 Task: Look for space in Veles, Macedonia from 12th July, 2023 to 16th July, 2023 for 8 adults in price range Rs.10000 to Rs.16000. Place can be private room with 8 bedrooms having 8 beds and 8 bathrooms. Property type can be house, flat, guest house. Amenities needed are: wifi, TV, free parkinig on premises, gym, breakfast. Booking option can be shelf check-in. Required host language is English.
Action: Mouse pressed left at (537, 134)
Screenshot: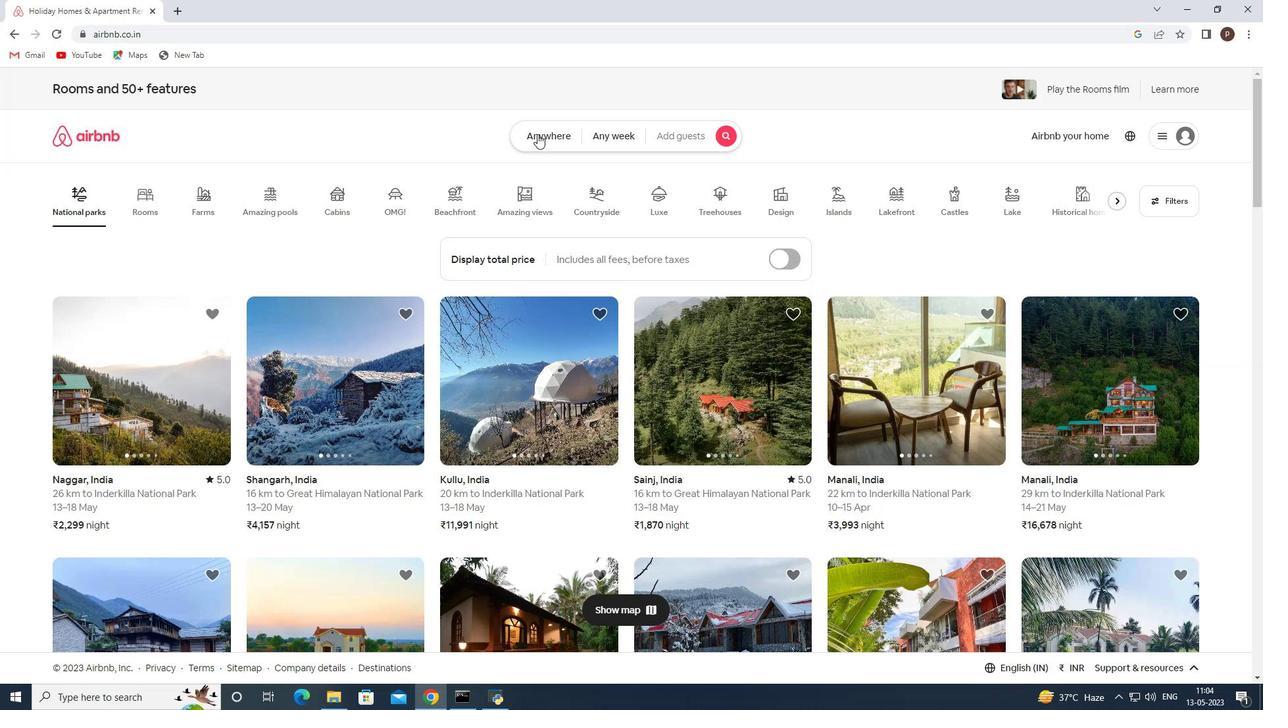 
Action: Mouse moved to (411, 189)
Screenshot: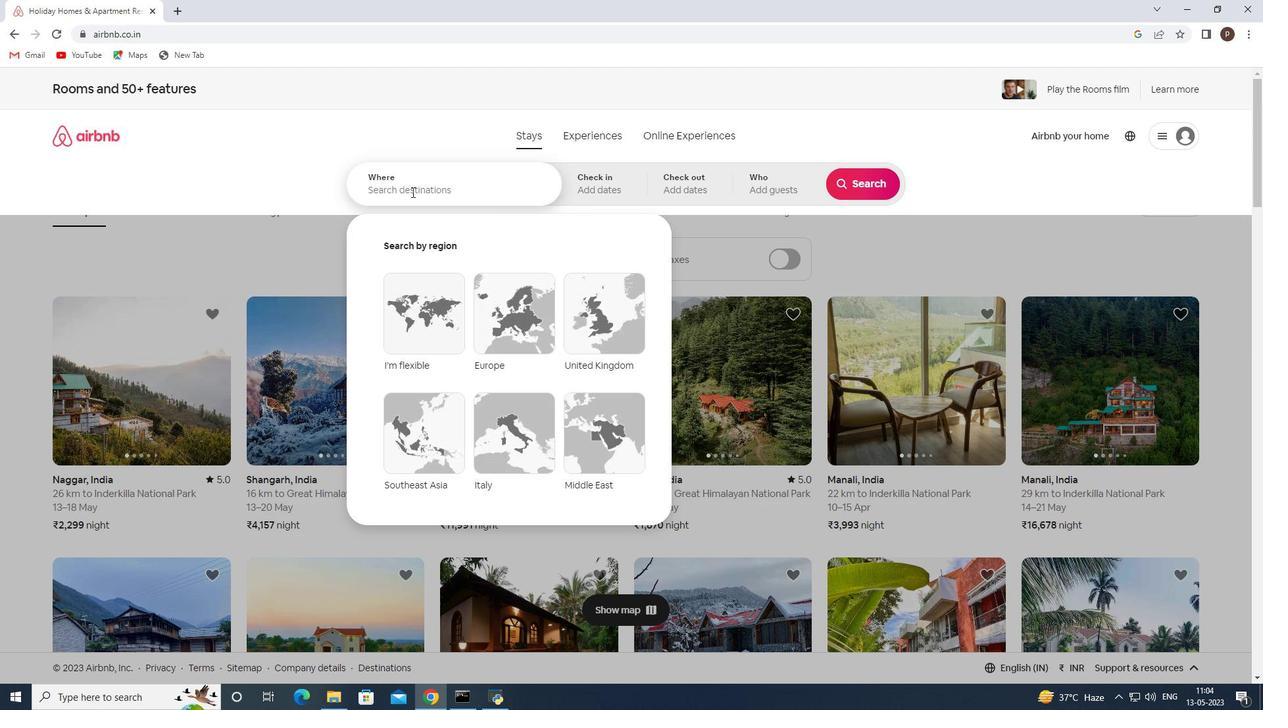 
Action: Mouse pressed left at (411, 189)
Screenshot: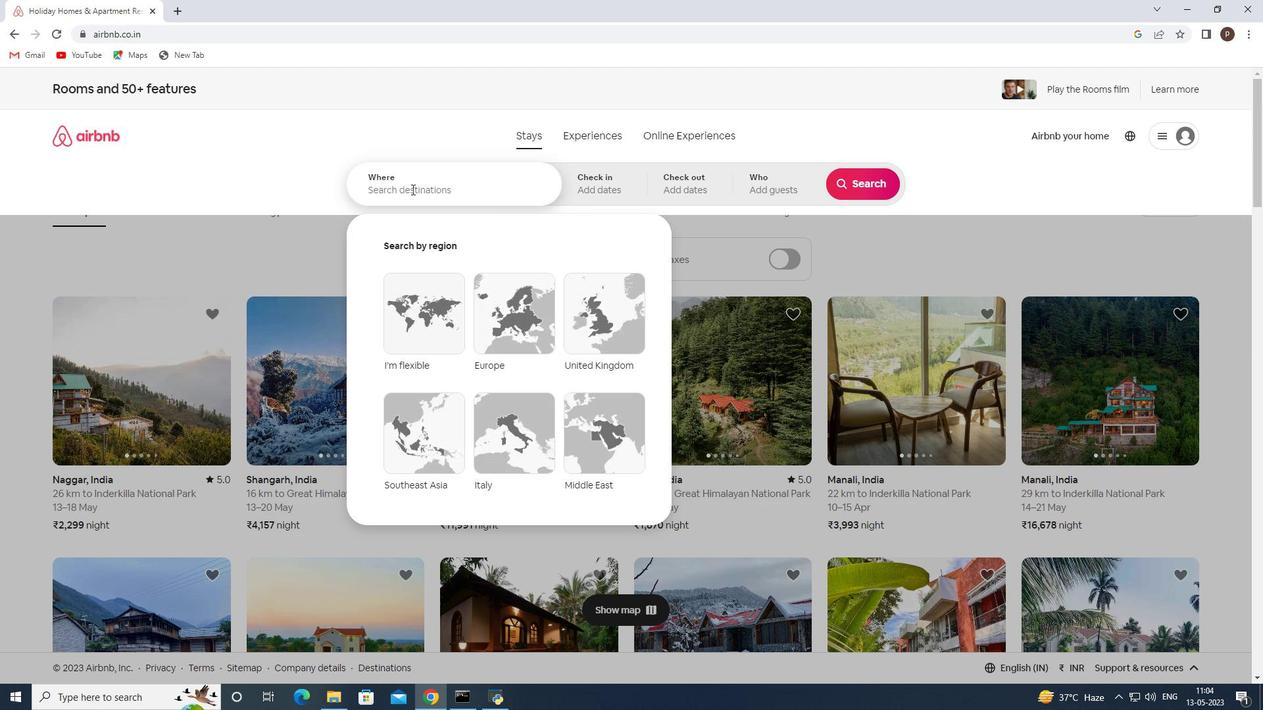
Action: Key pressed <Key.caps_lock>V<Key.caps_lock>eles
Screenshot: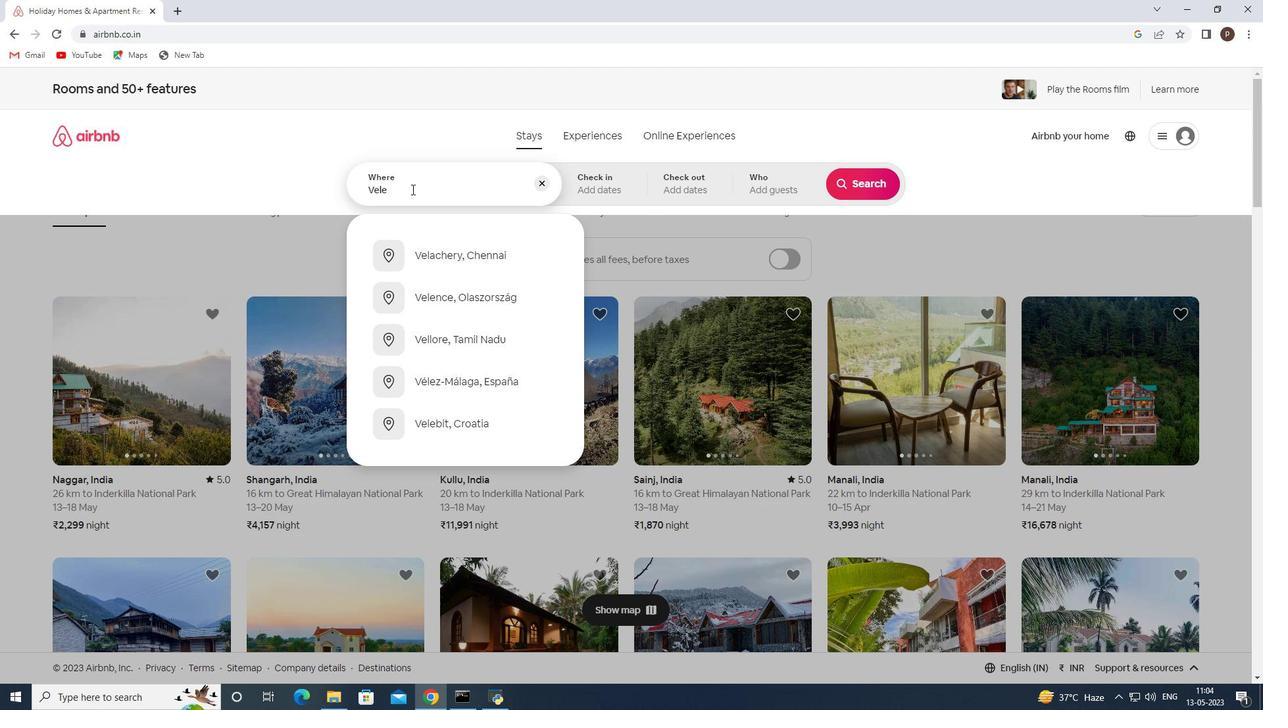 
Action: Mouse moved to (478, 257)
Screenshot: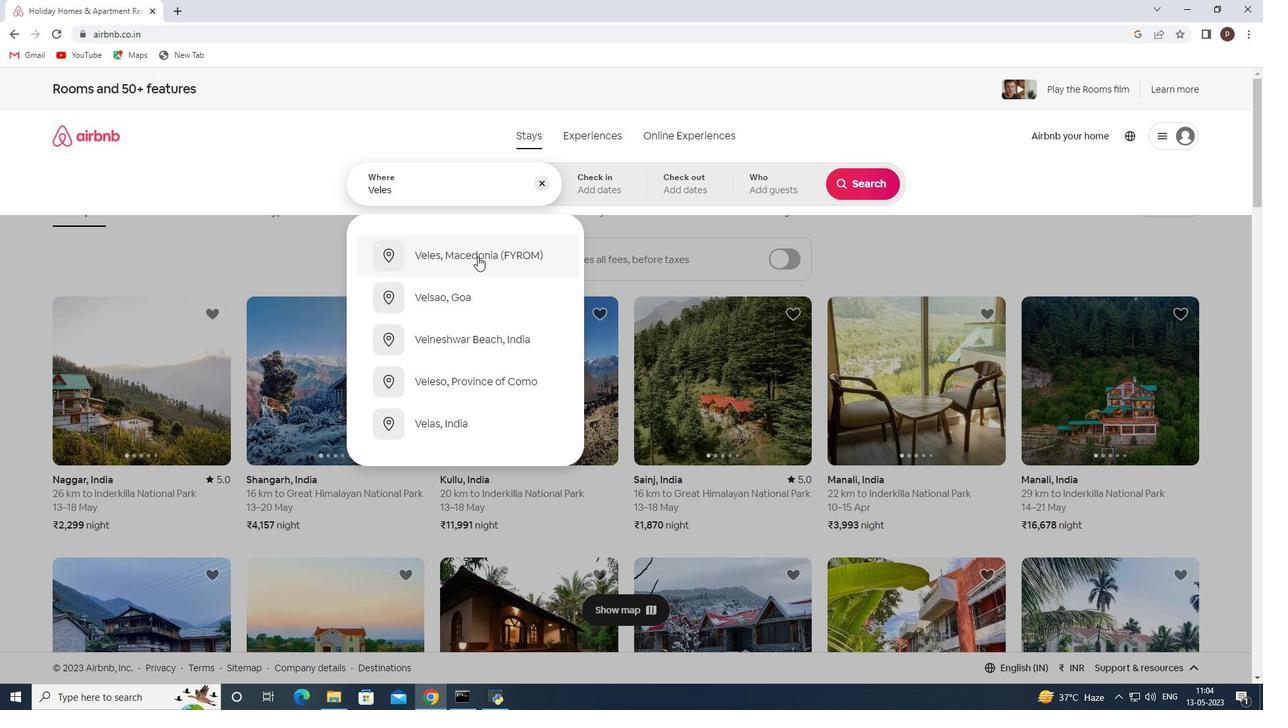 
Action: Mouse pressed left at (478, 257)
Screenshot: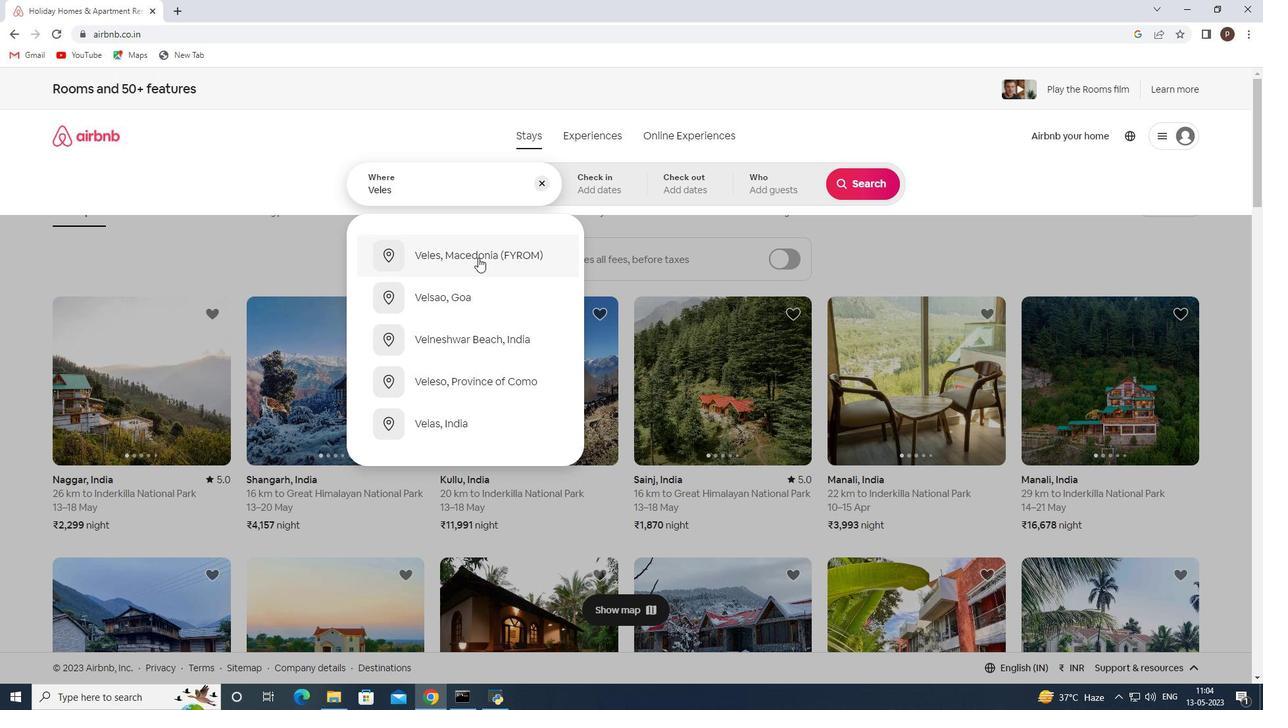
Action: Mouse moved to (863, 288)
Screenshot: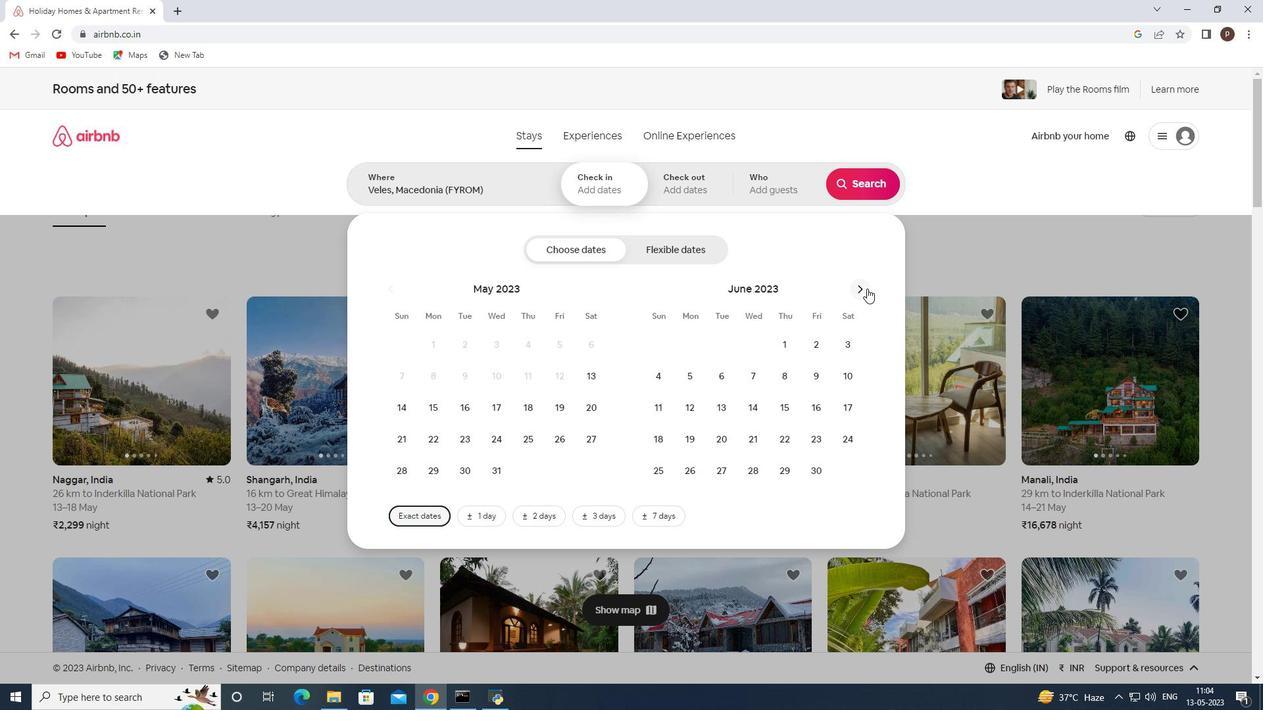 
Action: Mouse pressed left at (863, 288)
Screenshot: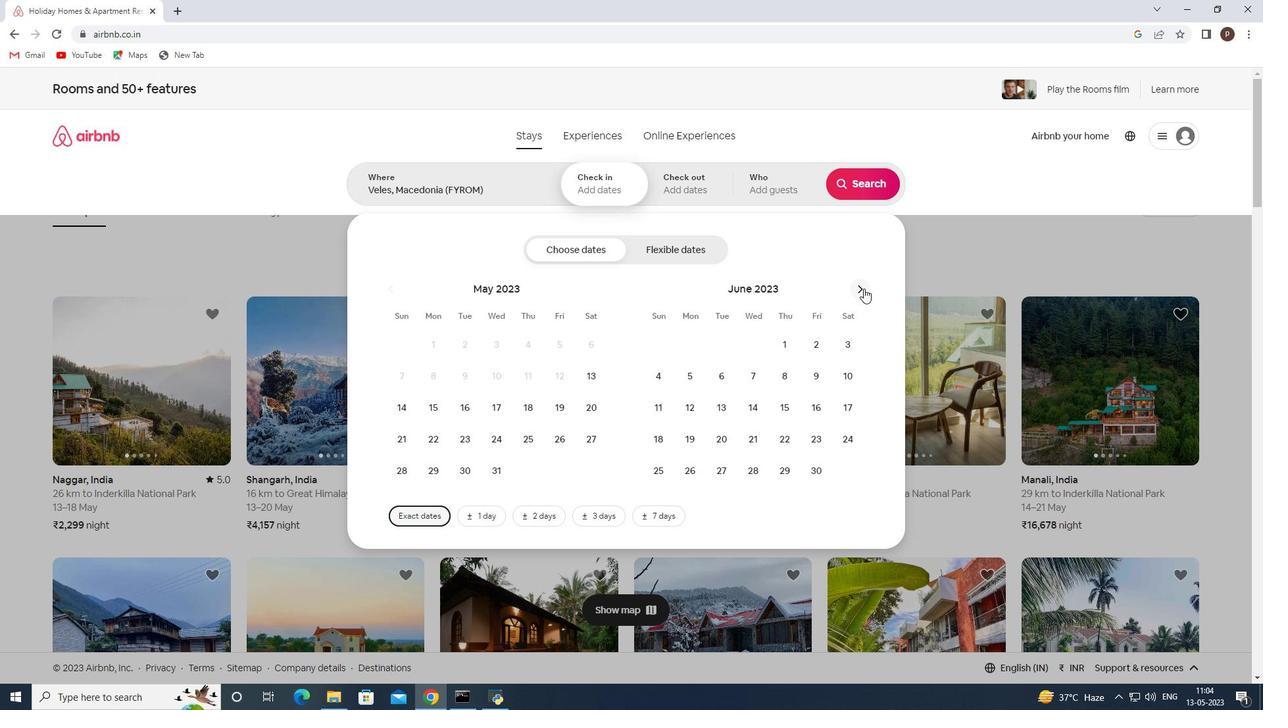 
Action: Mouse moved to (751, 407)
Screenshot: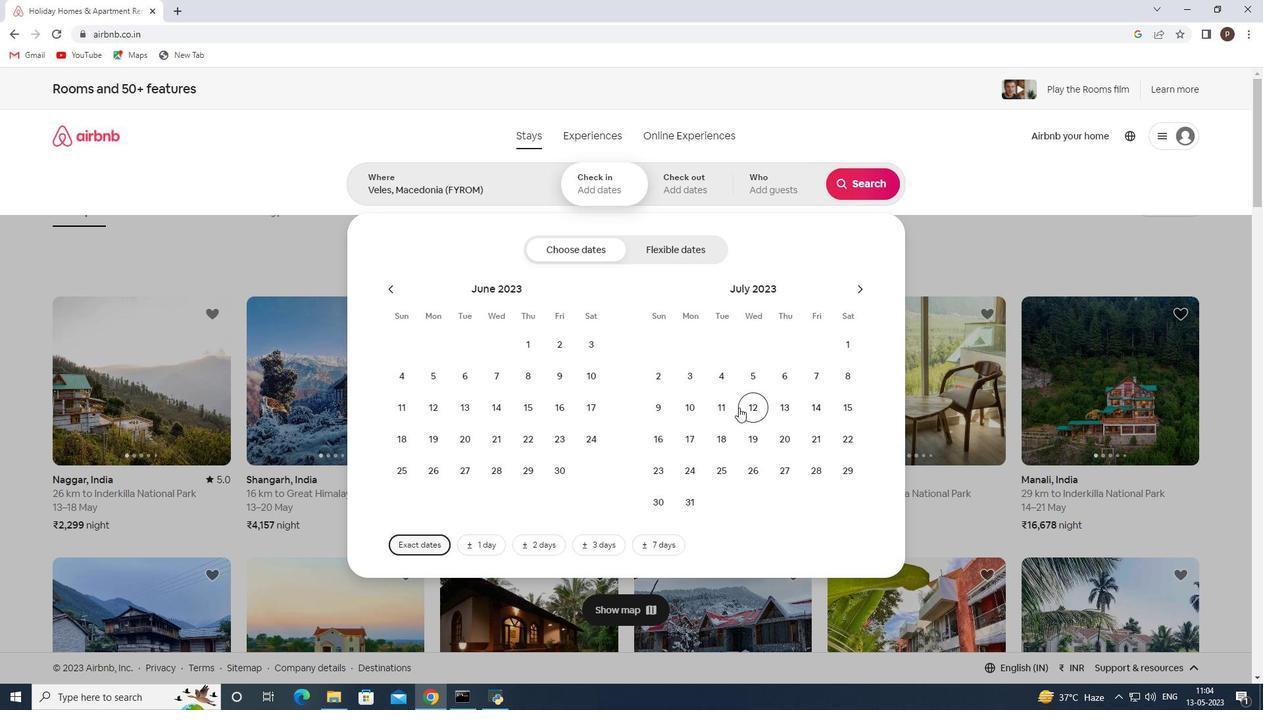 
Action: Mouse pressed left at (751, 407)
Screenshot: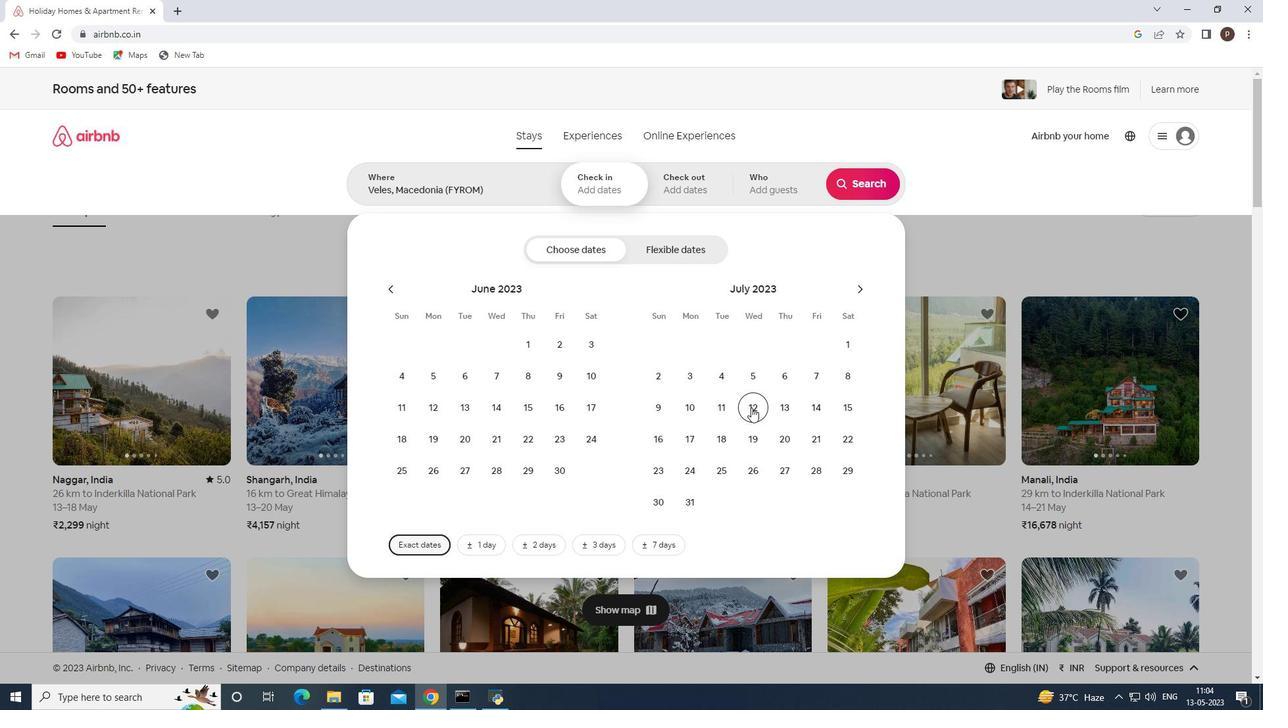 
Action: Mouse moved to (648, 442)
Screenshot: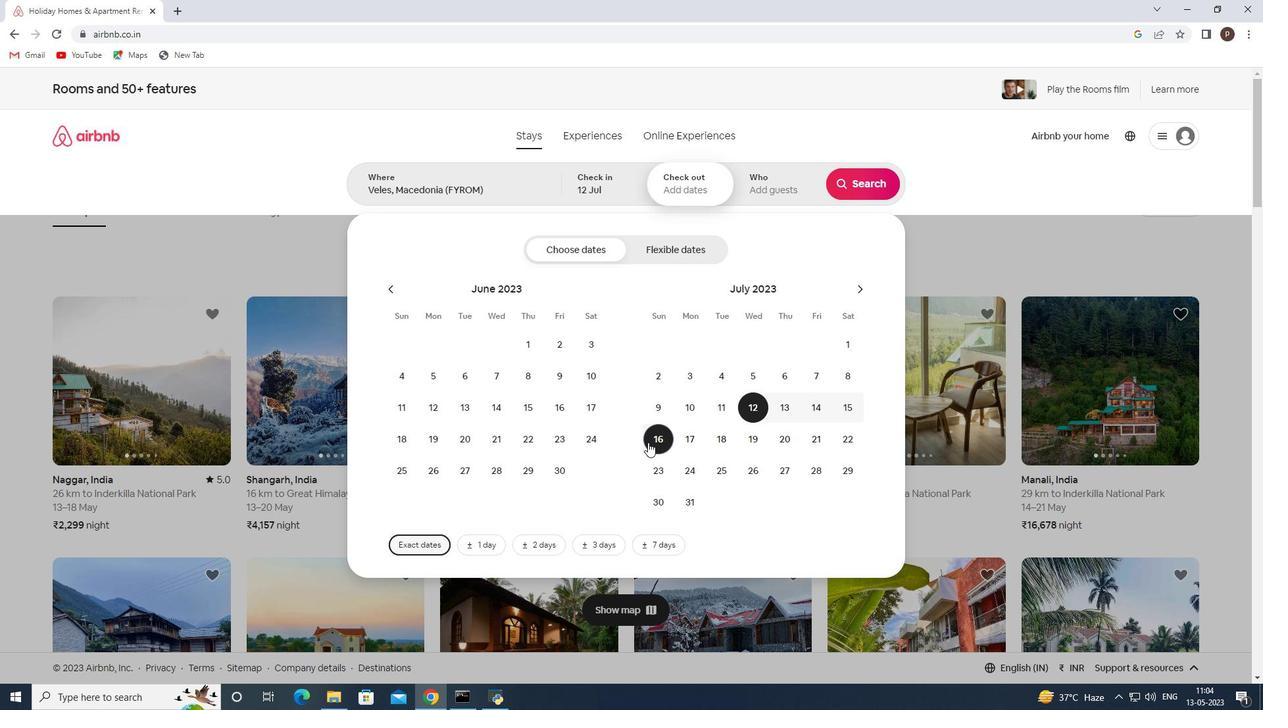 
Action: Mouse pressed left at (648, 442)
Screenshot: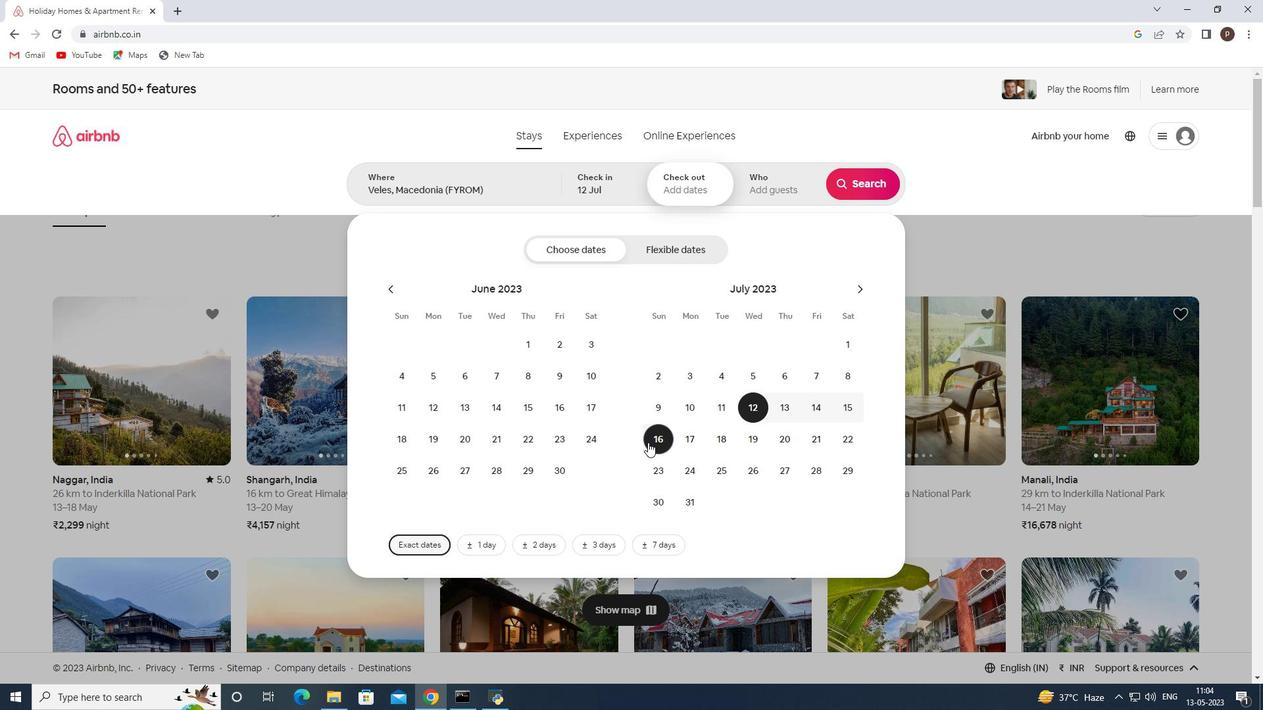 
Action: Mouse moved to (772, 188)
Screenshot: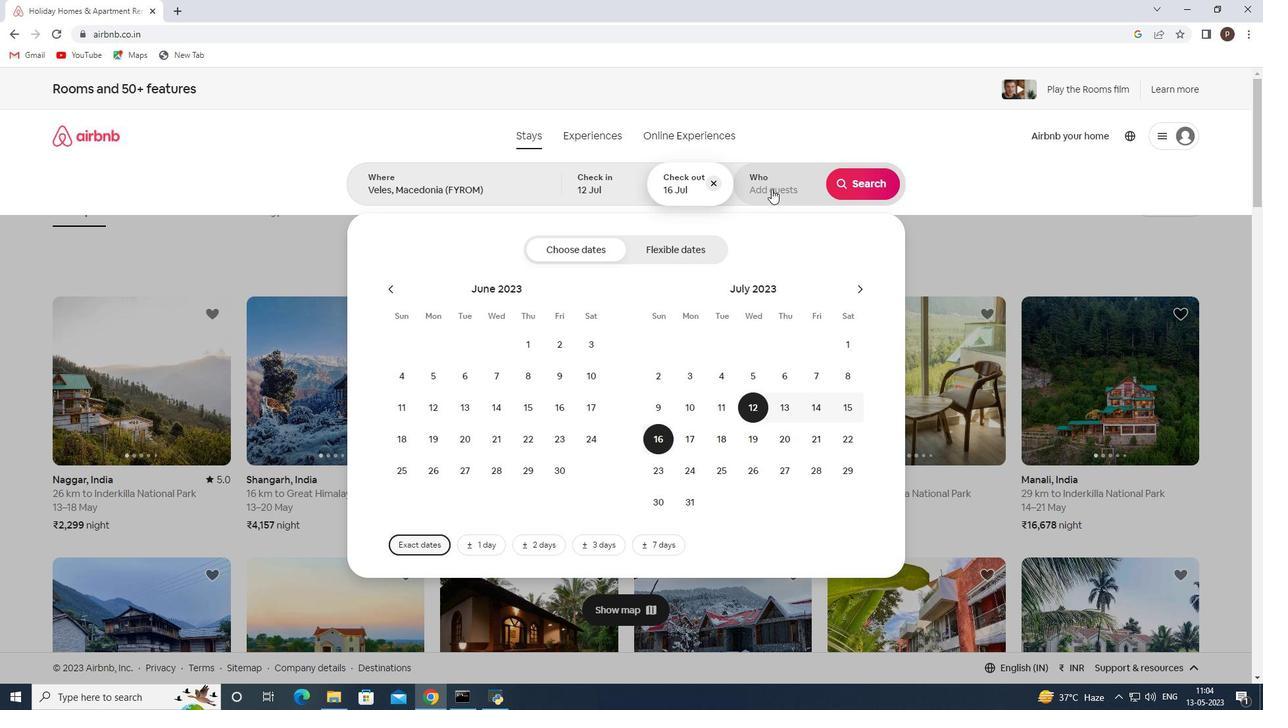 
Action: Mouse pressed left at (772, 188)
Screenshot: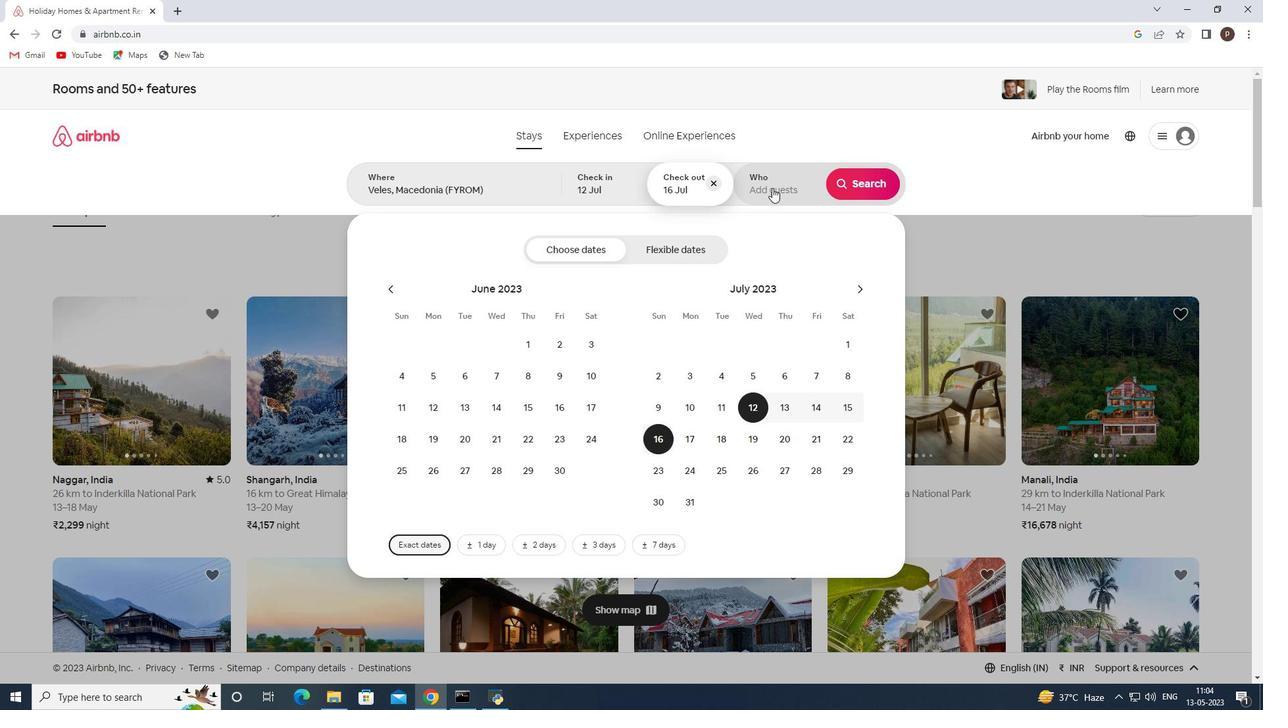 
Action: Mouse moved to (868, 259)
Screenshot: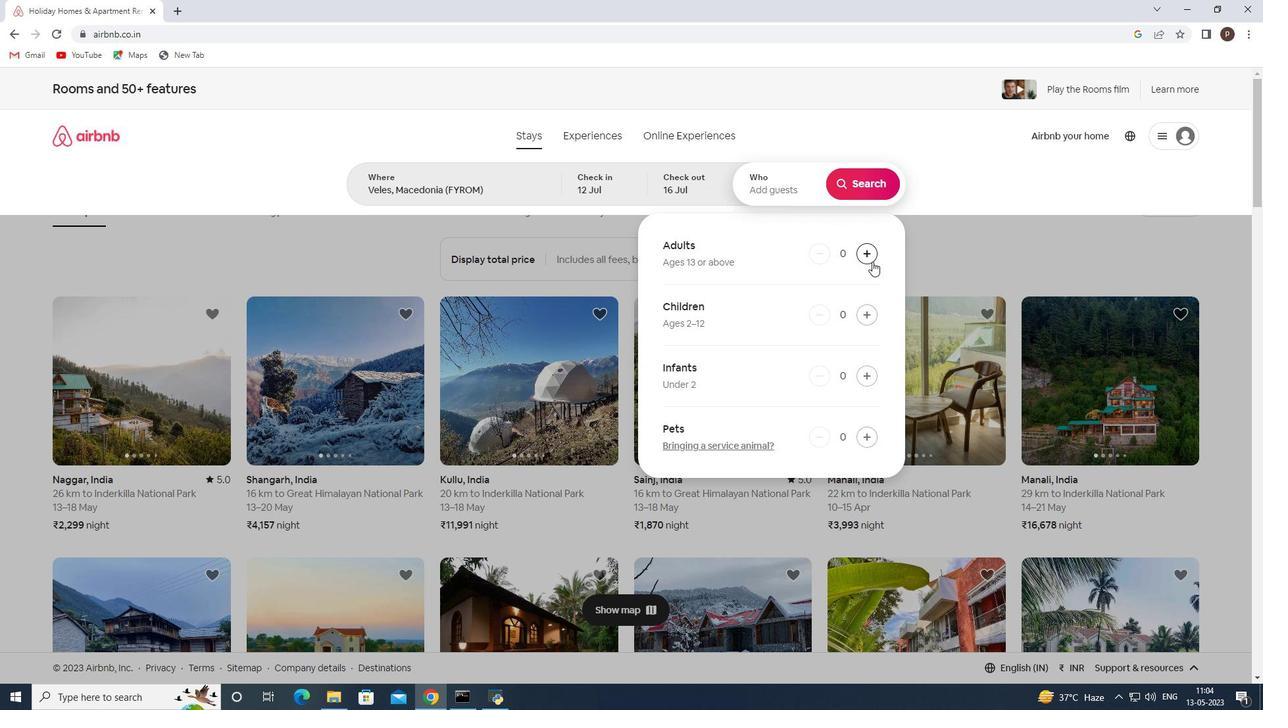 
Action: Mouse pressed left at (868, 259)
Screenshot: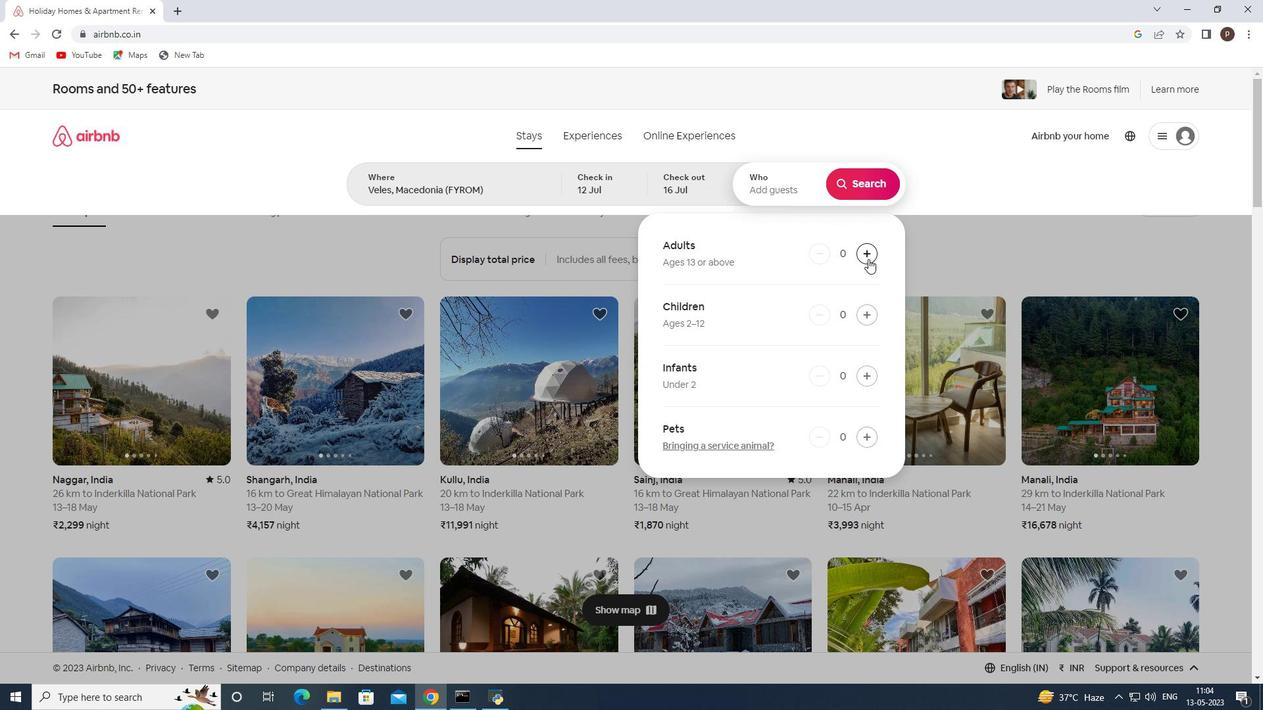 
Action: Mouse pressed left at (868, 259)
Screenshot: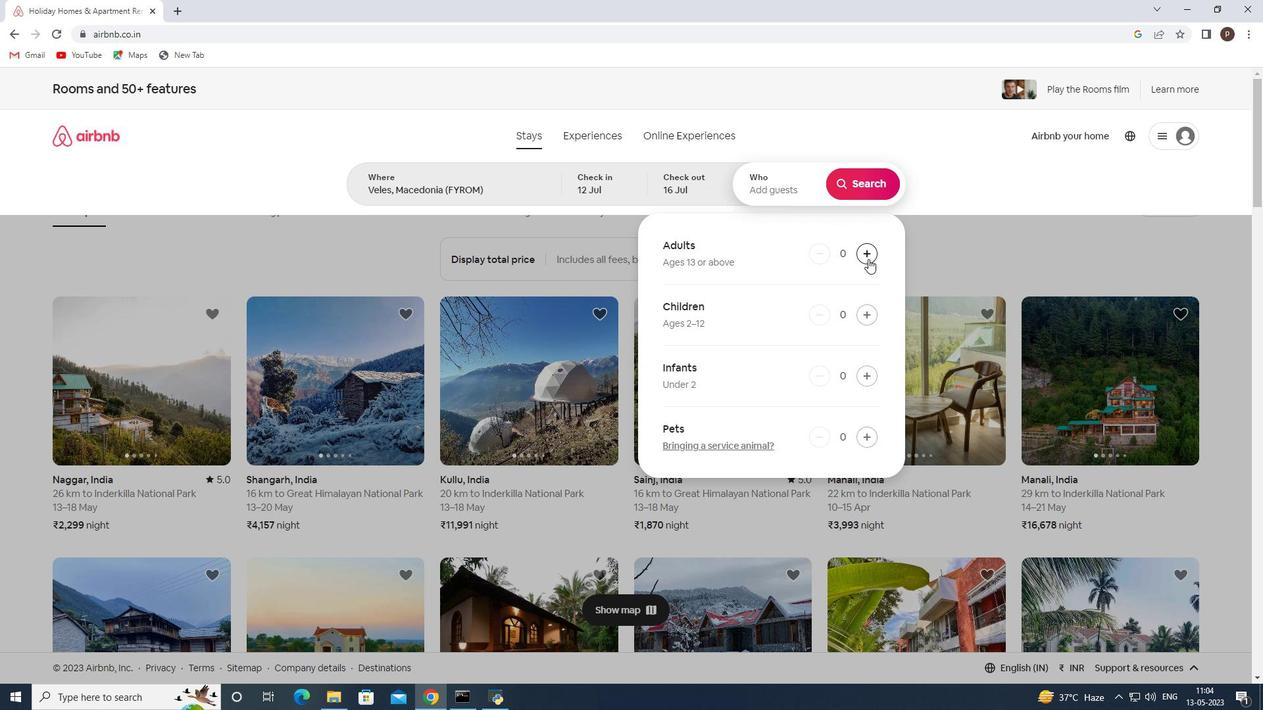 
Action: Mouse pressed left at (868, 259)
Screenshot: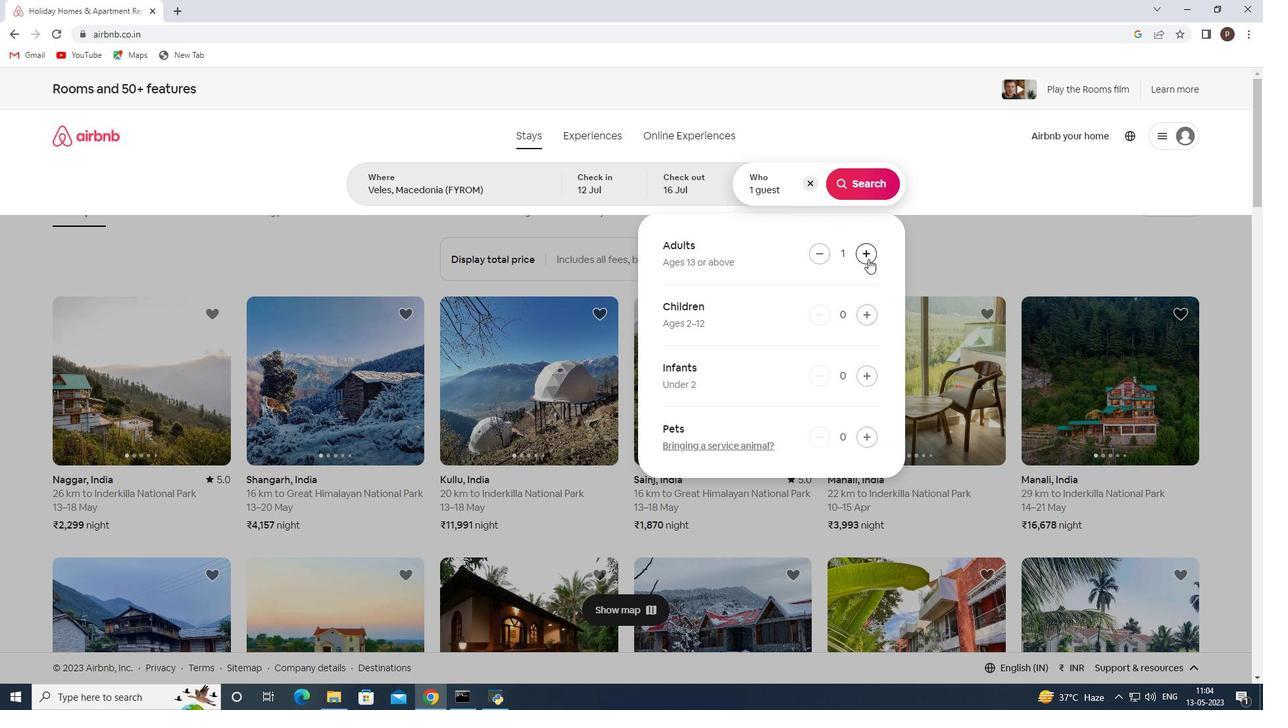 
Action: Mouse pressed left at (868, 259)
Screenshot: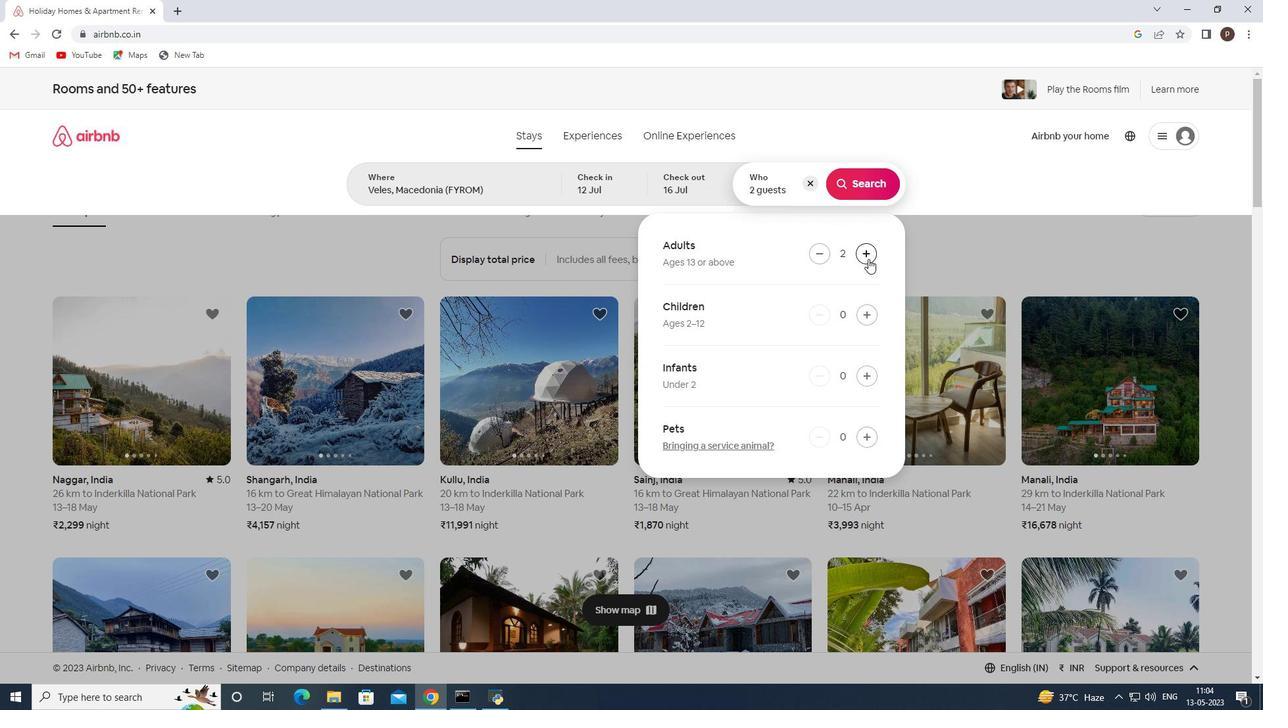 
Action: Mouse pressed left at (868, 259)
Screenshot: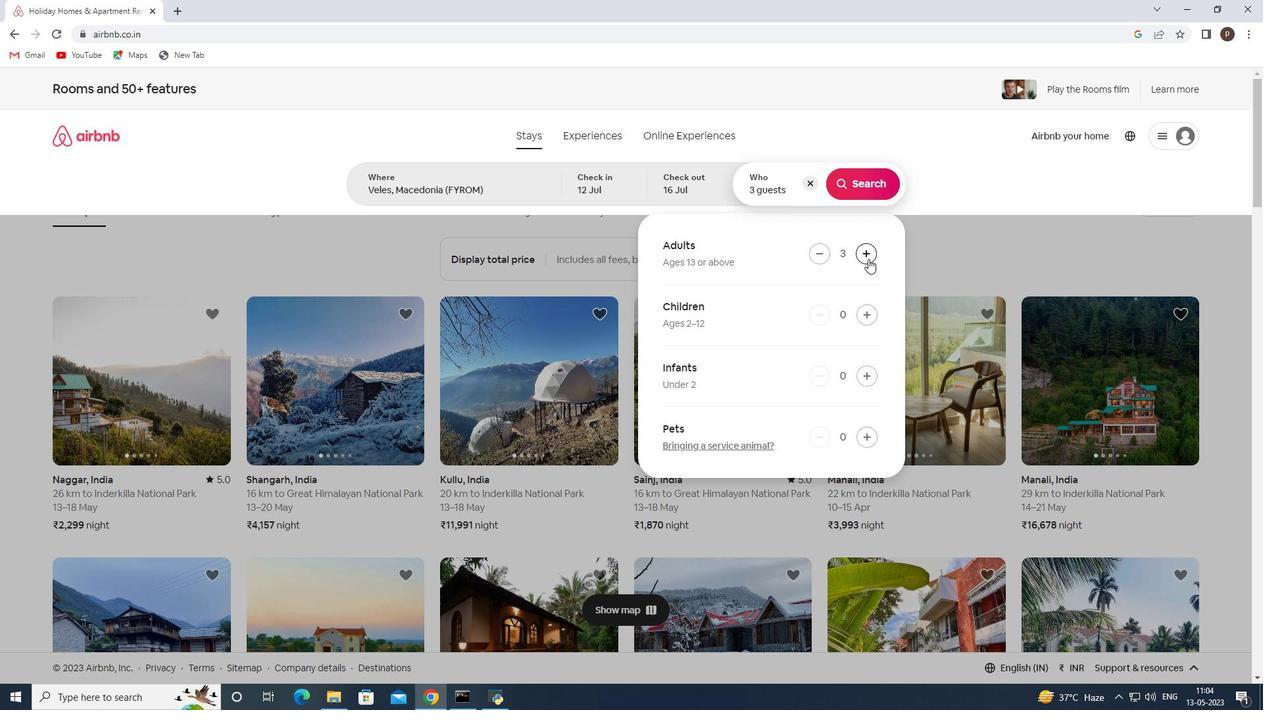 
Action: Mouse pressed left at (868, 259)
Screenshot: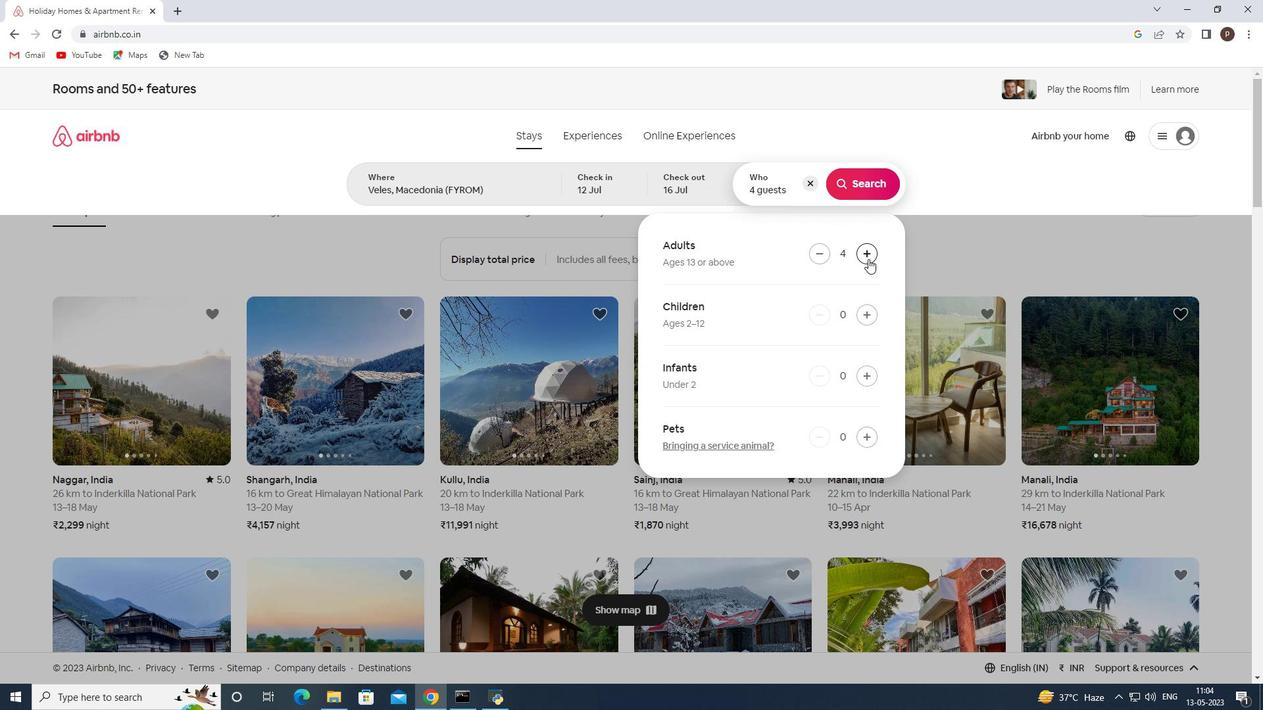 
Action: Mouse pressed left at (868, 259)
Screenshot: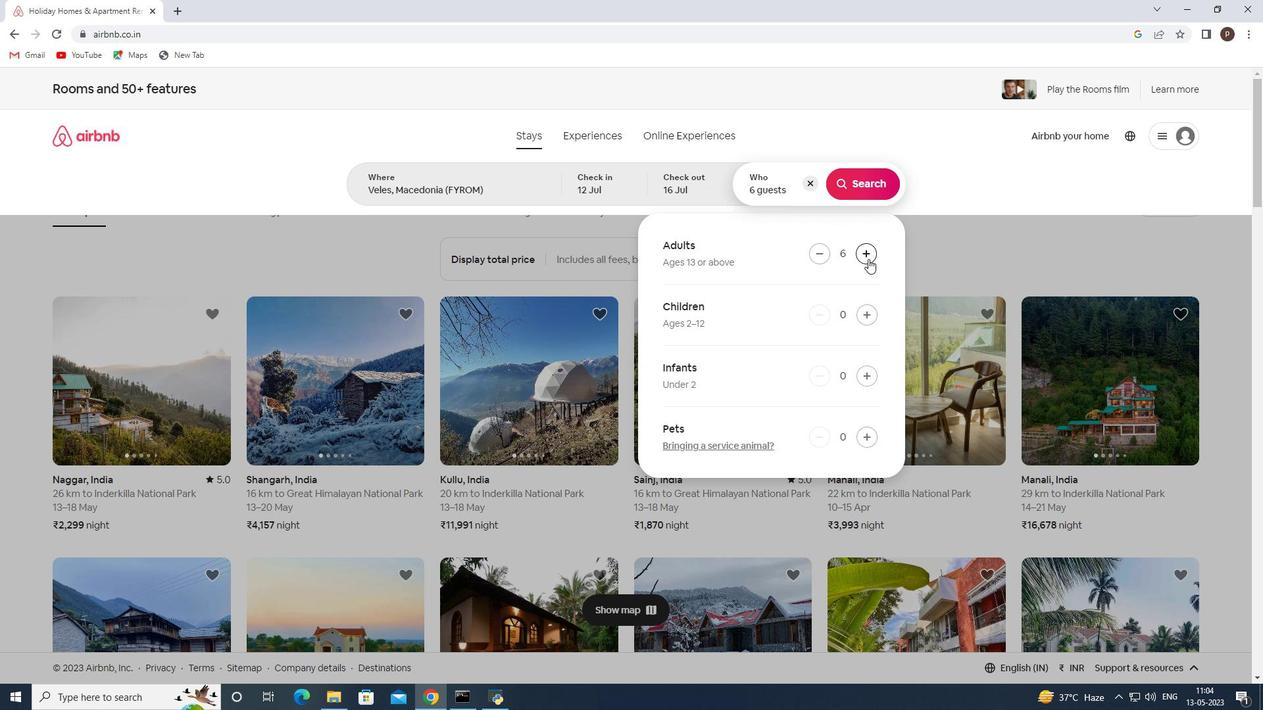 
Action: Mouse pressed left at (868, 259)
Screenshot: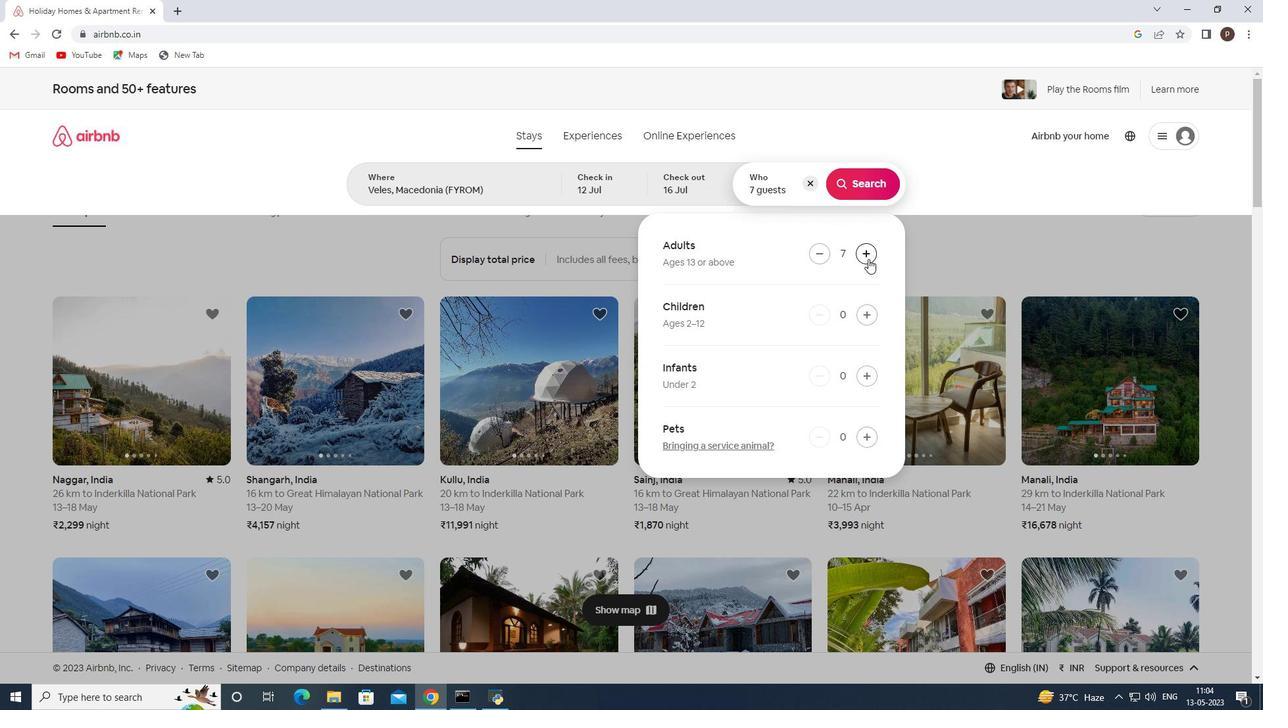 
Action: Mouse moved to (865, 183)
Screenshot: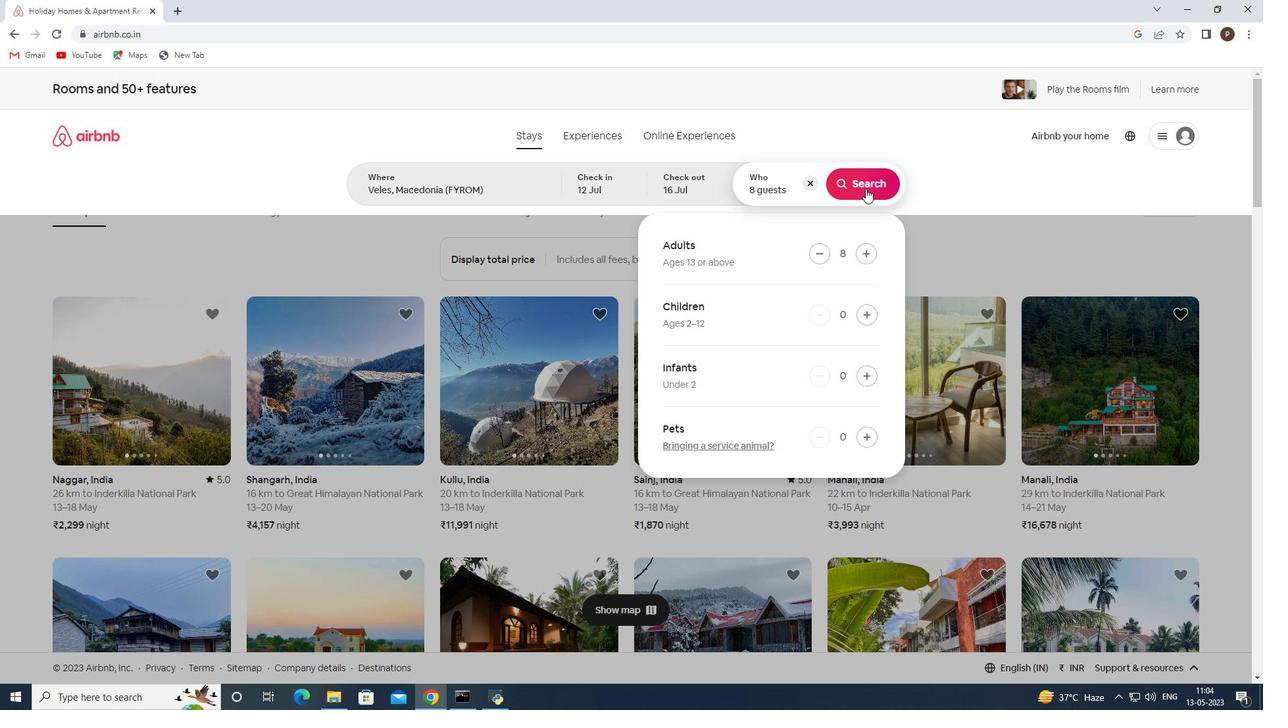 
Action: Mouse pressed left at (865, 183)
Screenshot: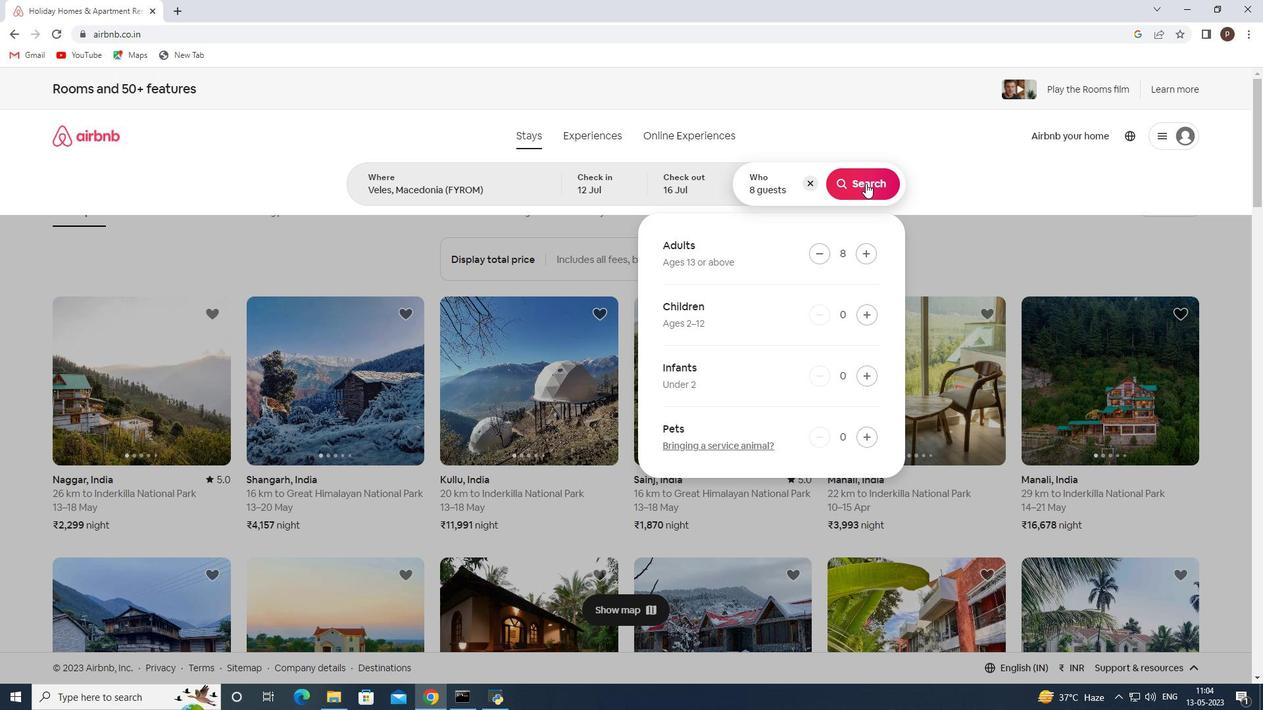 
Action: Mouse moved to (1196, 143)
Screenshot: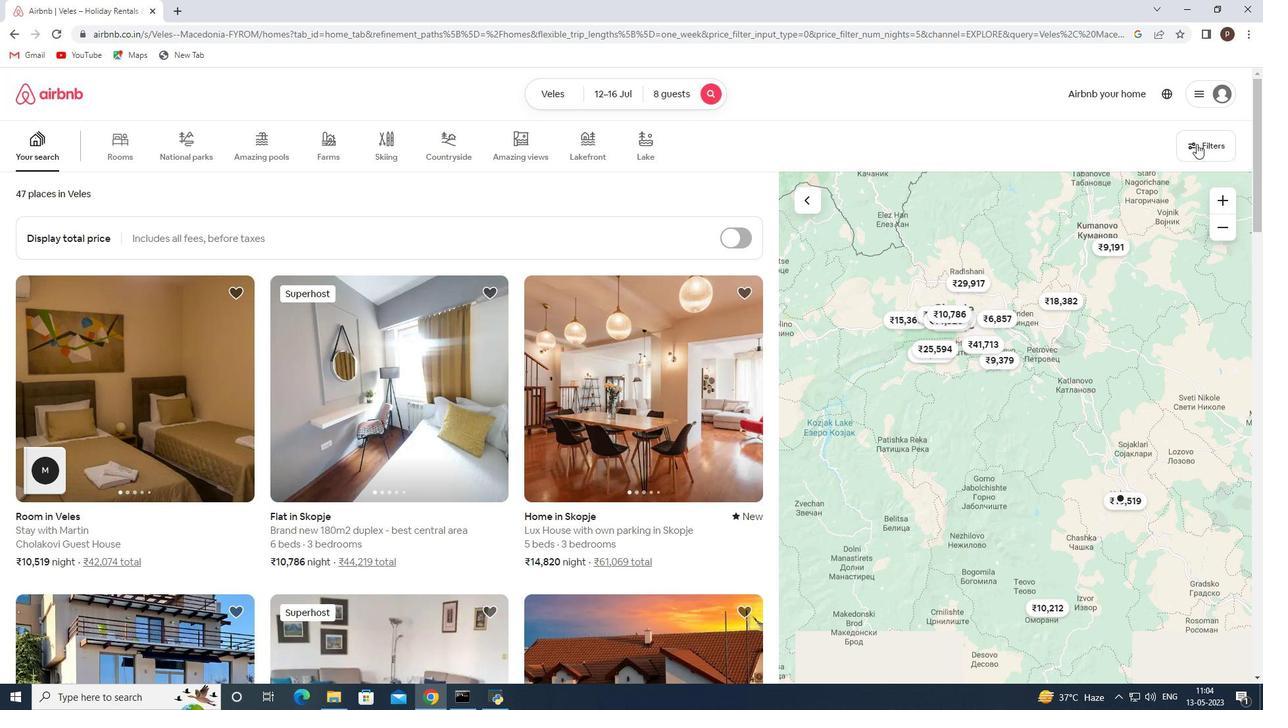 
Action: Mouse pressed left at (1196, 143)
Screenshot: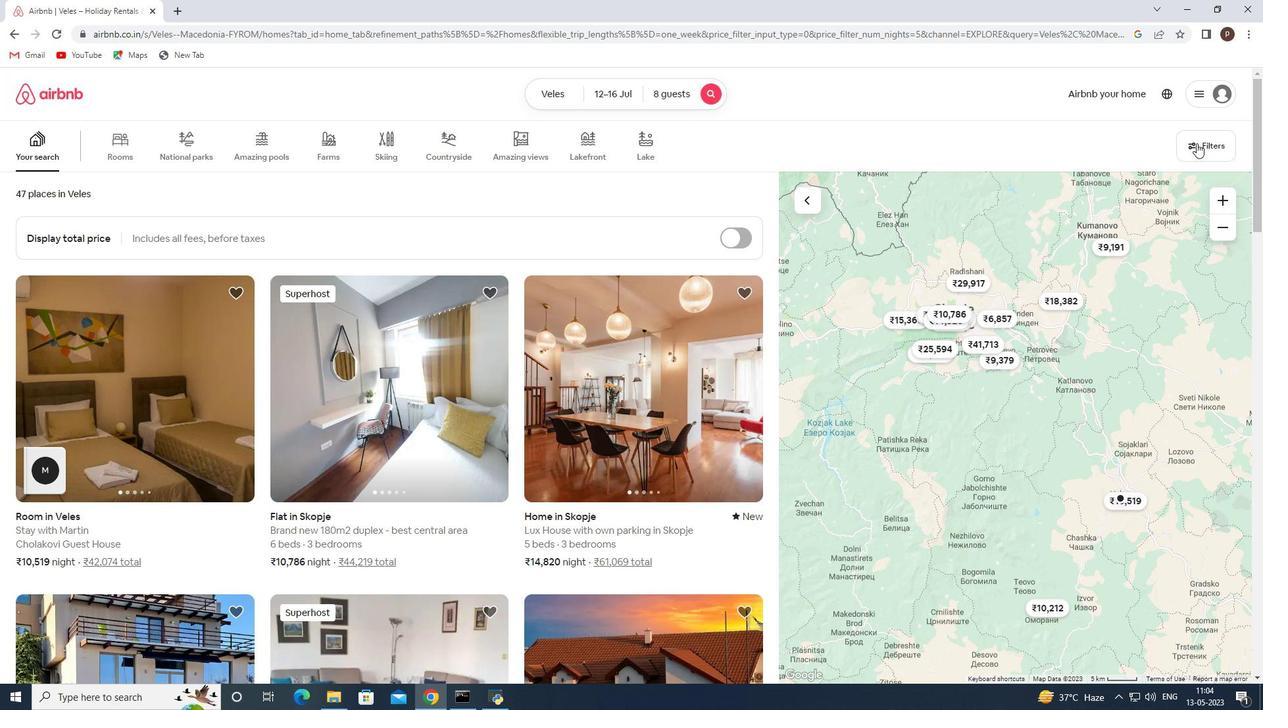 
Action: Mouse moved to (436, 477)
Screenshot: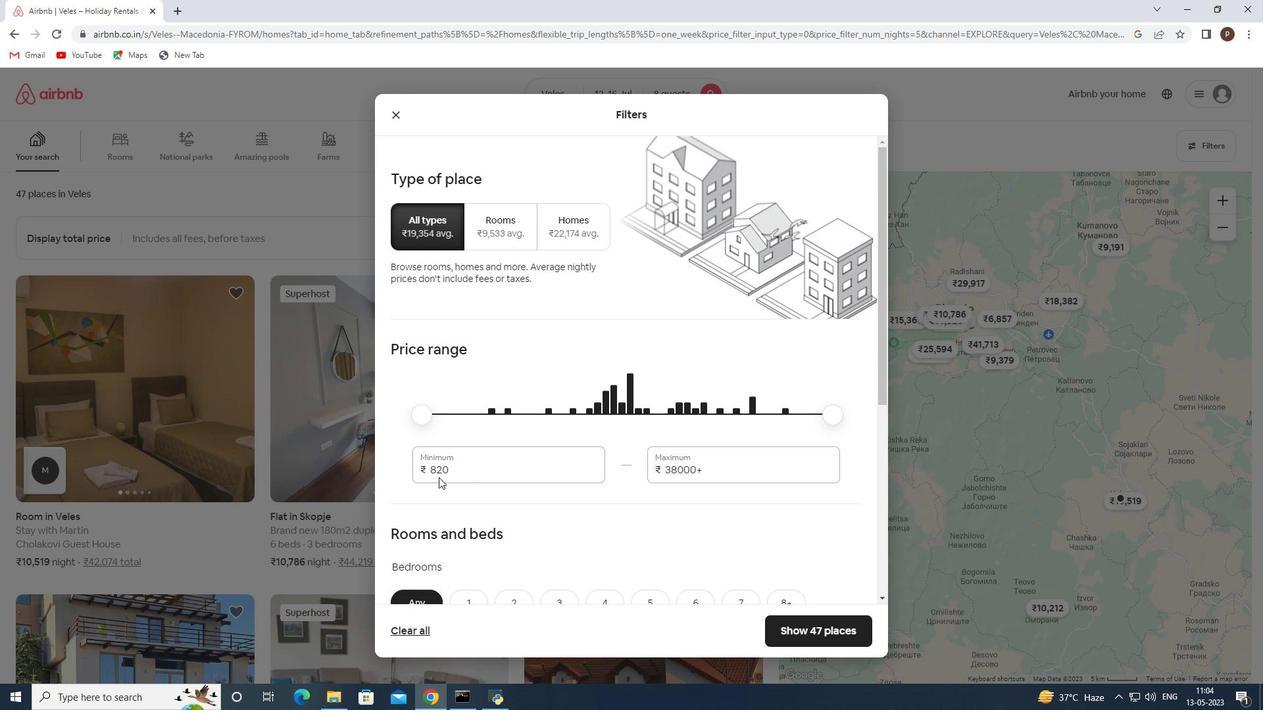 
Action: Mouse pressed left at (436, 477)
Screenshot: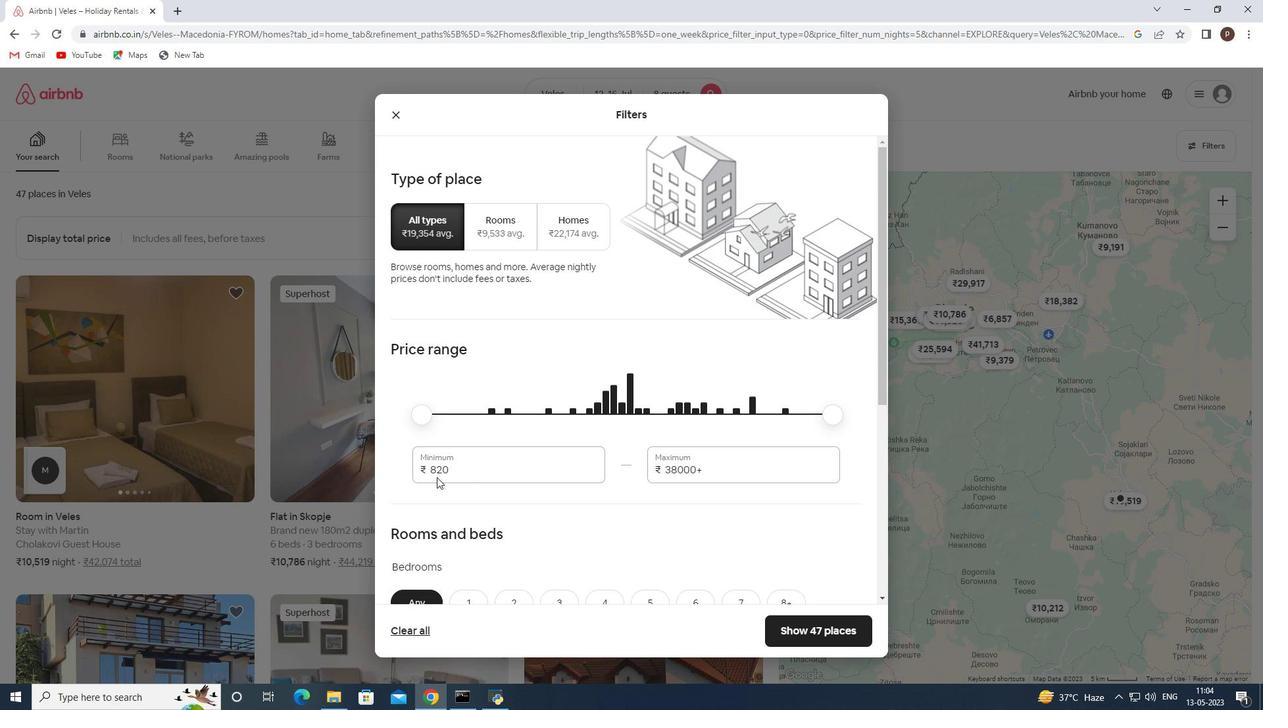 
Action: Mouse pressed left at (436, 477)
Screenshot: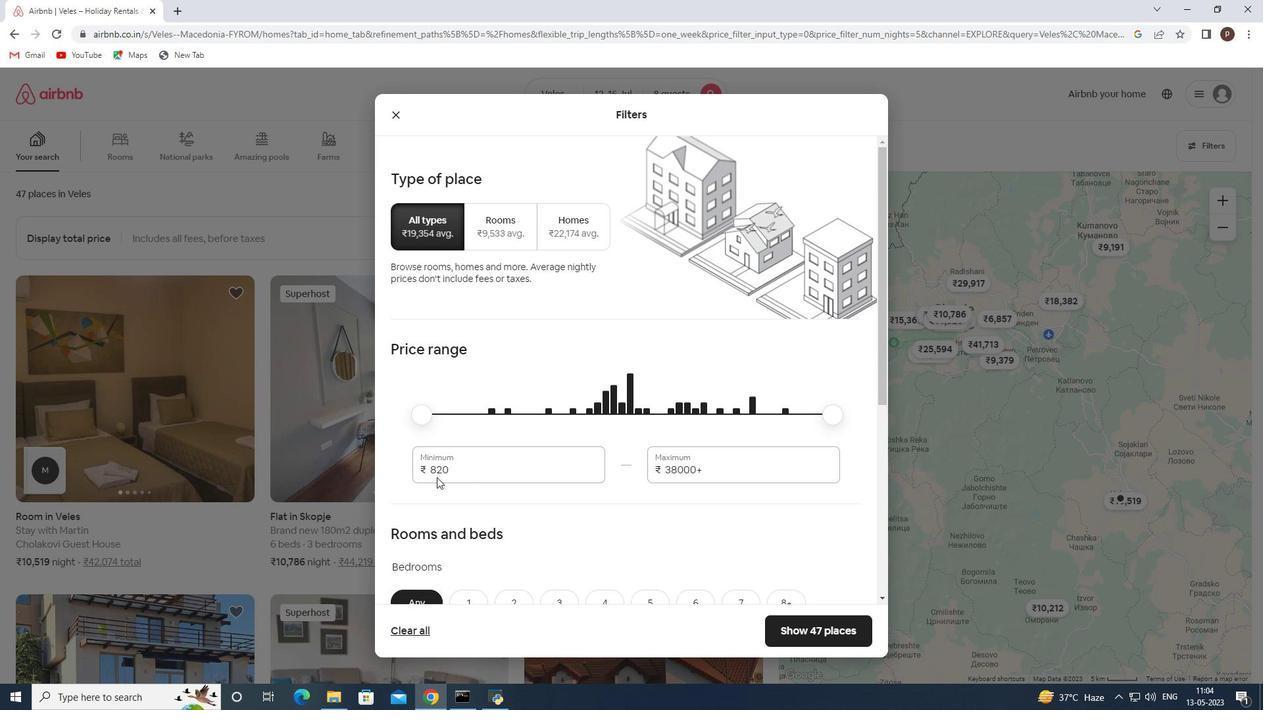 
Action: Mouse moved to (438, 467)
Screenshot: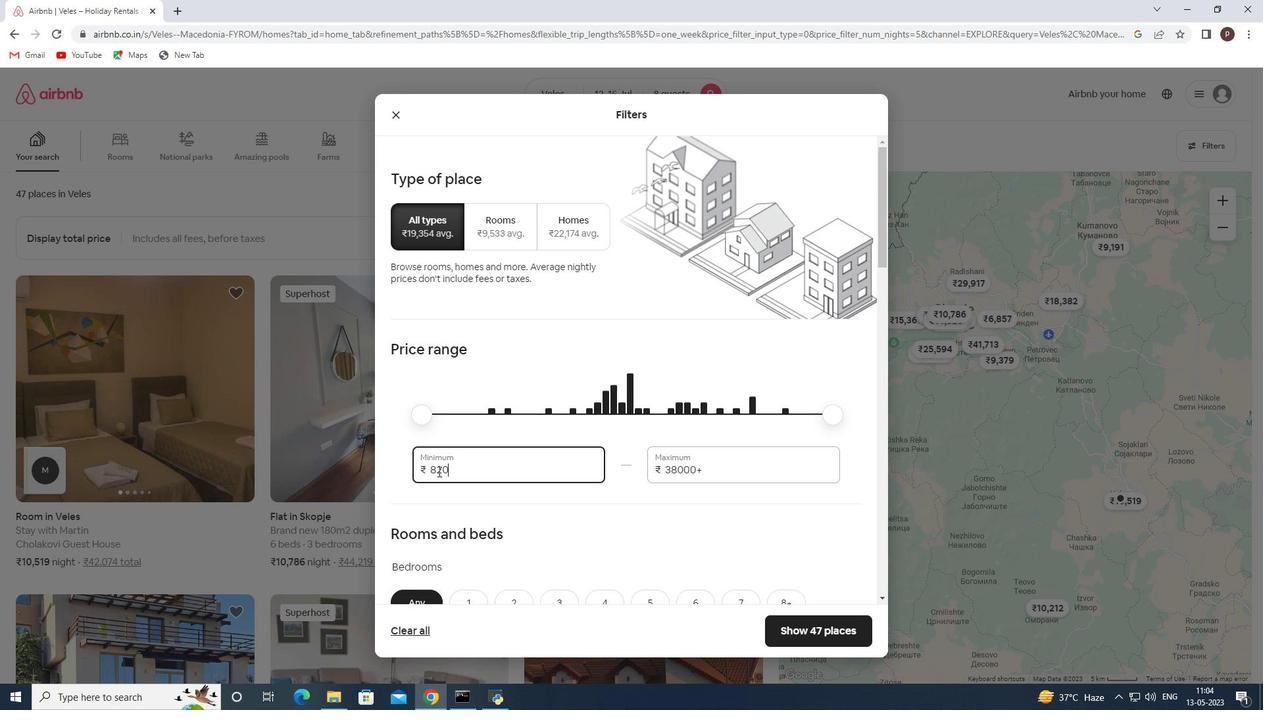 
Action: Mouse pressed left at (438, 467)
Screenshot: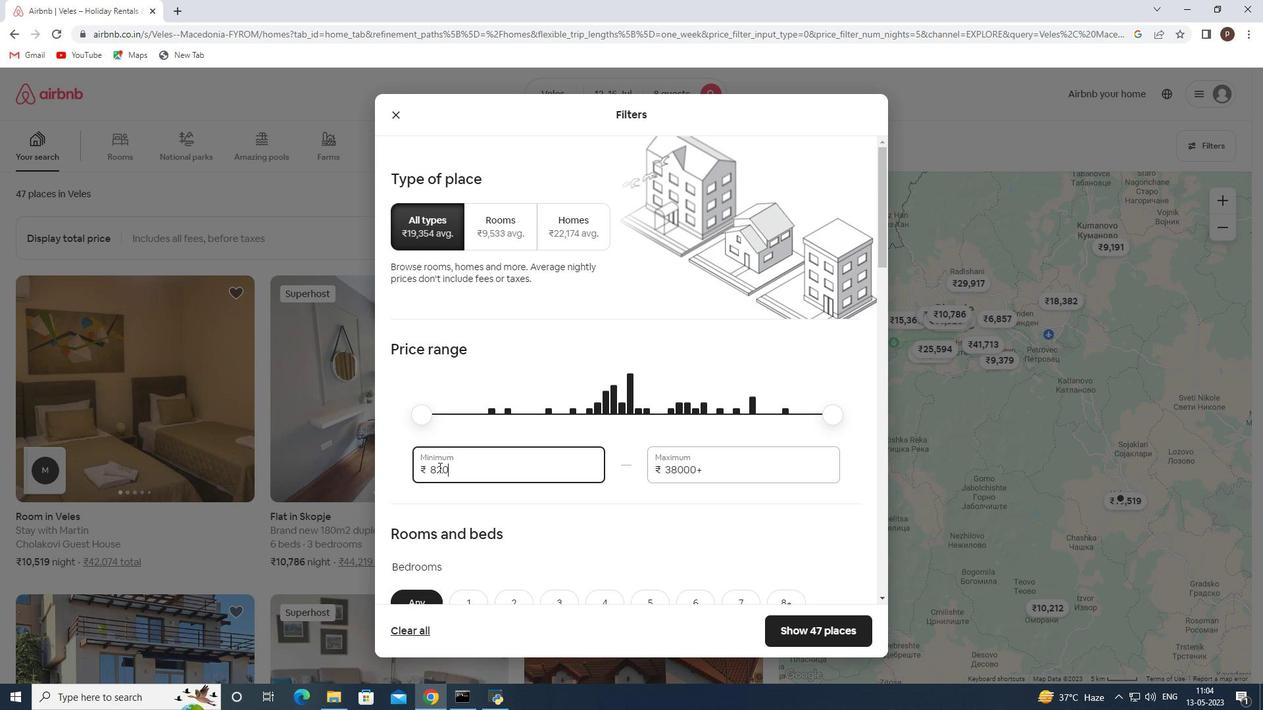 
Action: Mouse pressed left at (438, 467)
Screenshot: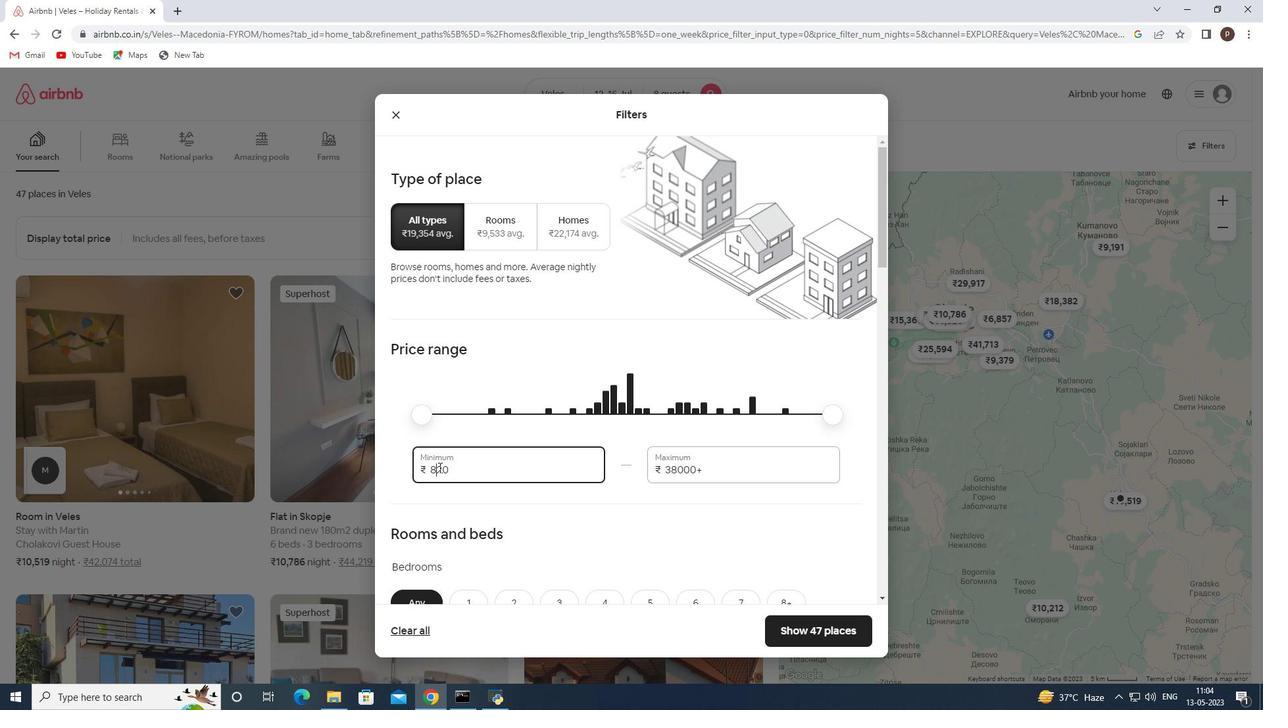 
Action: Key pressed 10000<Key.tab>16000
Screenshot: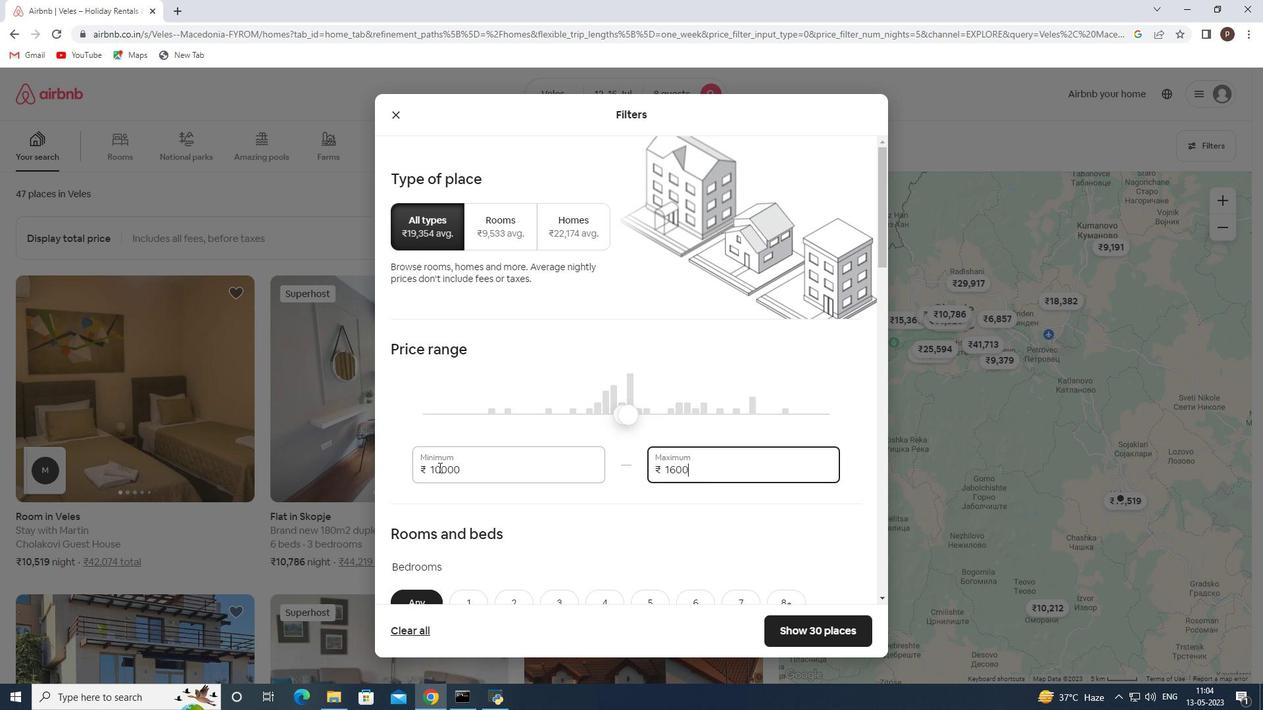 
Action: Mouse moved to (441, 480)
Screenshot: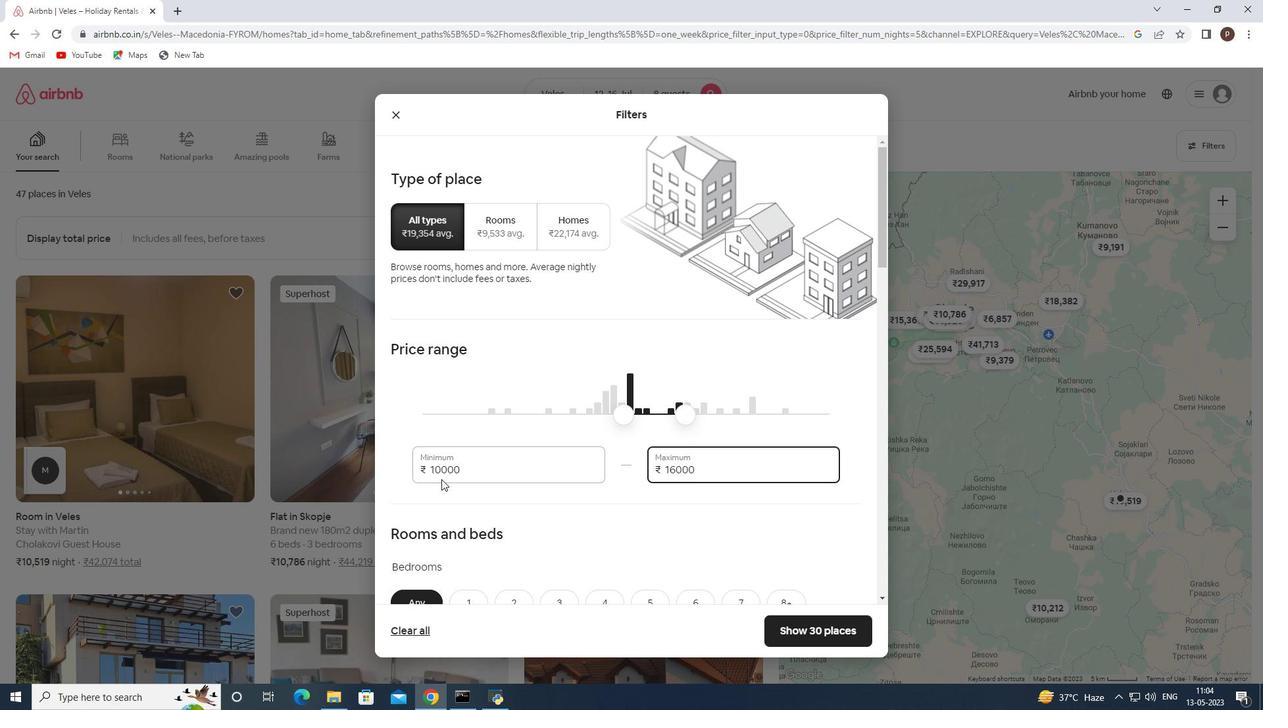 
Action: Mouse scrolled (441, 479) with delta (0, 0)
Screenshot: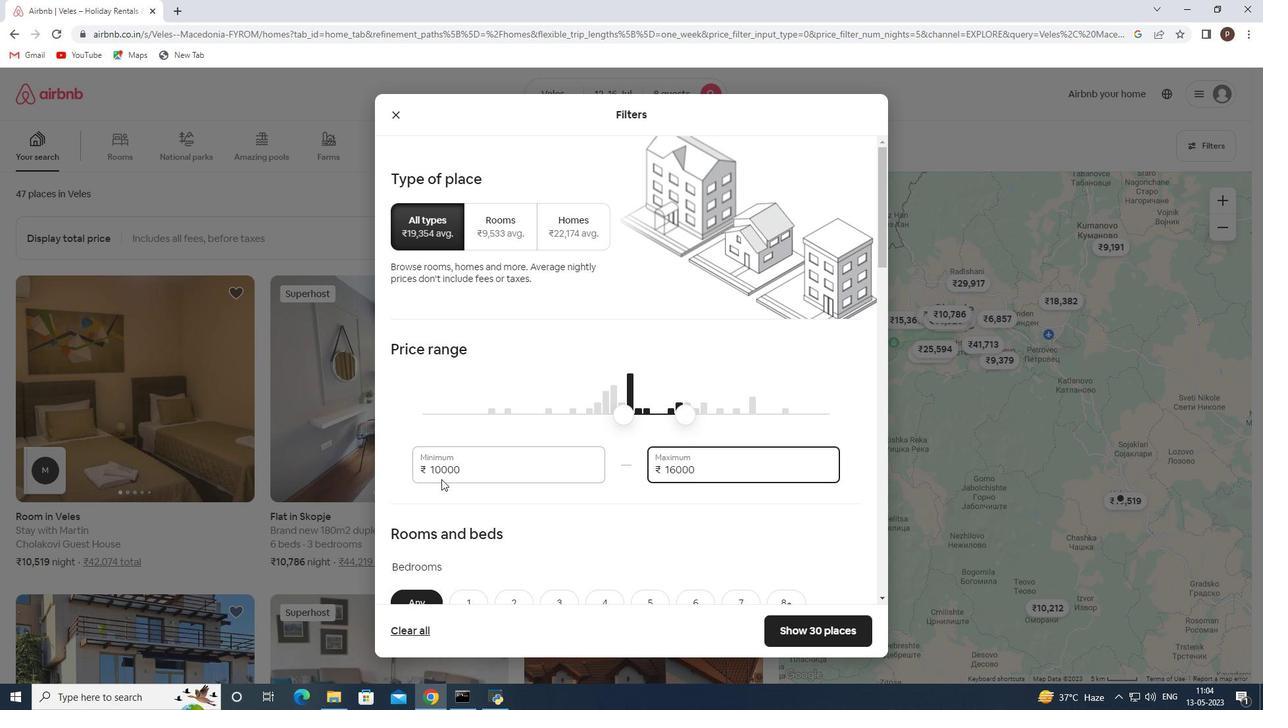 
Action: Mouse scrolled (441, 479) with delta (0, 0)
Screenshot: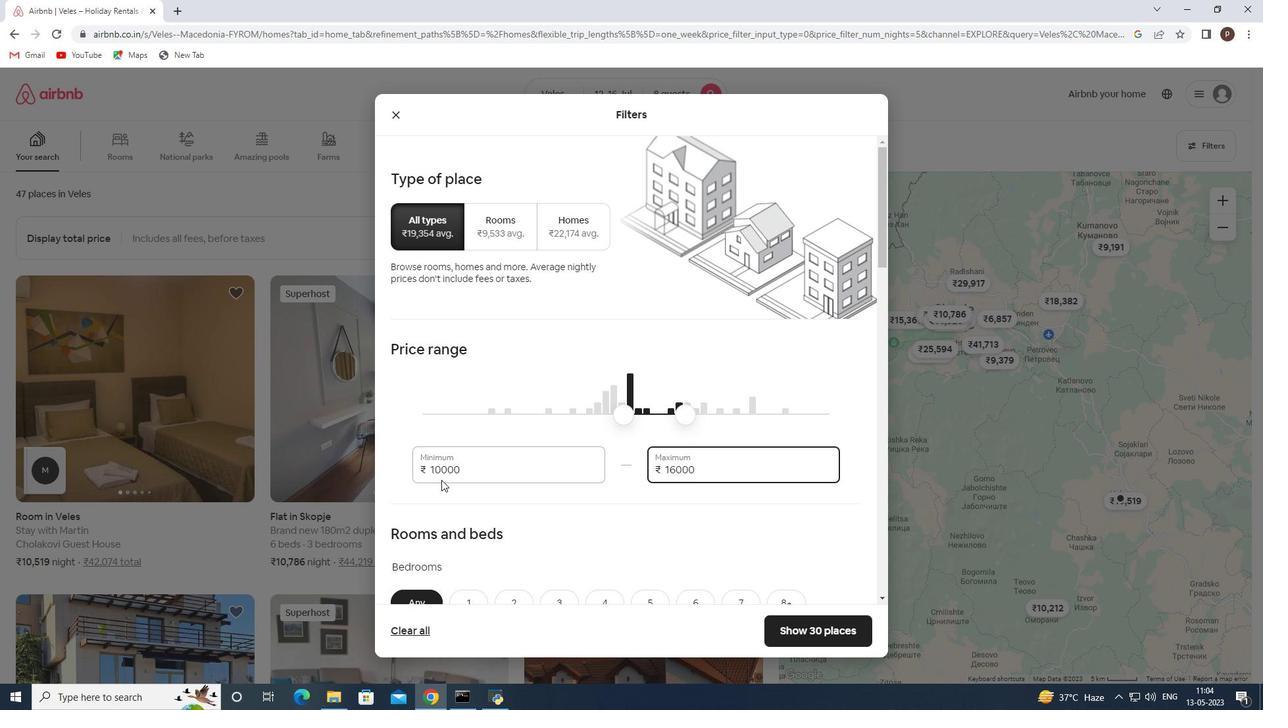 
Action: Mouse moved to (447, 477)
Screenshot: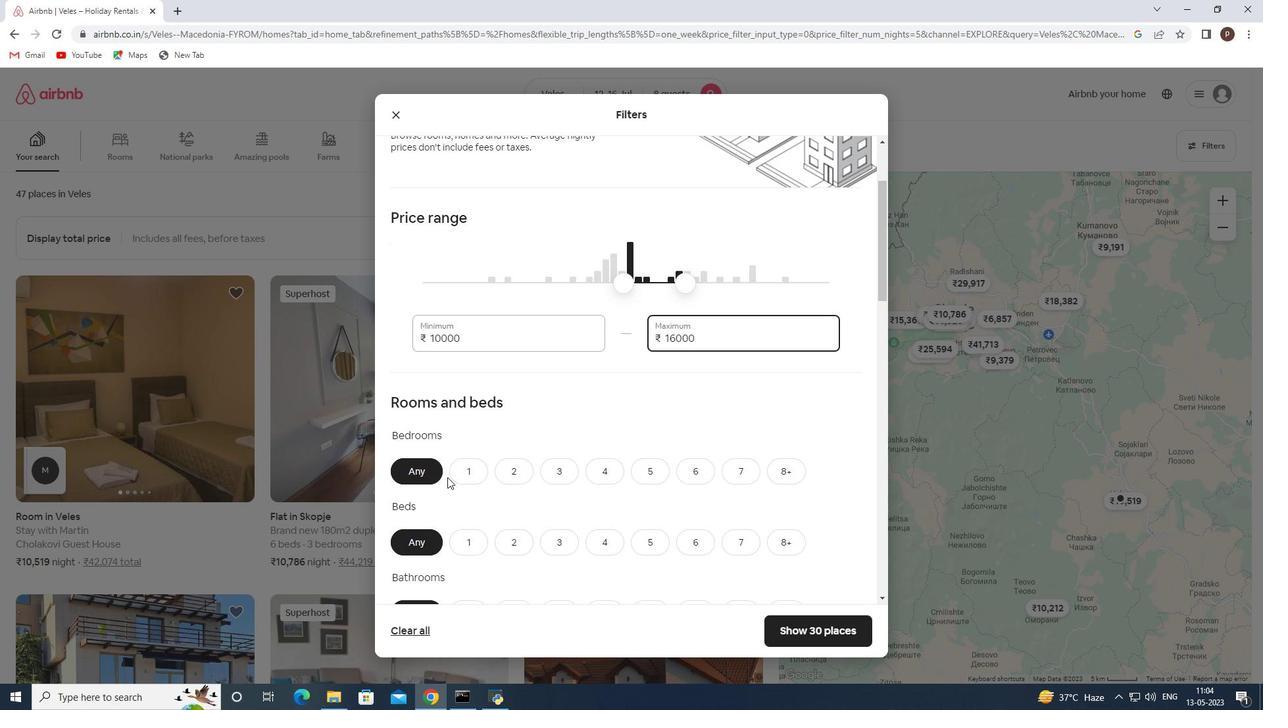 
Action: Mouse scrolled (447, 476) with delta (0, 0)
Screenshot: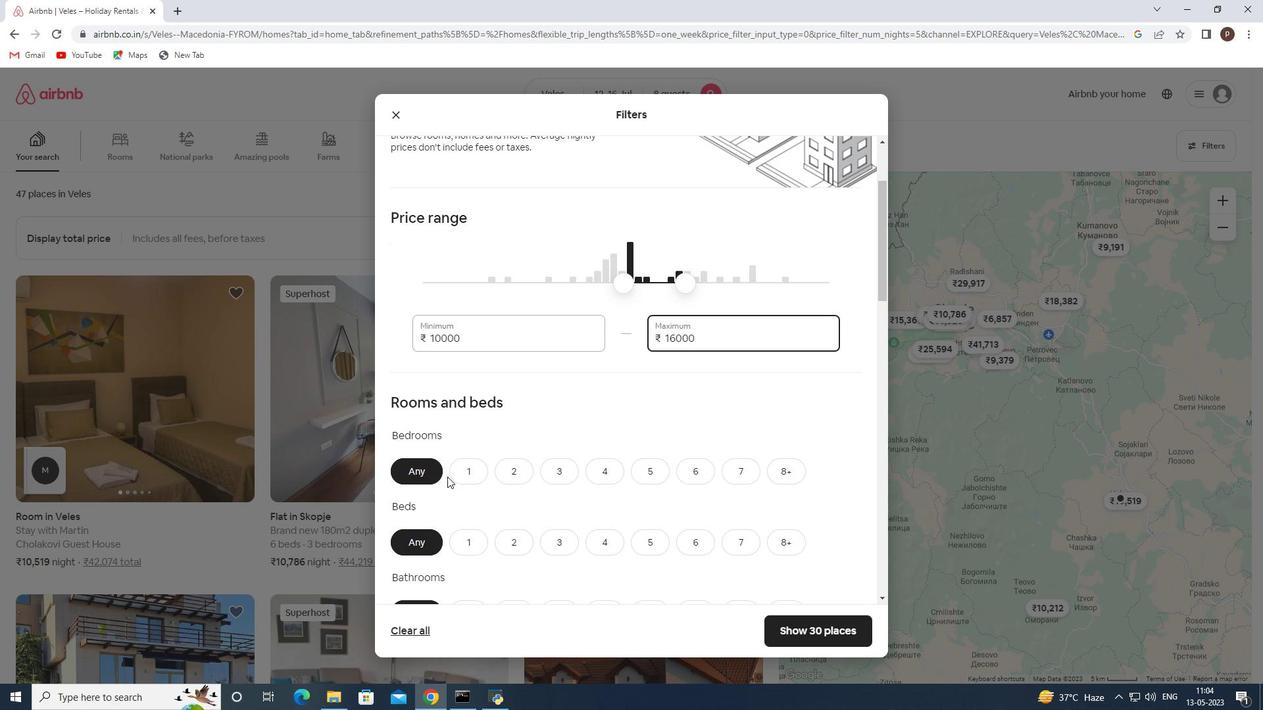 
Action: Mouse scrolled (447, 476) with delta (0, 0)
Screenshot: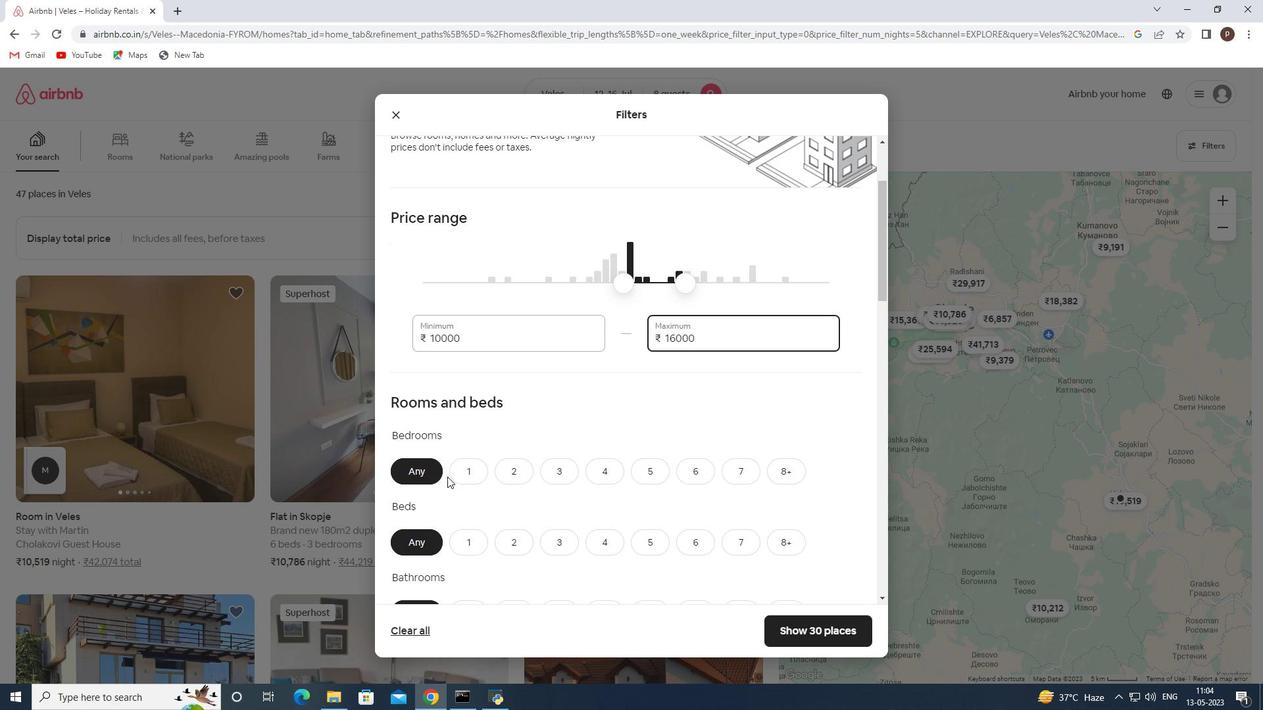 
Action: Mouse moved to (799, 345)
Screenshot: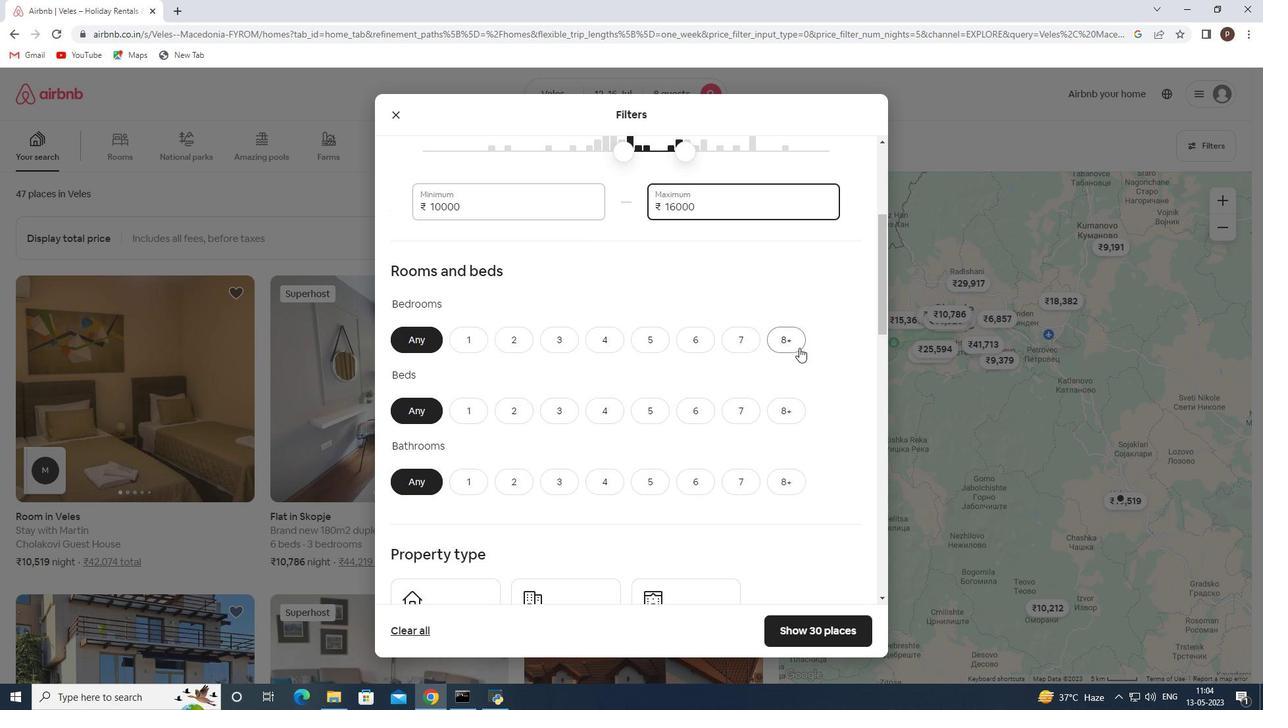 
Action: Mouse pressed left at (799, 345)
Screenshot: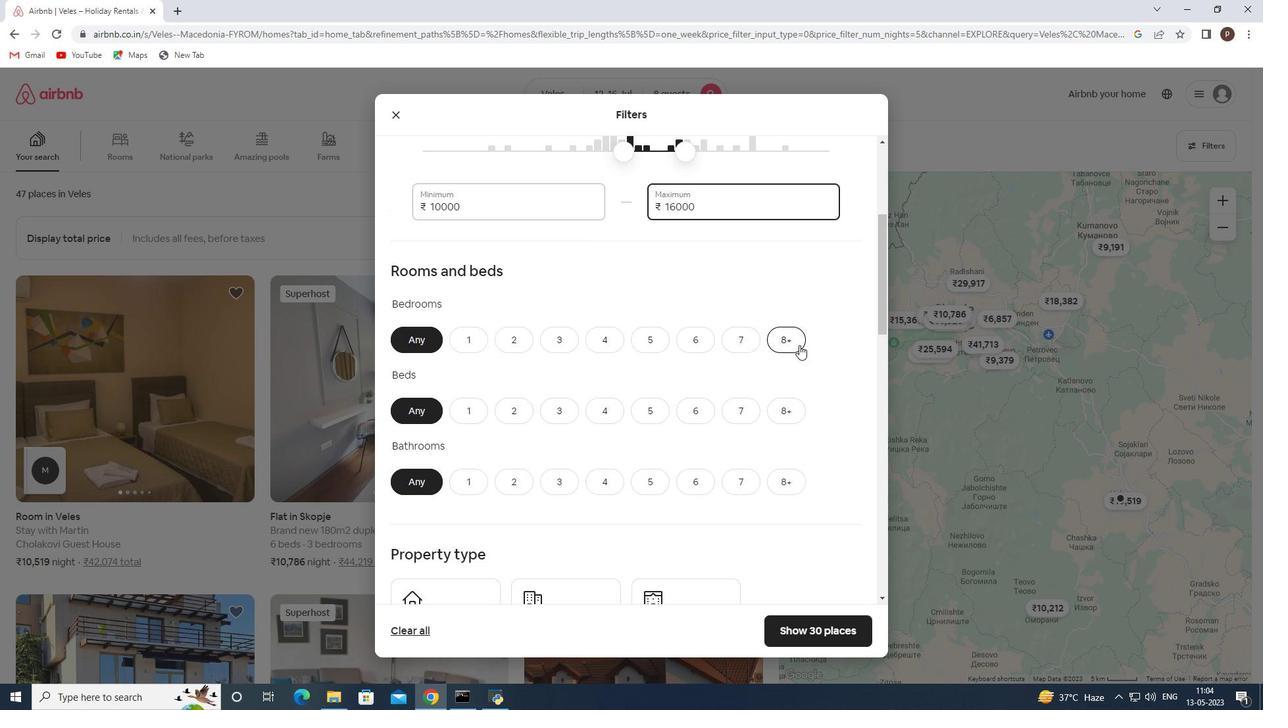 
Action: Mouse moved to (782, 416)
Screenshot: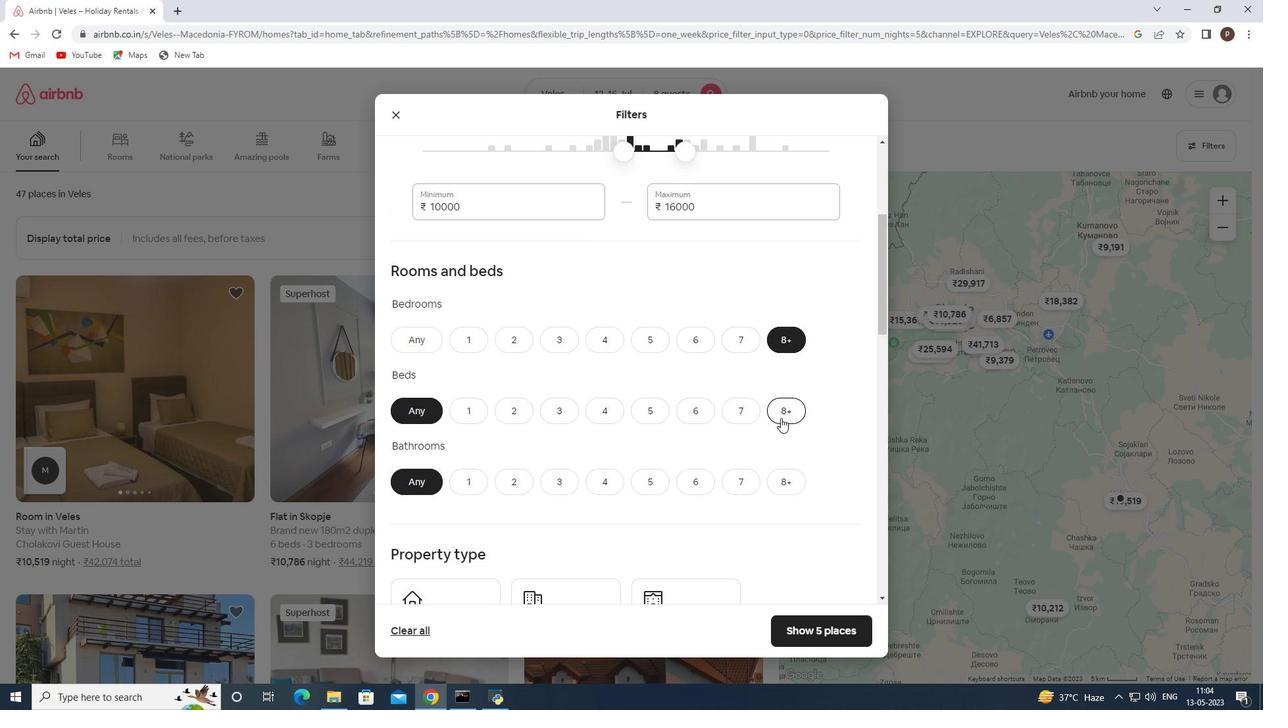 
Action: Mouse pressed left at (782, 416)
Screenshot: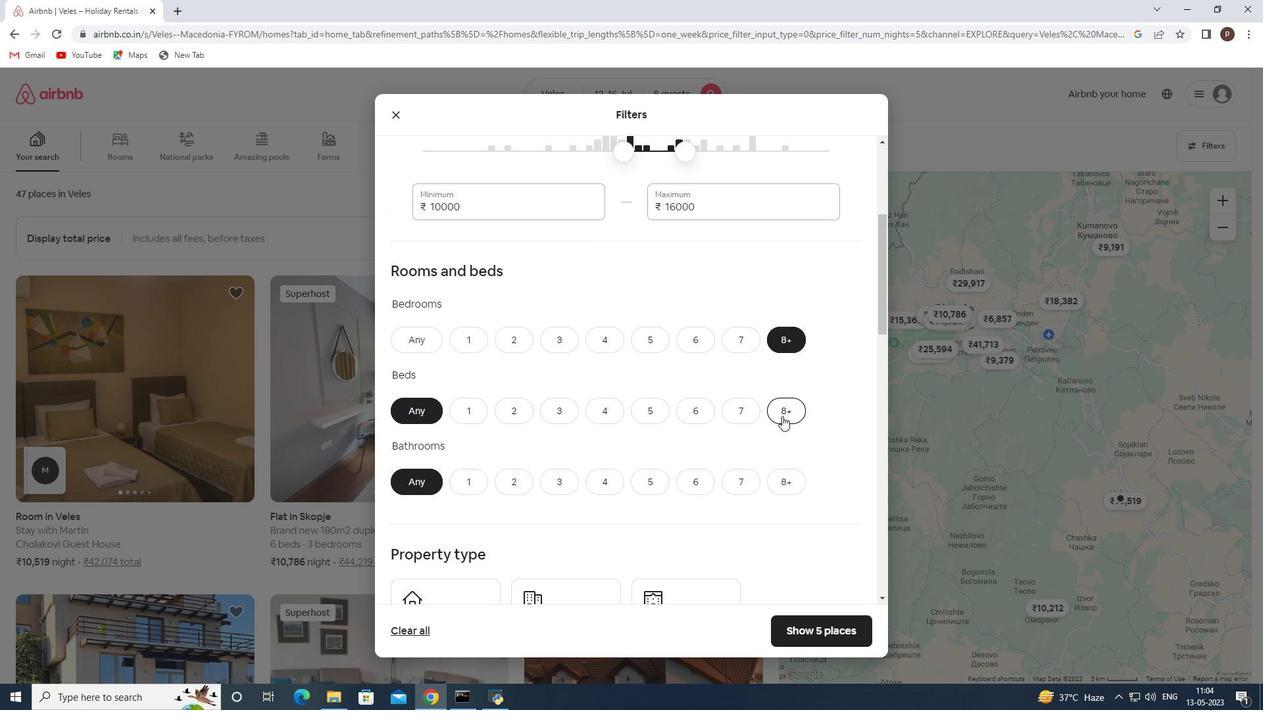 
Action: Mouse moved to (787, 476)
Screenshot: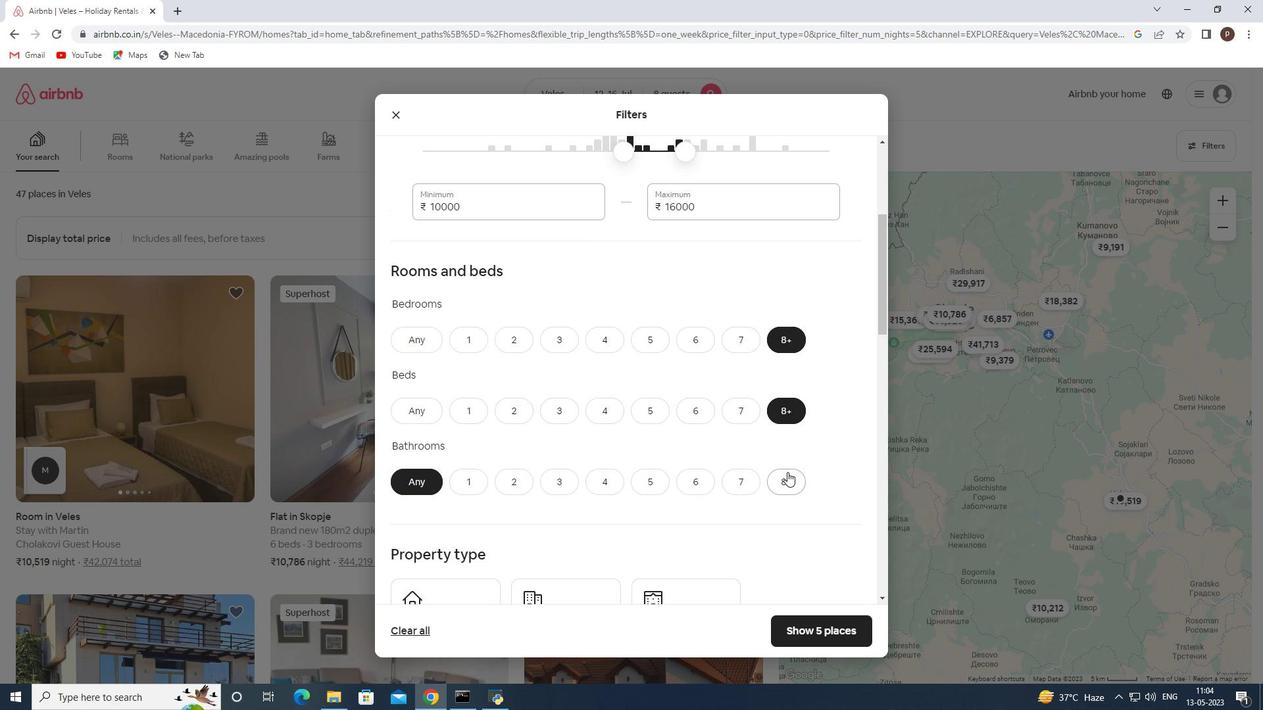 
Action: Mouse pressed left at (787, 476)
Screenshot: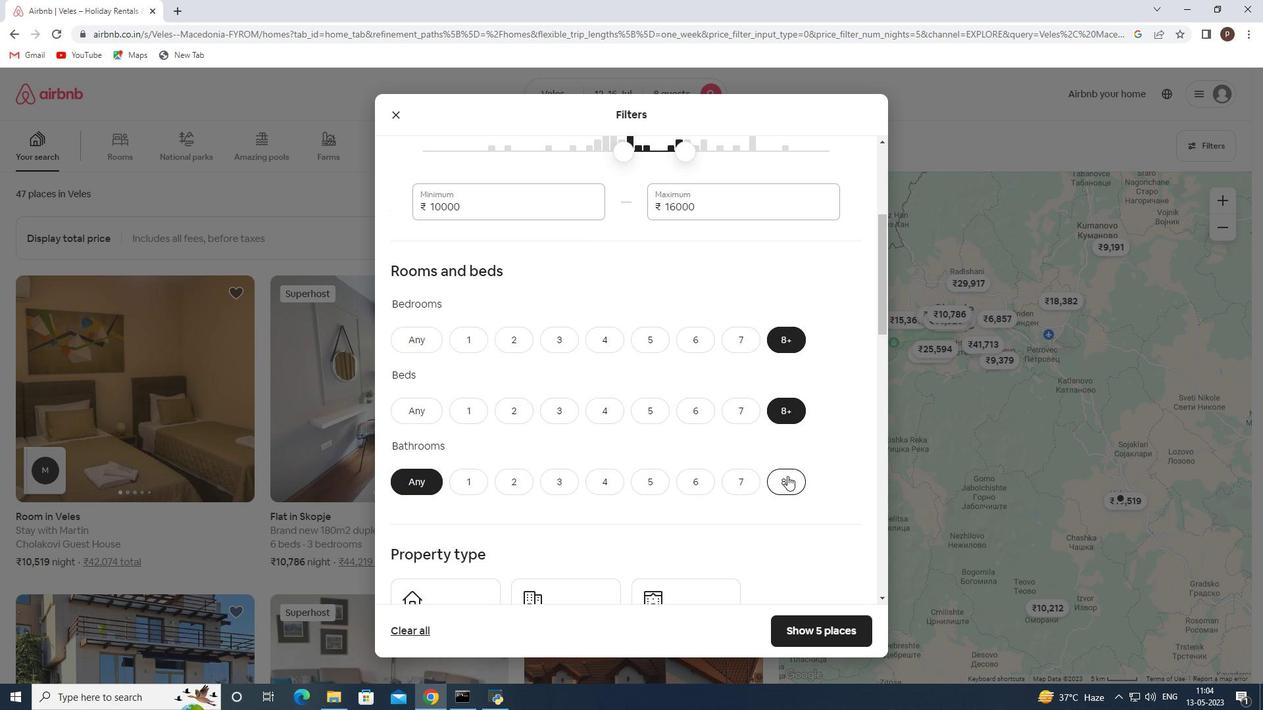 
Action: Mouse moved to (663, 448)
Screenshot: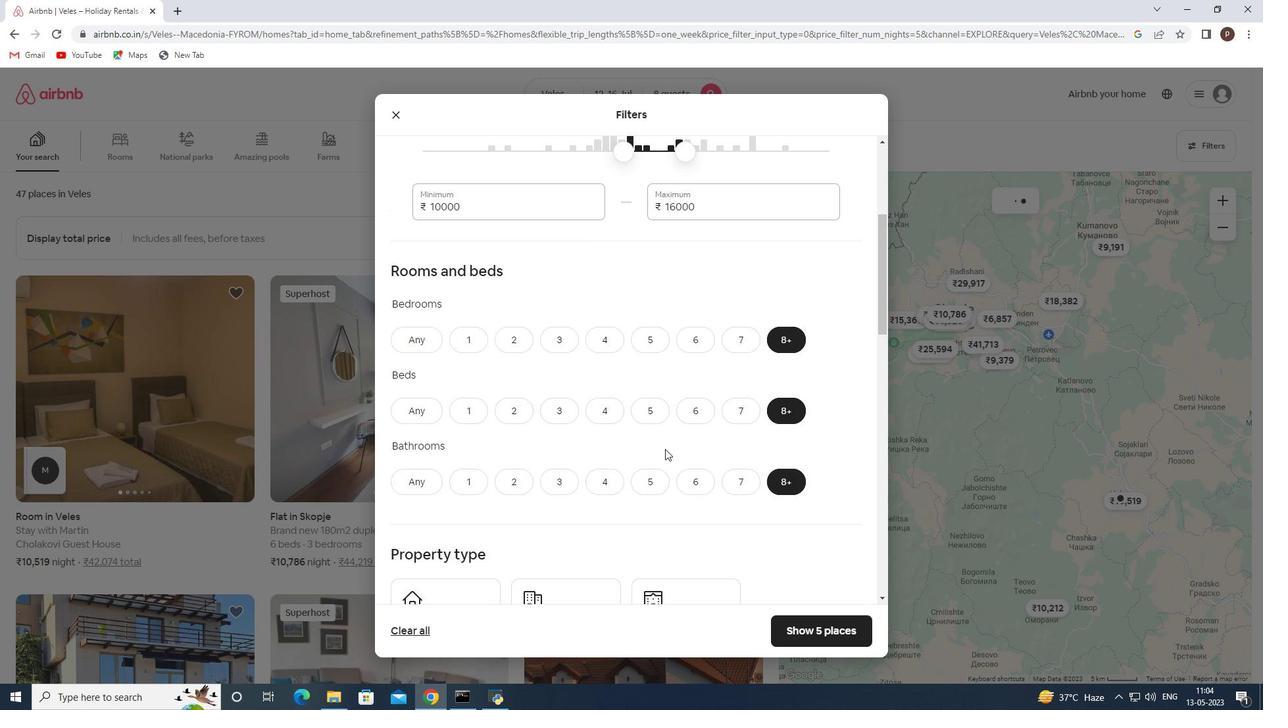 
Action: Mouse scrolled (663, 447) with delta (0, 0)
Screenshot: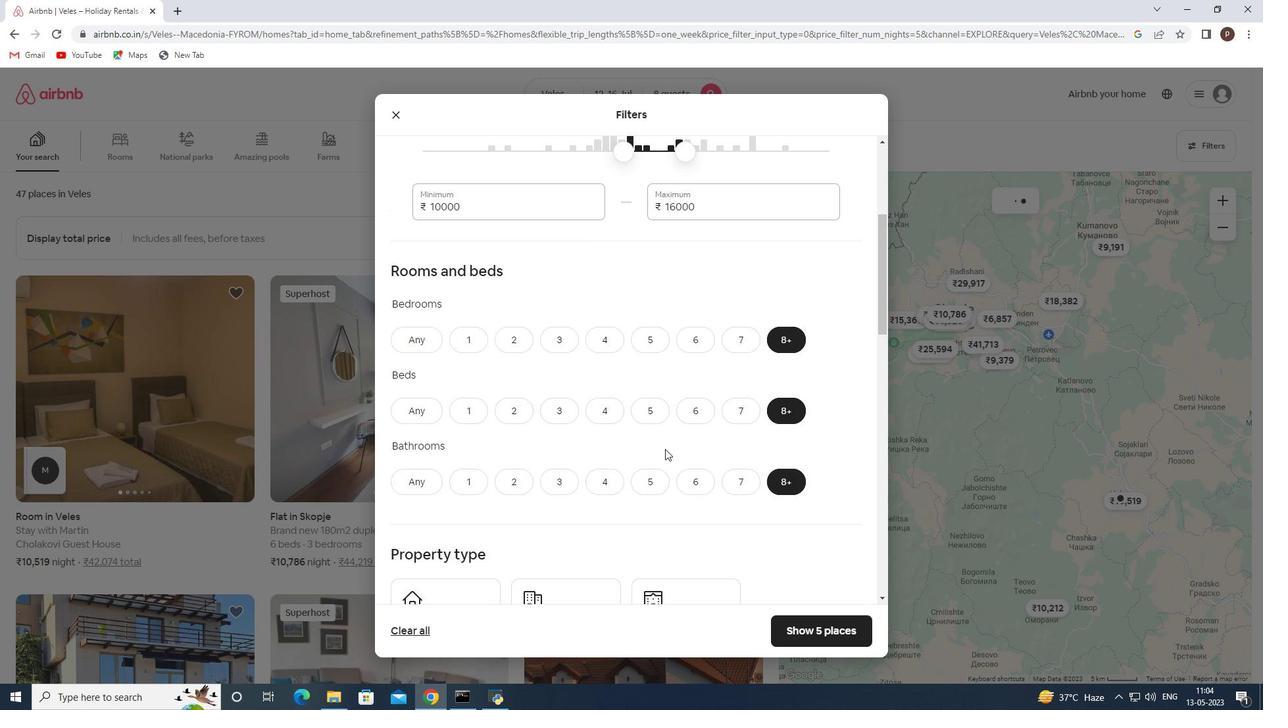 
Action: Mouse scrolled (663, 447) with delta (0, 0)
Screenshot: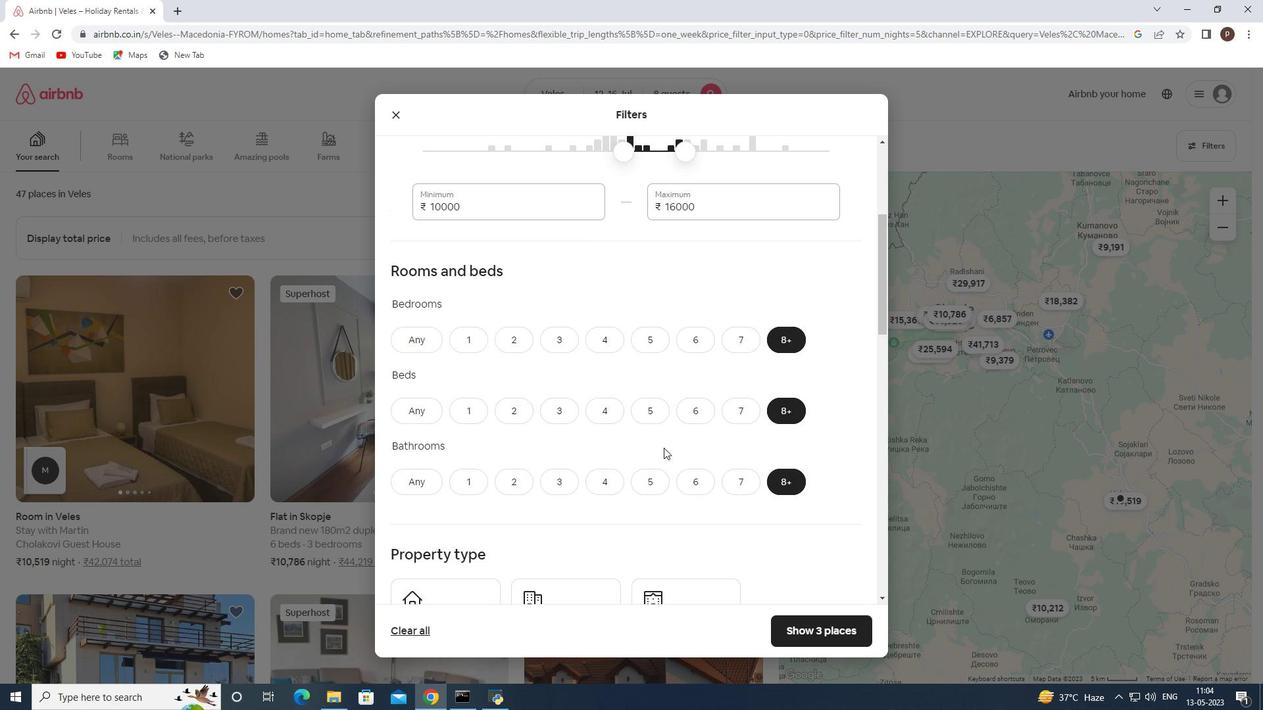 
Action: Mouse moved to (548, 388)
Screenshot: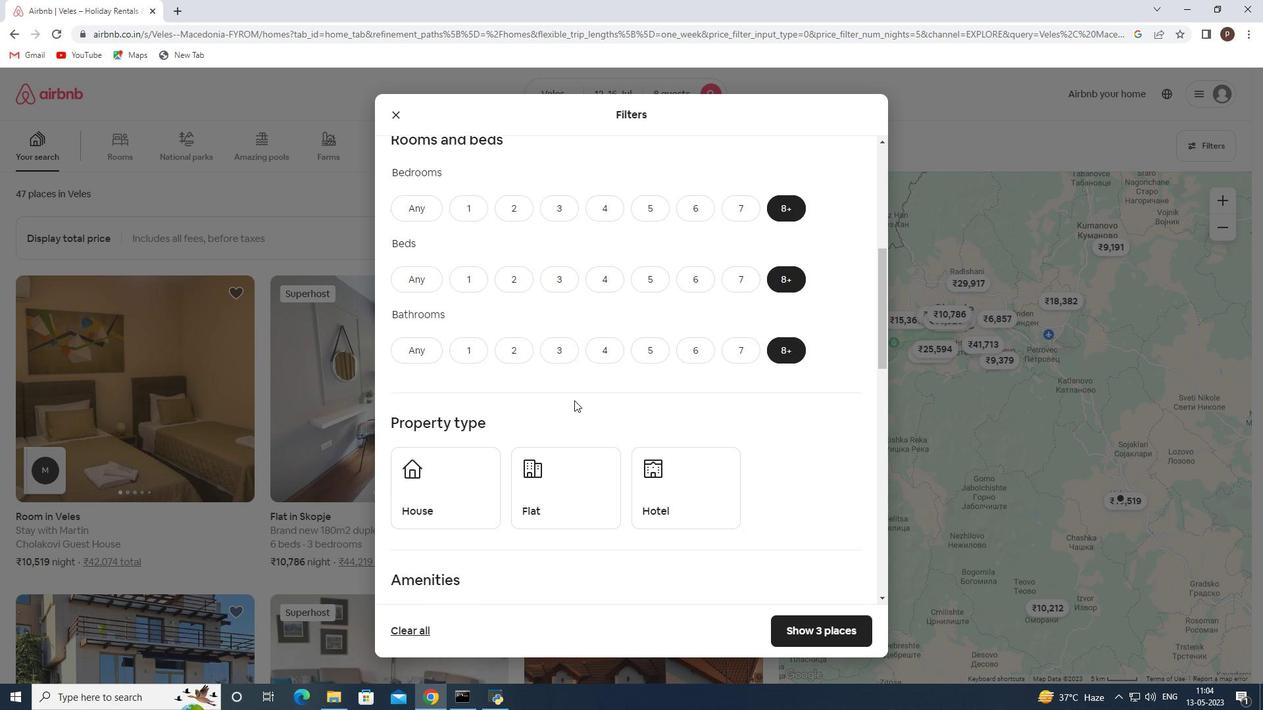 
Action: Mouse scrolled (548, 388) with delta (0, 0)
Screenshot: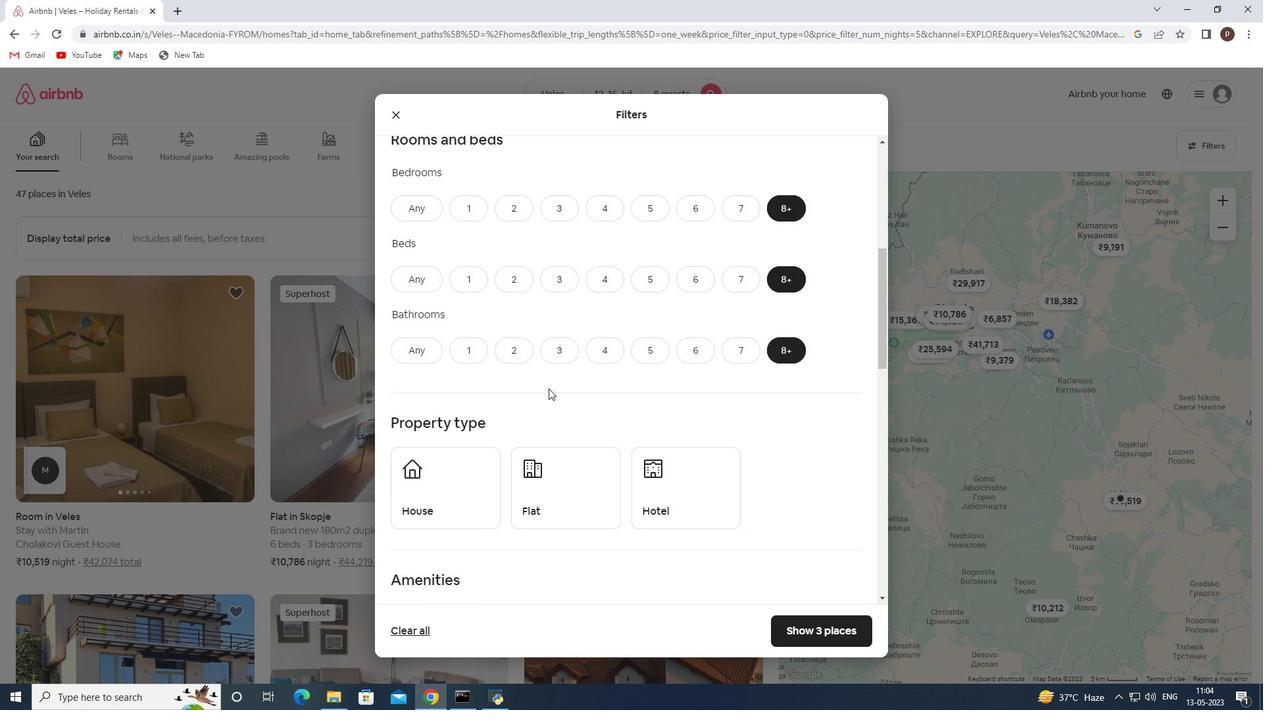 
Action: Mouse scrolled (548, 388) with delta (0, 0)
Screenshot: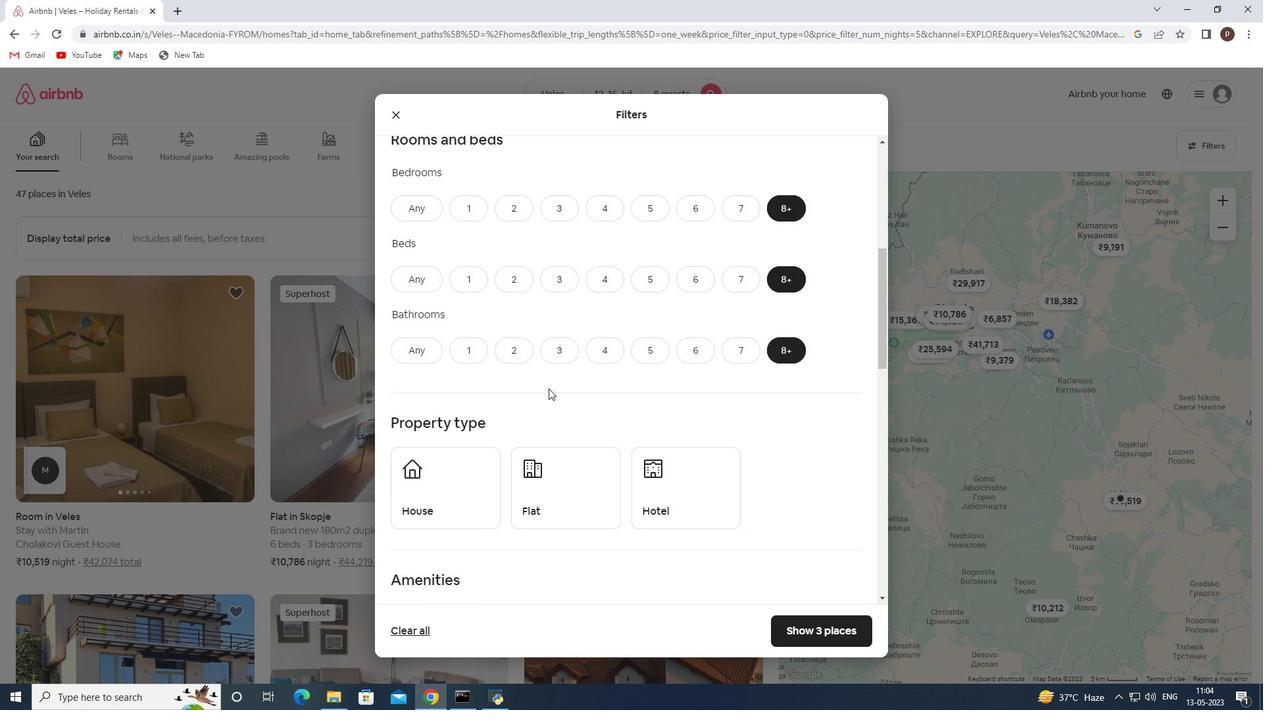 
Action: Mouse moved to (468, 366)
Screenshot: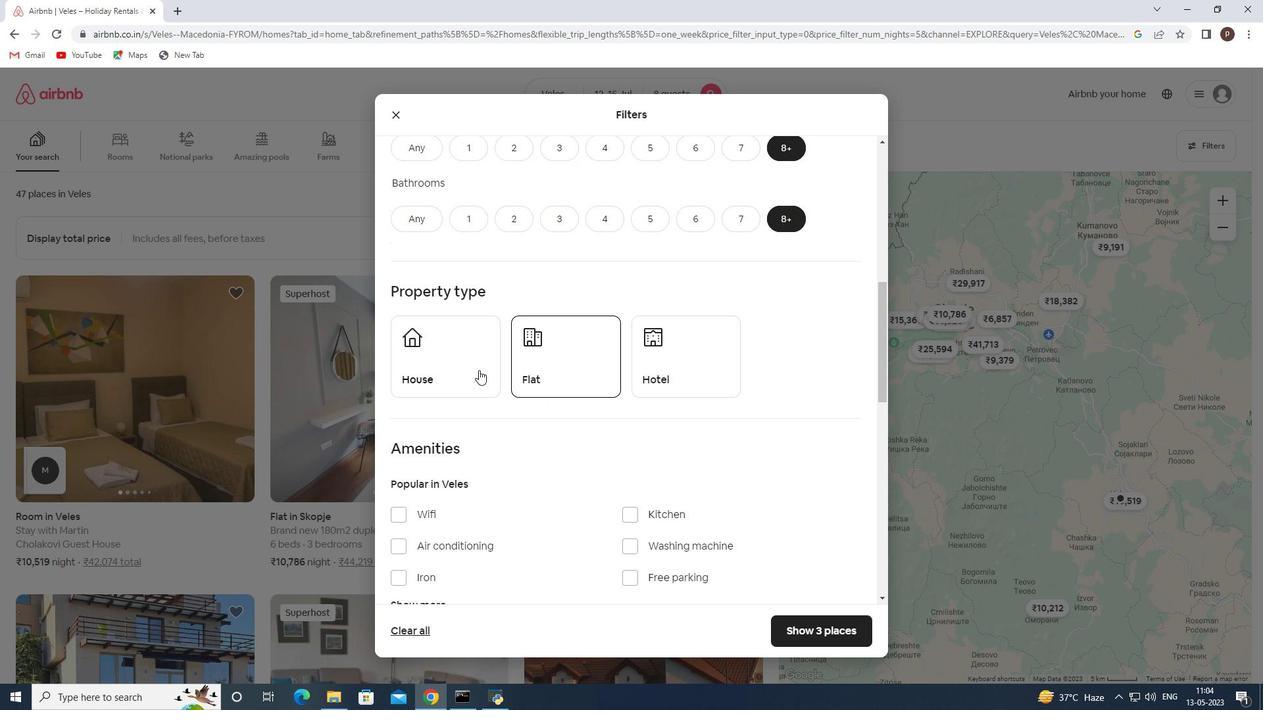 
Action: Mouse pressed left at (468, 366)
Screenshot: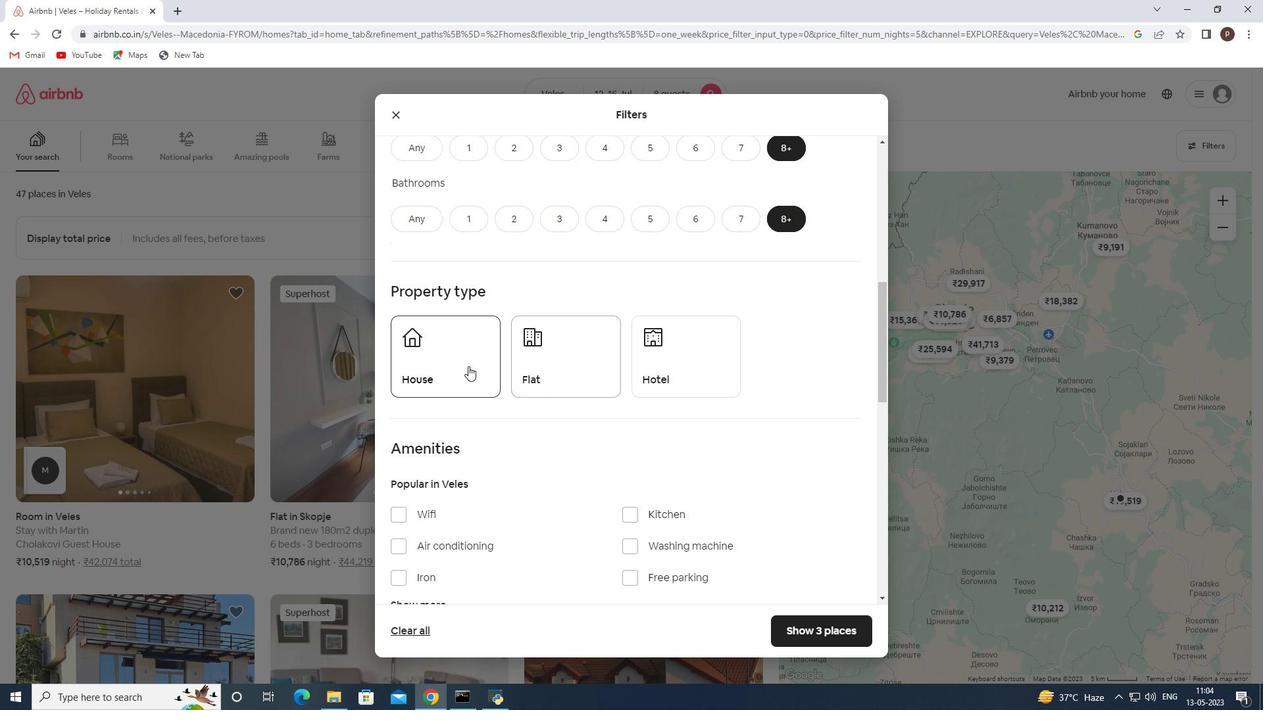 
Action: Mouse moved to (561, 367)
Screenshot: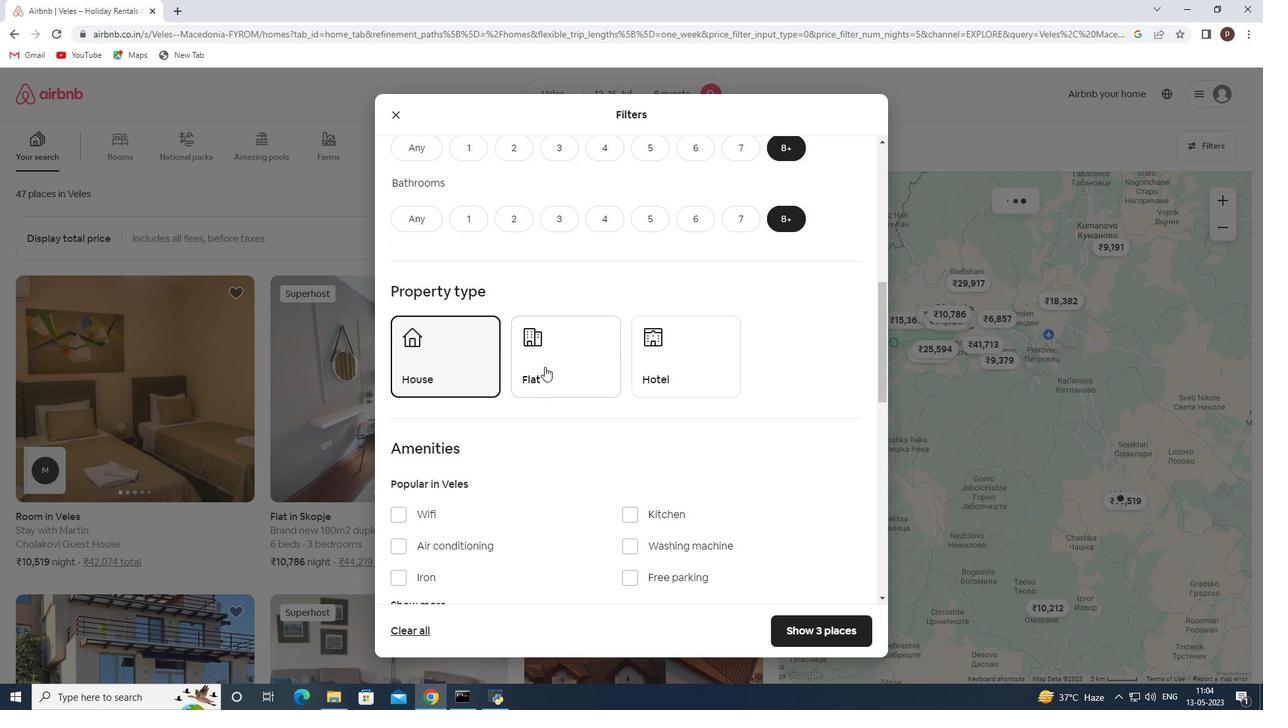 
Action: Mouse pressed left at (561, 367)
Screenshot: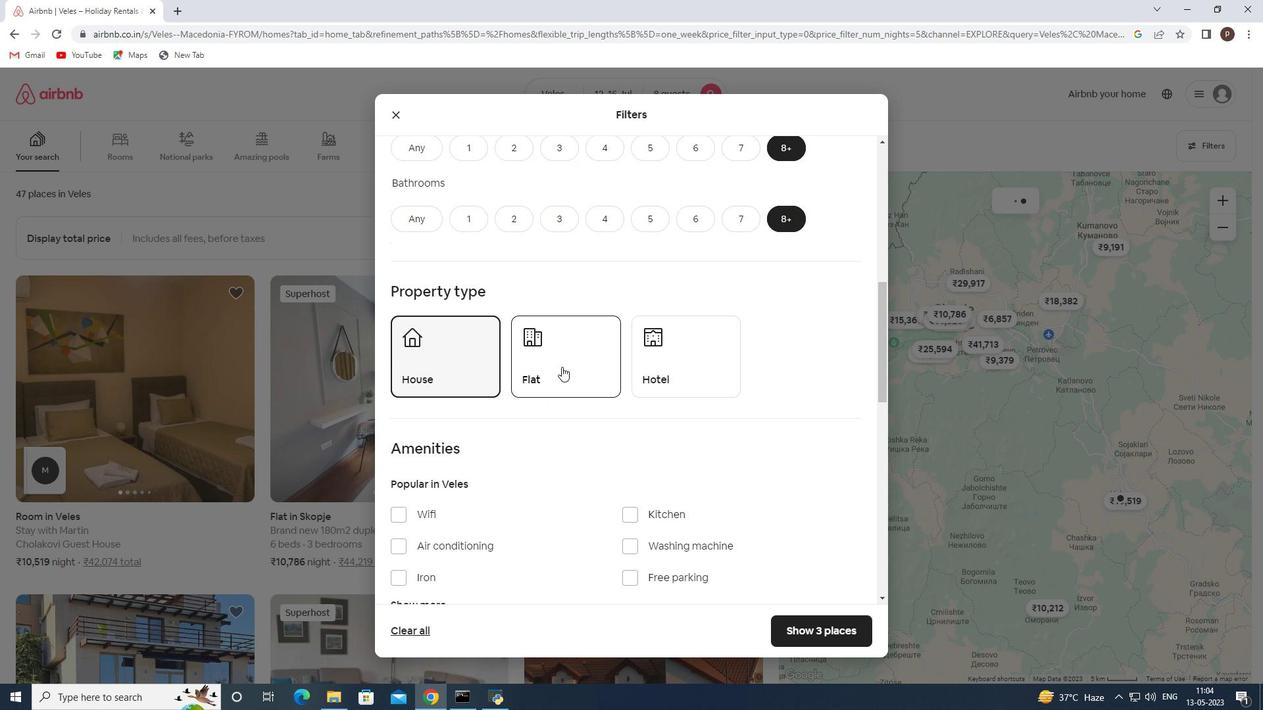 
Action: Mouse moved to (594, 371)
Screenshot: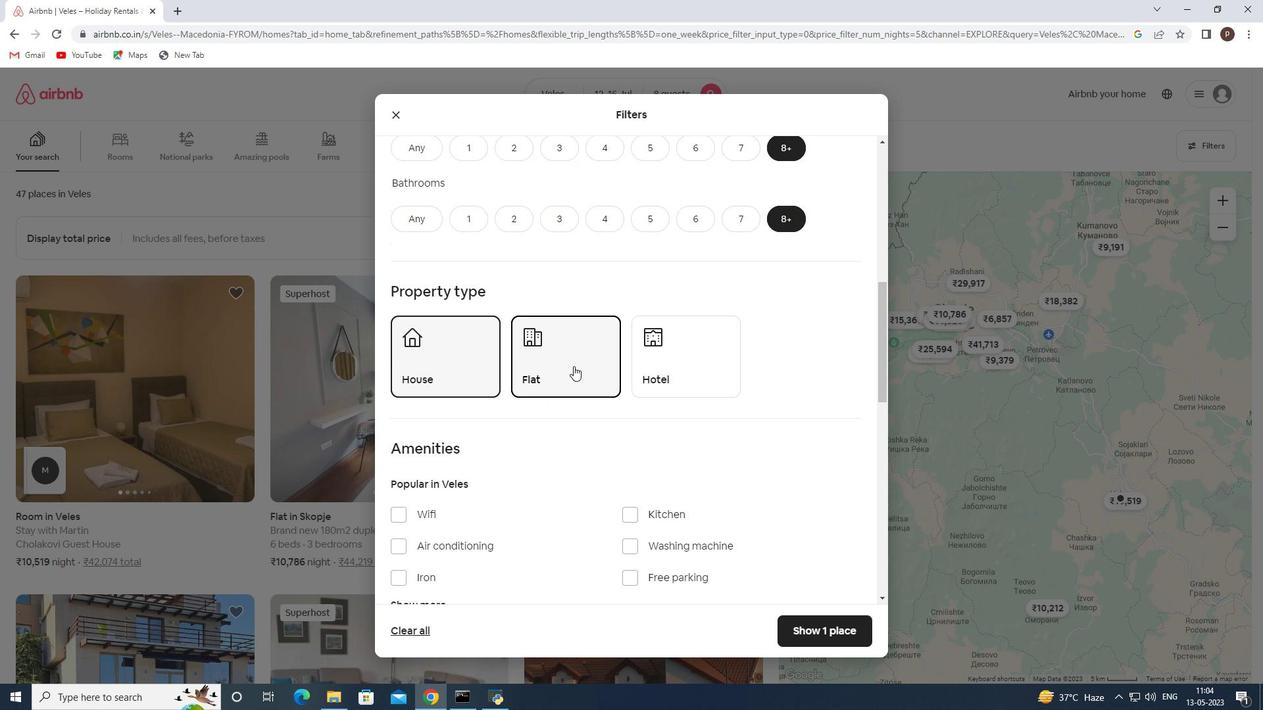 
Action: Mouse scrolled (594, 371) with delta (0, 0)
Screenshot: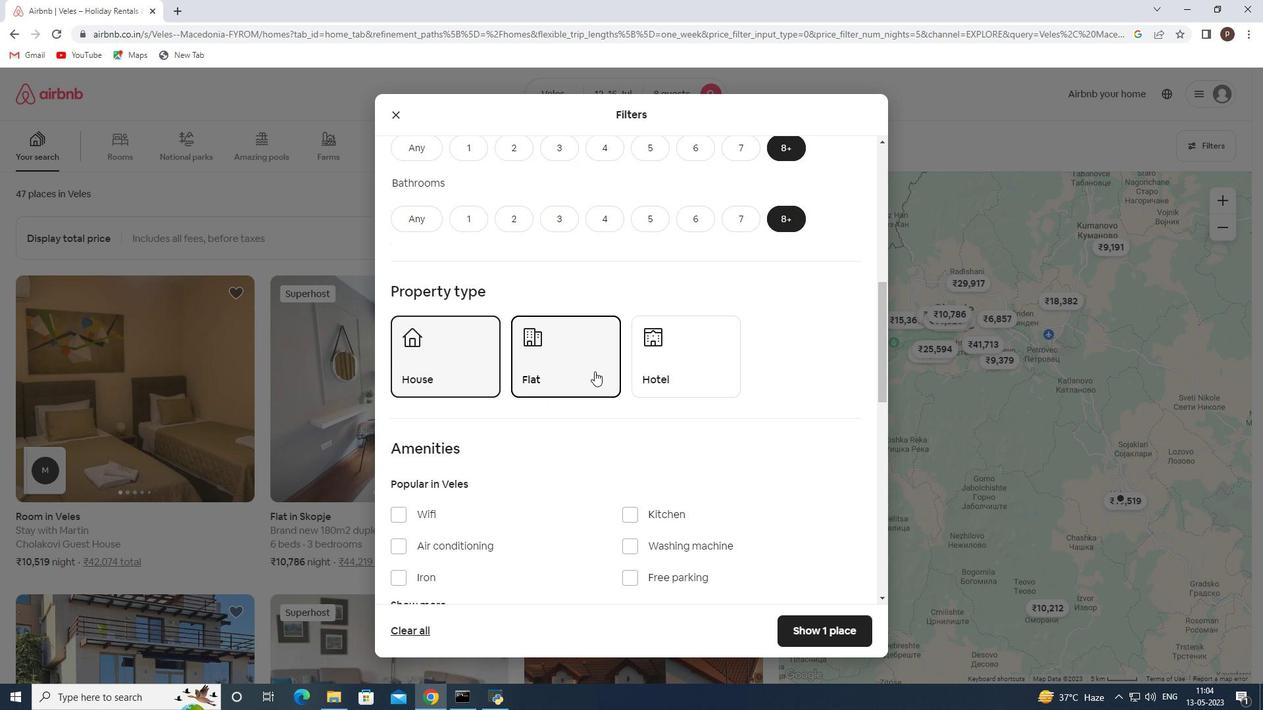 
Action: Mouse scrolled (594, 371) with delta (0, 0)
Screenshot: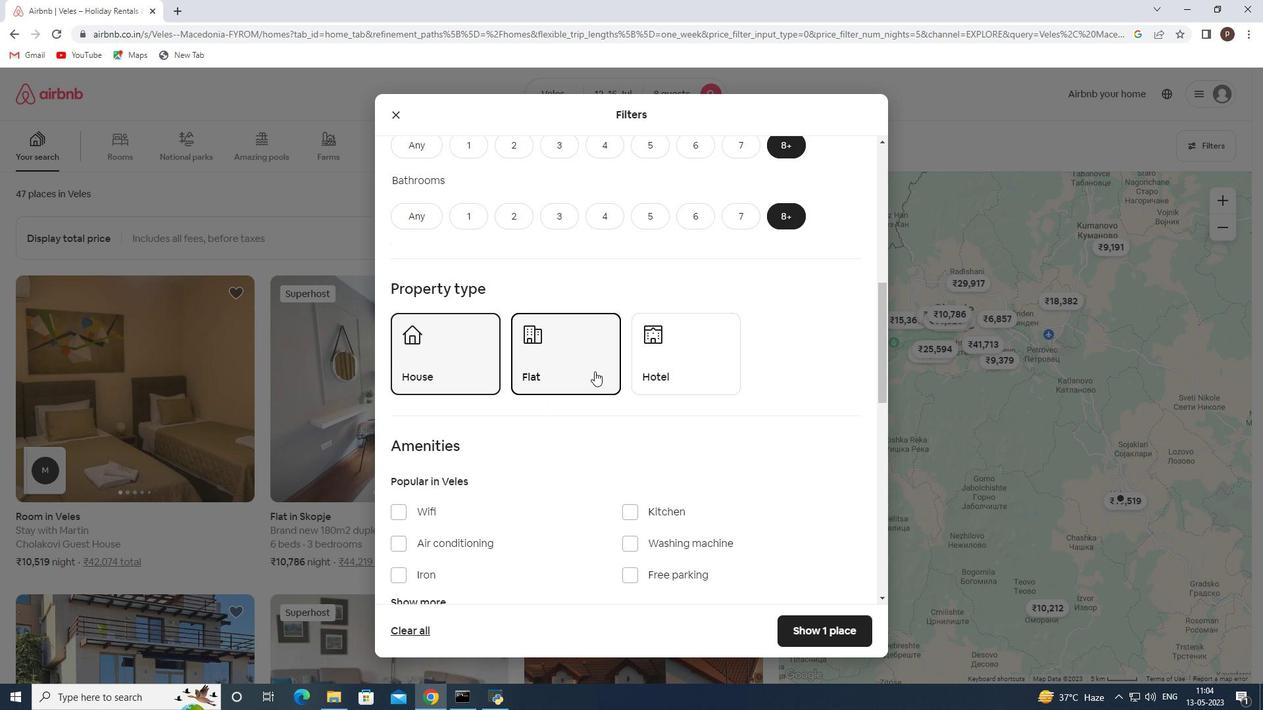 
Action: Mouse moved to (408, 383)
Screenshot: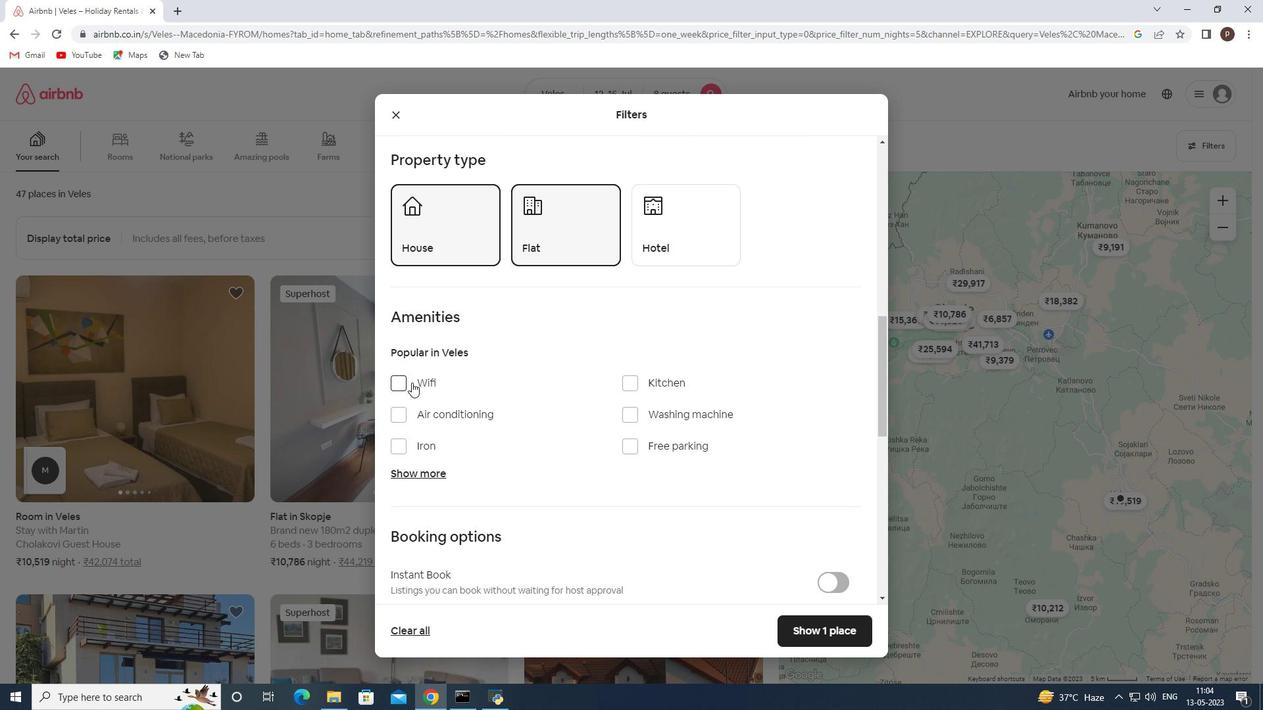 
Action: Mouse pressed left at (408, 383)
Screenshot: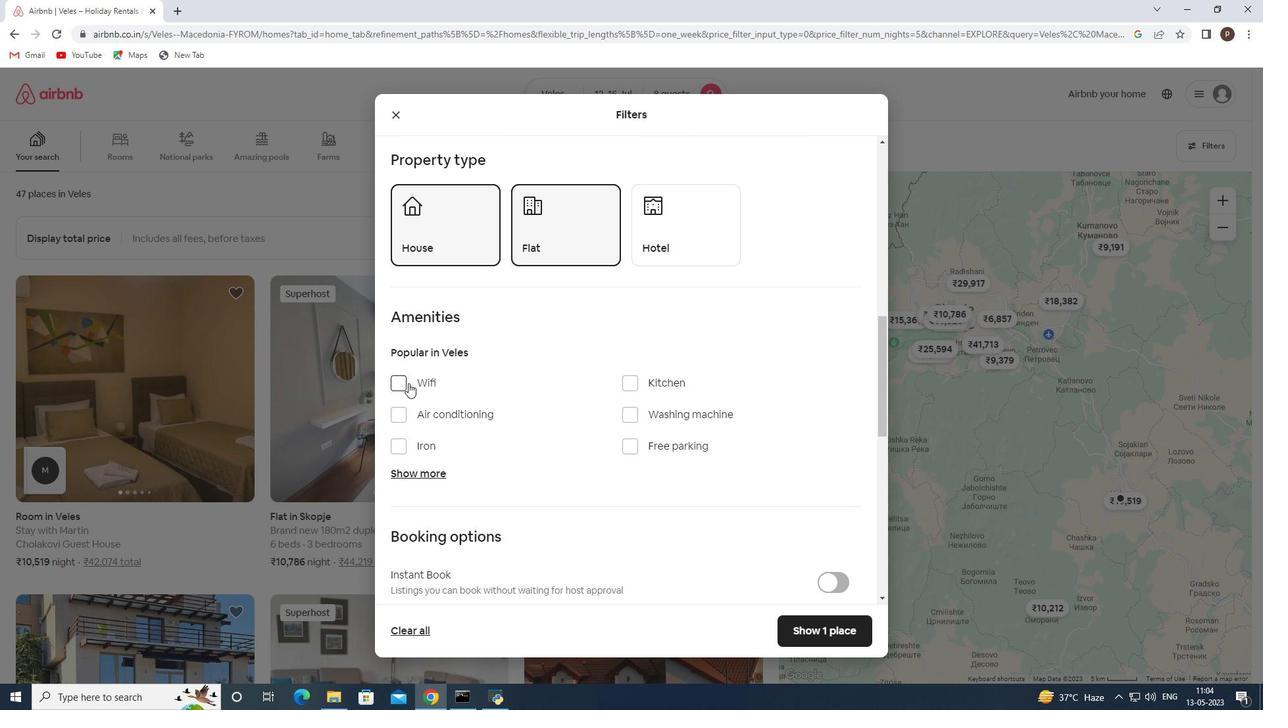 
Action: Mouse moved to (629, 450)
Screenshot: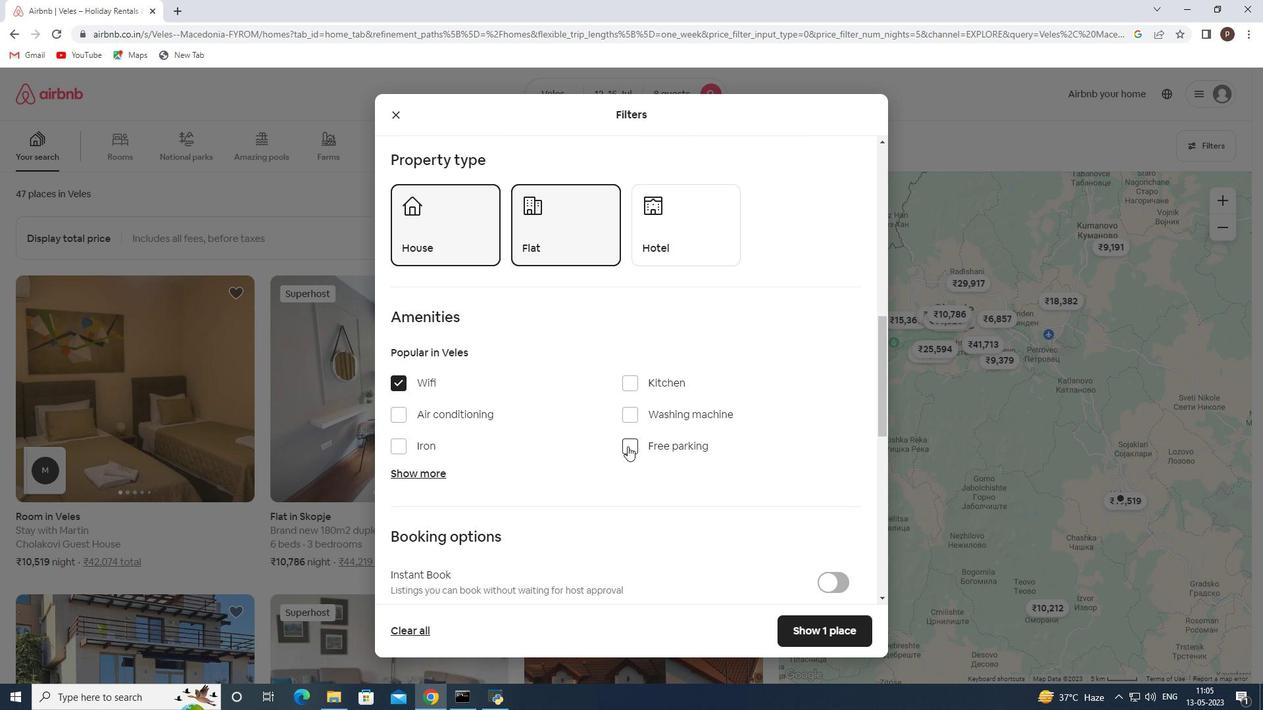 
Action: Mouse pressed left at (629, 450)
Screenshot: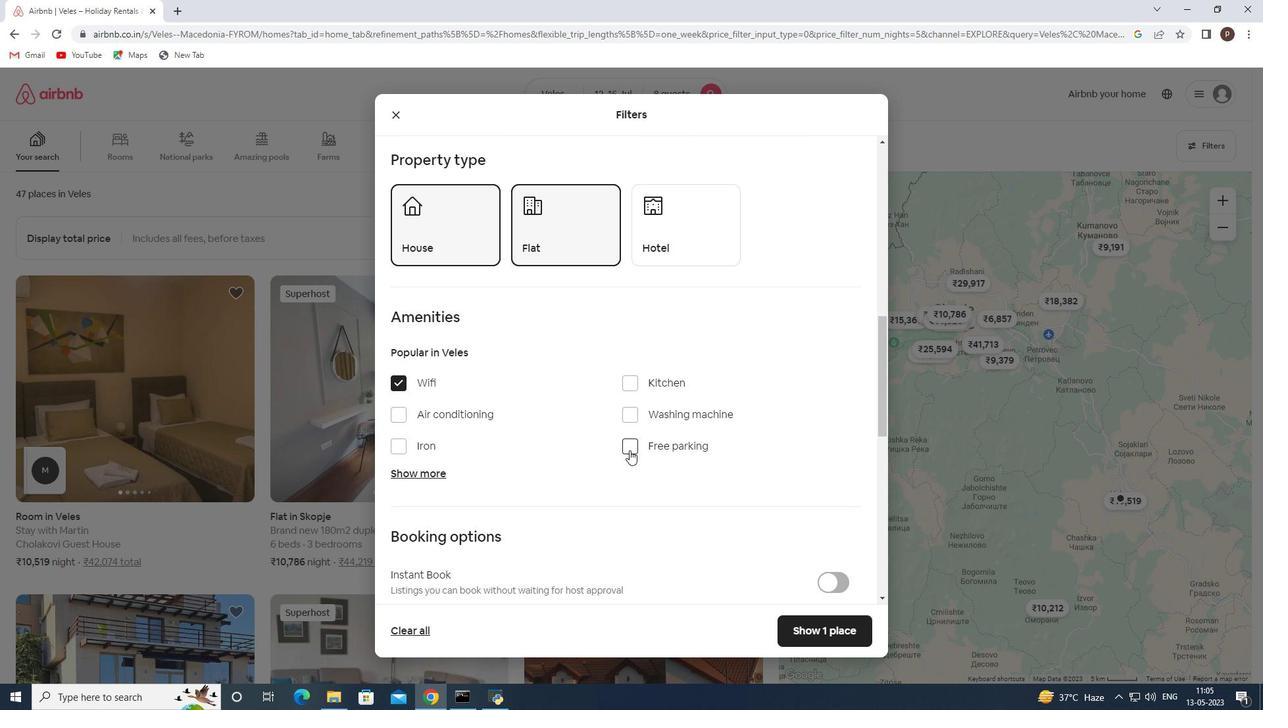 
Action: Mouse moved to (532, 434)
Screenshot: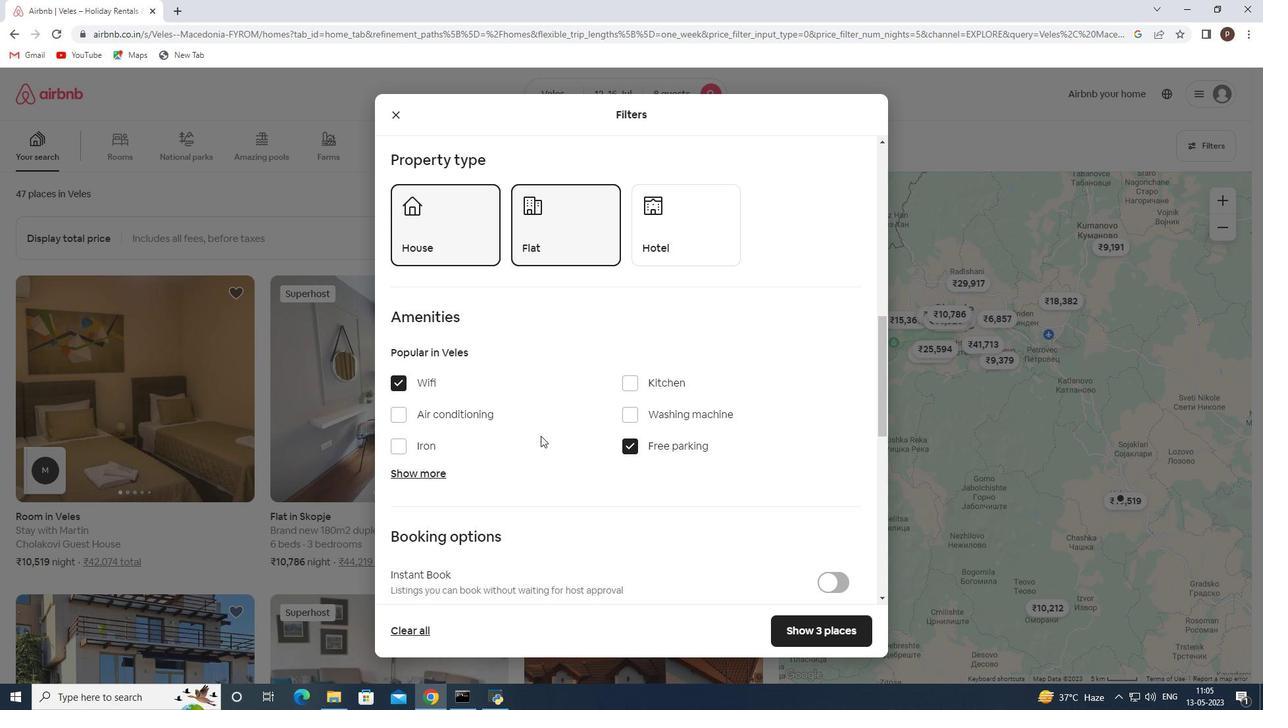 
Action: Mouse scrolled (532, 433) with delta (0, 0)
Screenshot: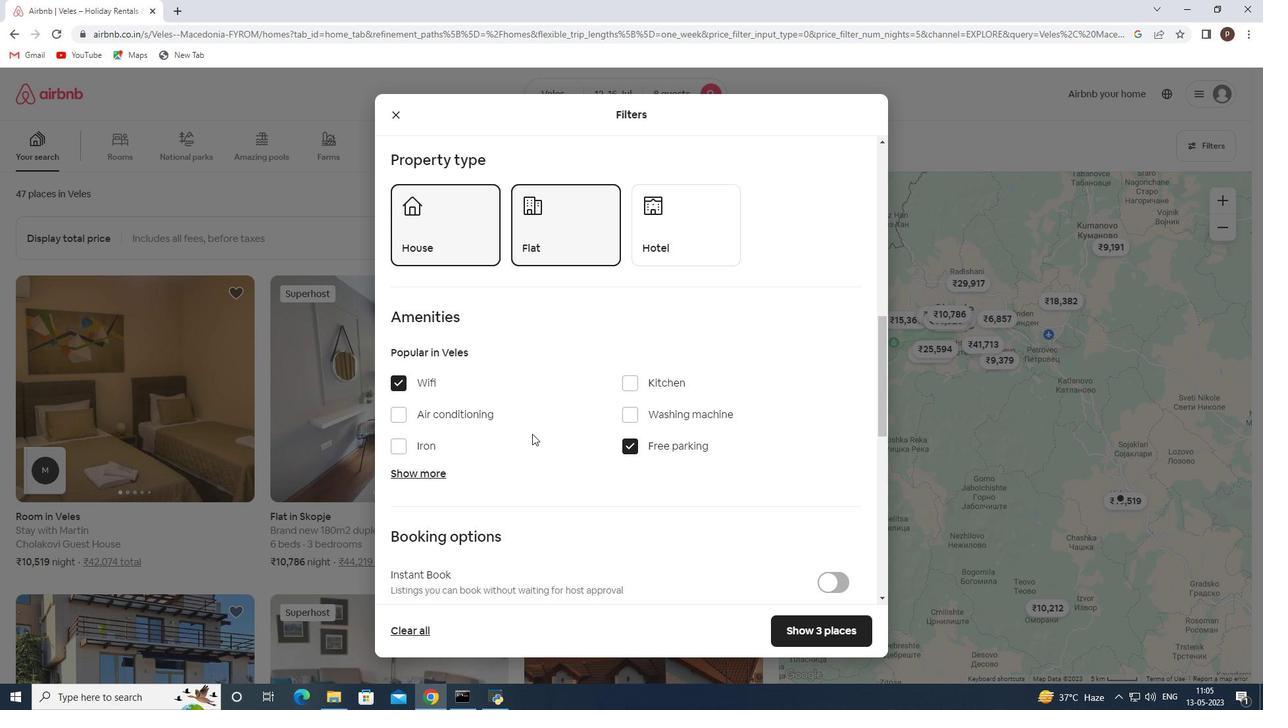 
Action: Mouse scrolled (532, 433) with delta (0, 0)
Screenshot: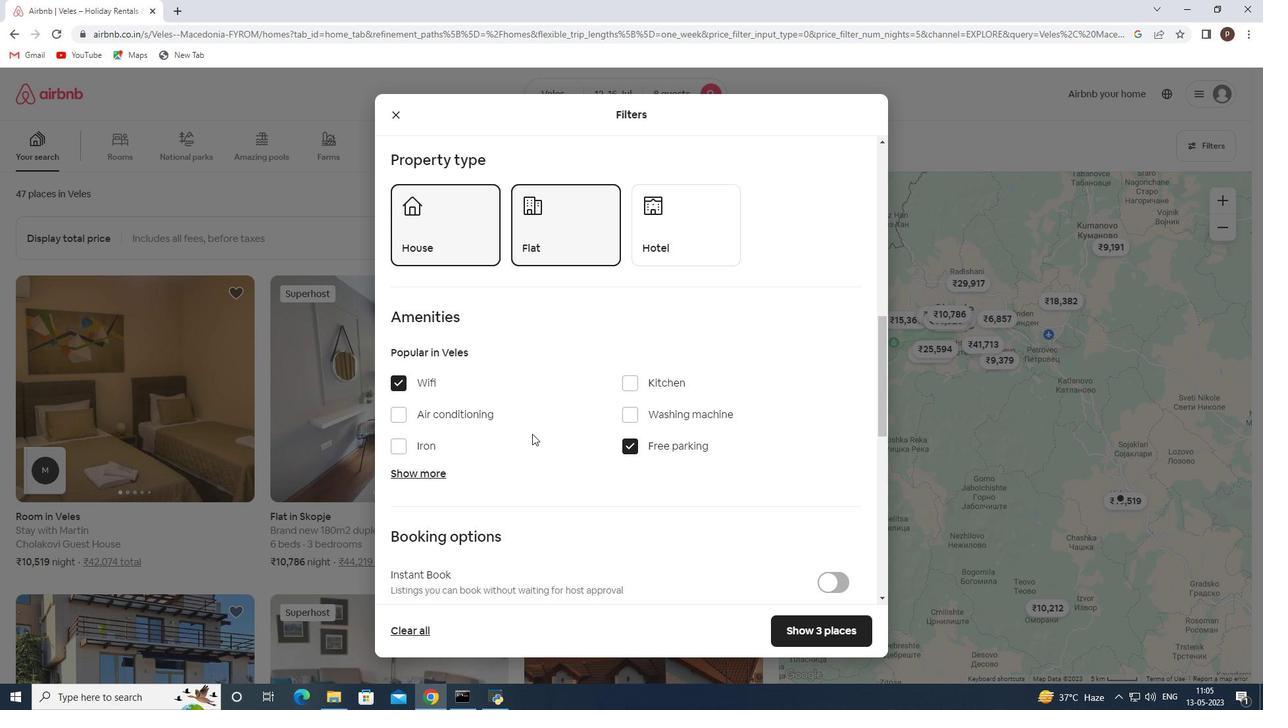 
Action: Mouse moved to (415, 336)
Screenshot: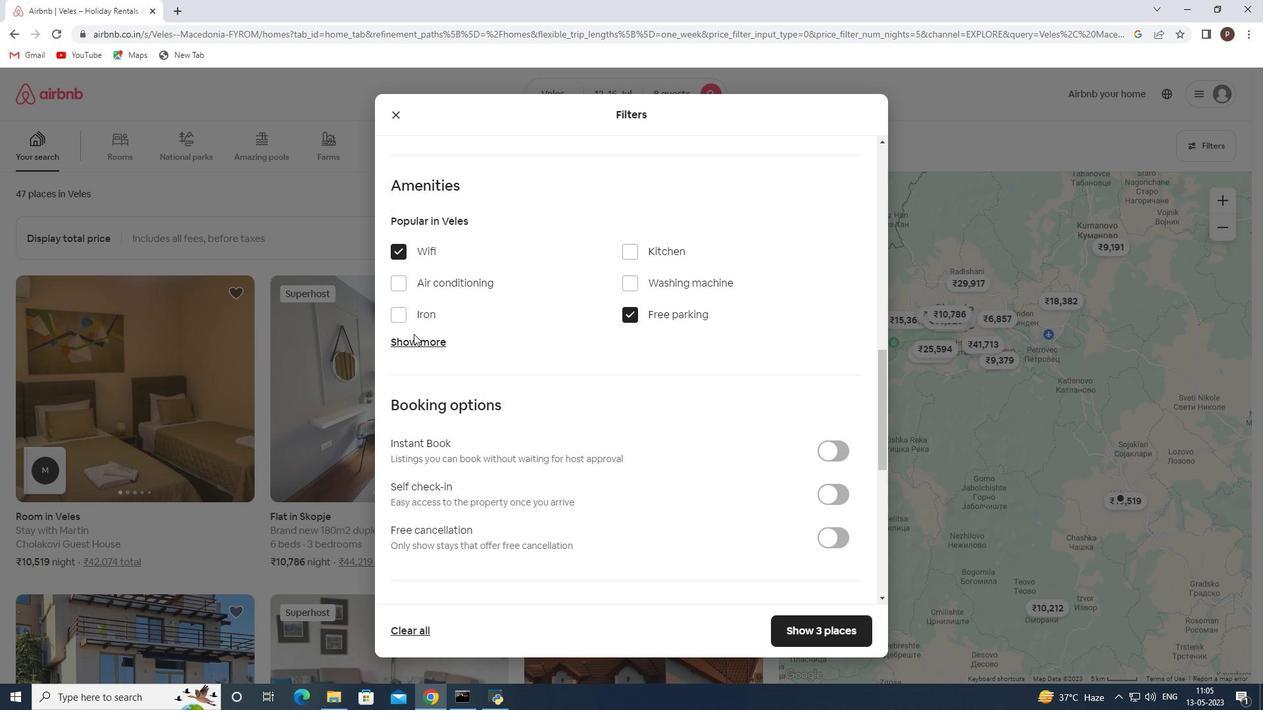 
Action: Mouse pressed left at (415, 336)
Screenshot: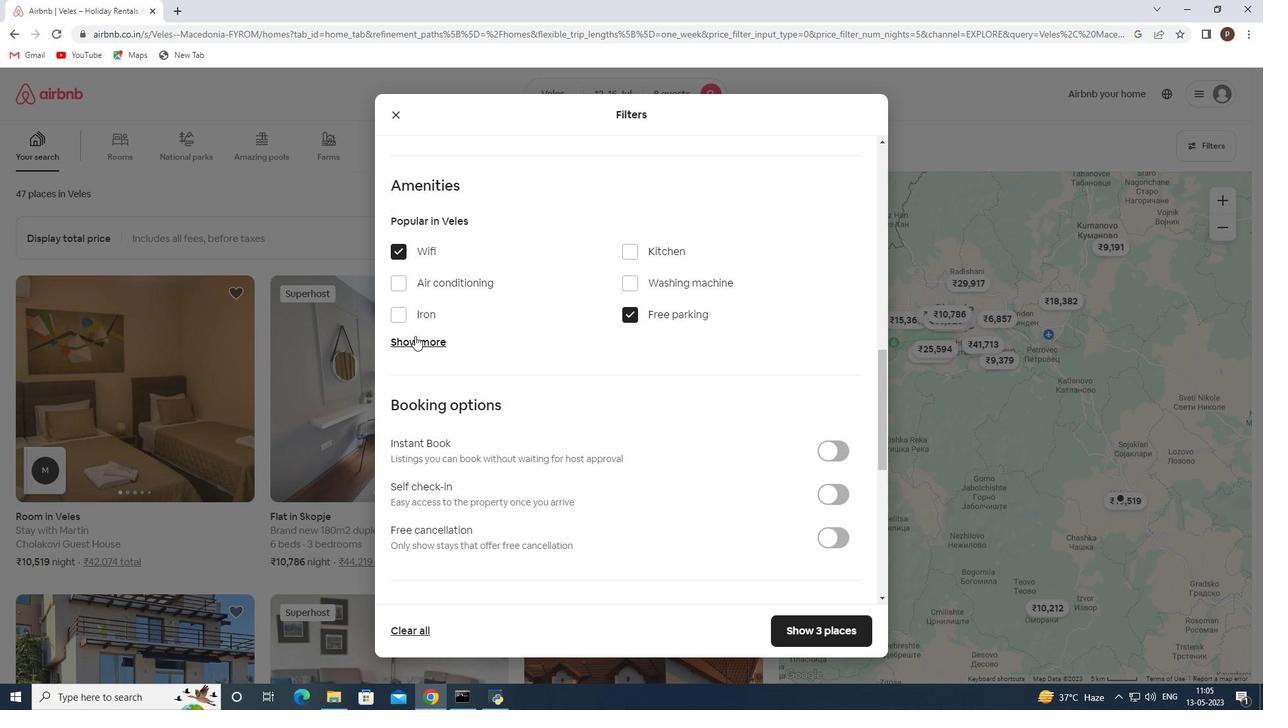 
Action: Mouse moved to (635, 417)
Screenshot: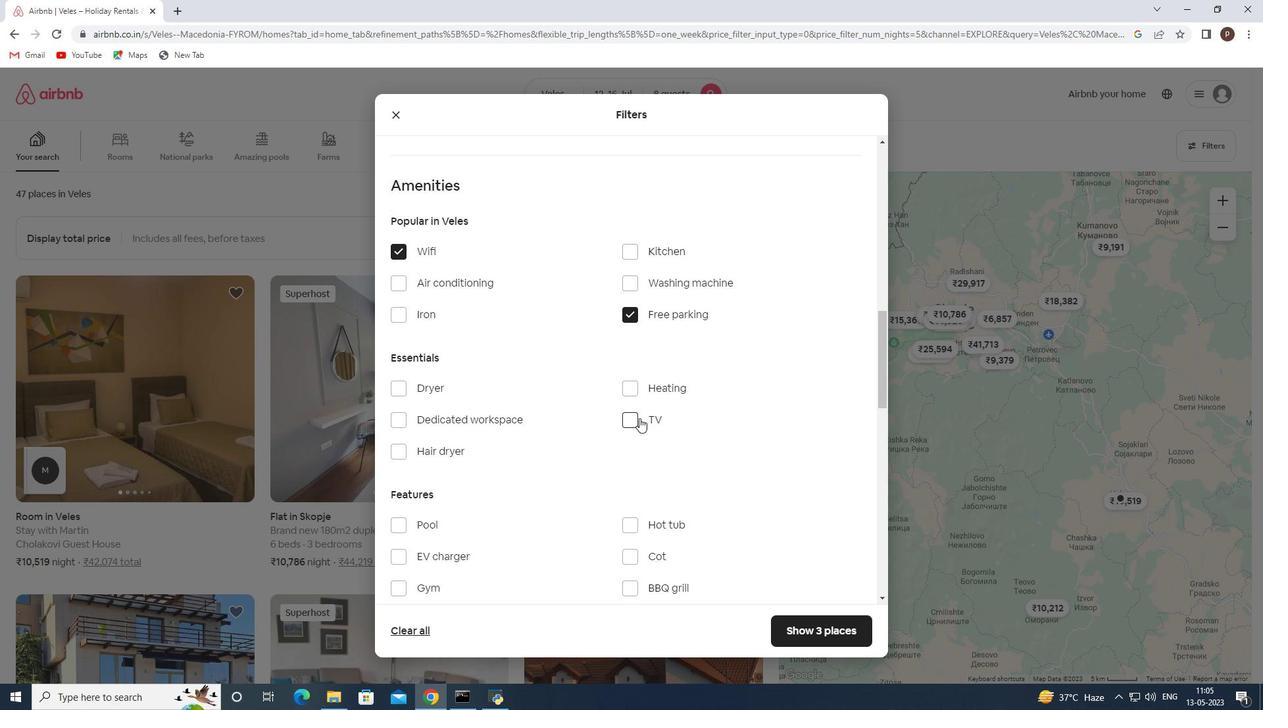 
Action: Mouse pressed left at (635, 417)
Screenshot: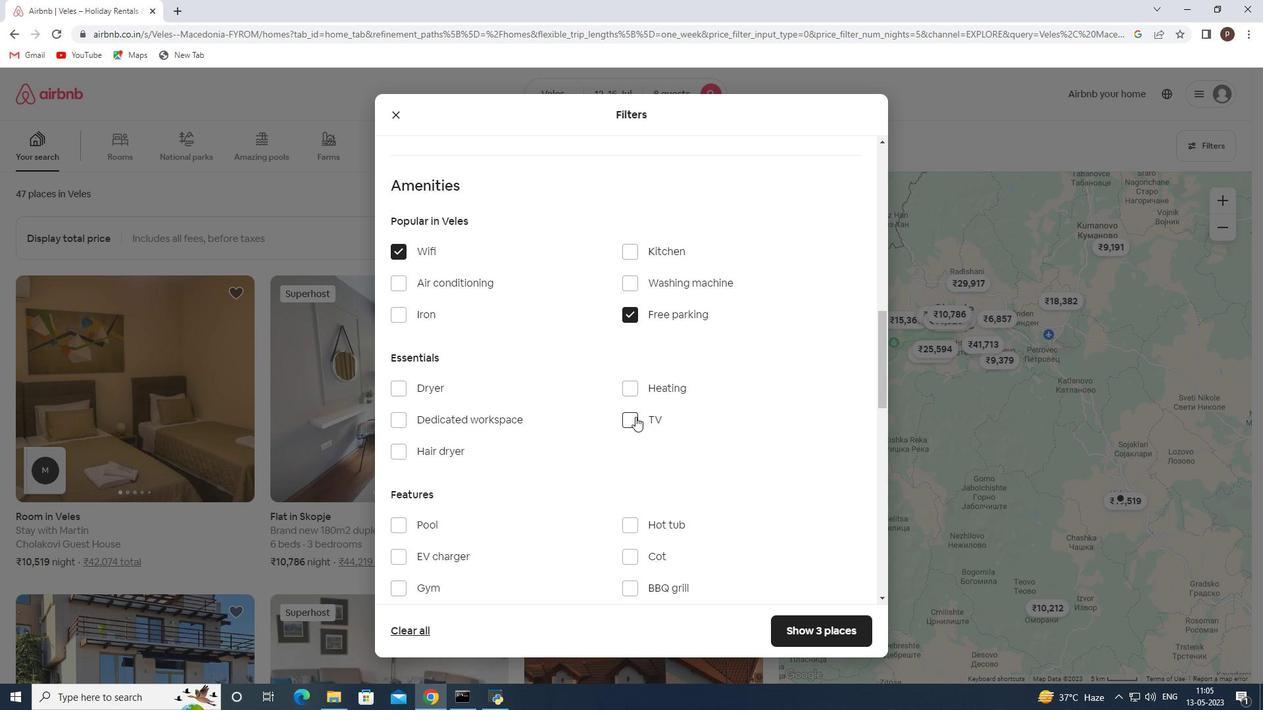 
Action: Mouse moved to (561, 440)
Screenshot: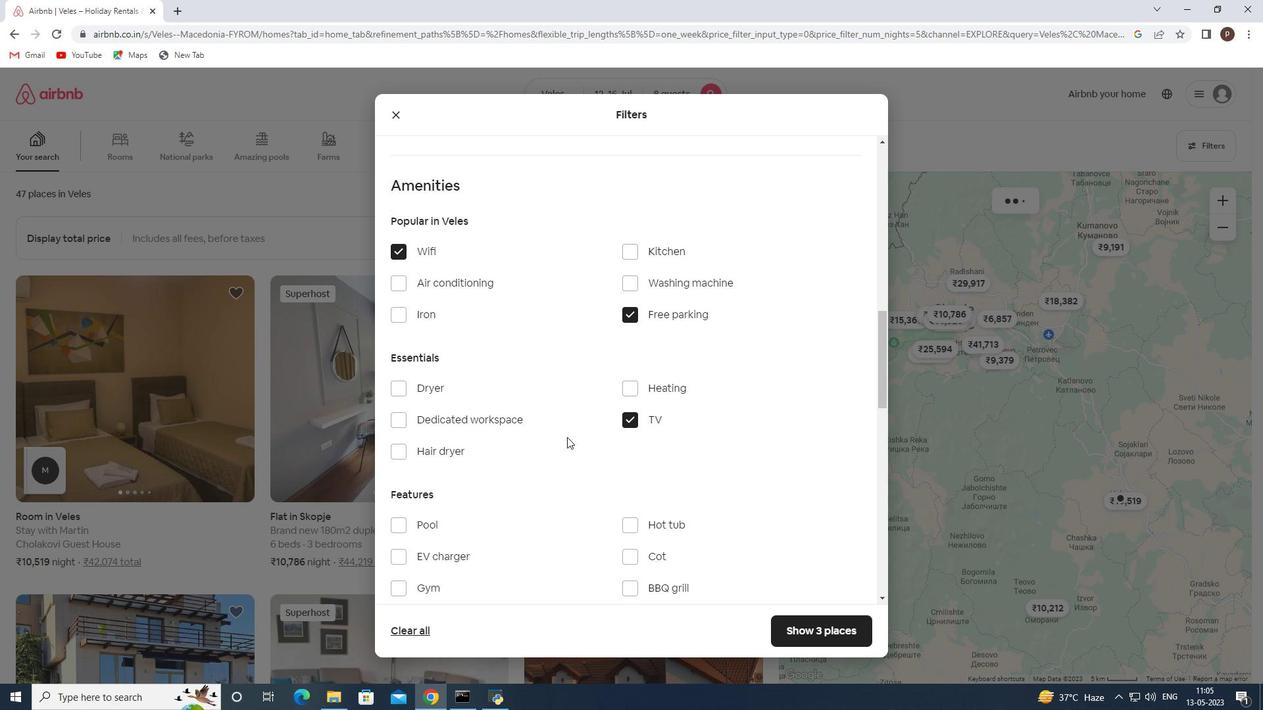 
Action: Mouse scrolled (561, 439) with delta (0, 0)
Screenshot: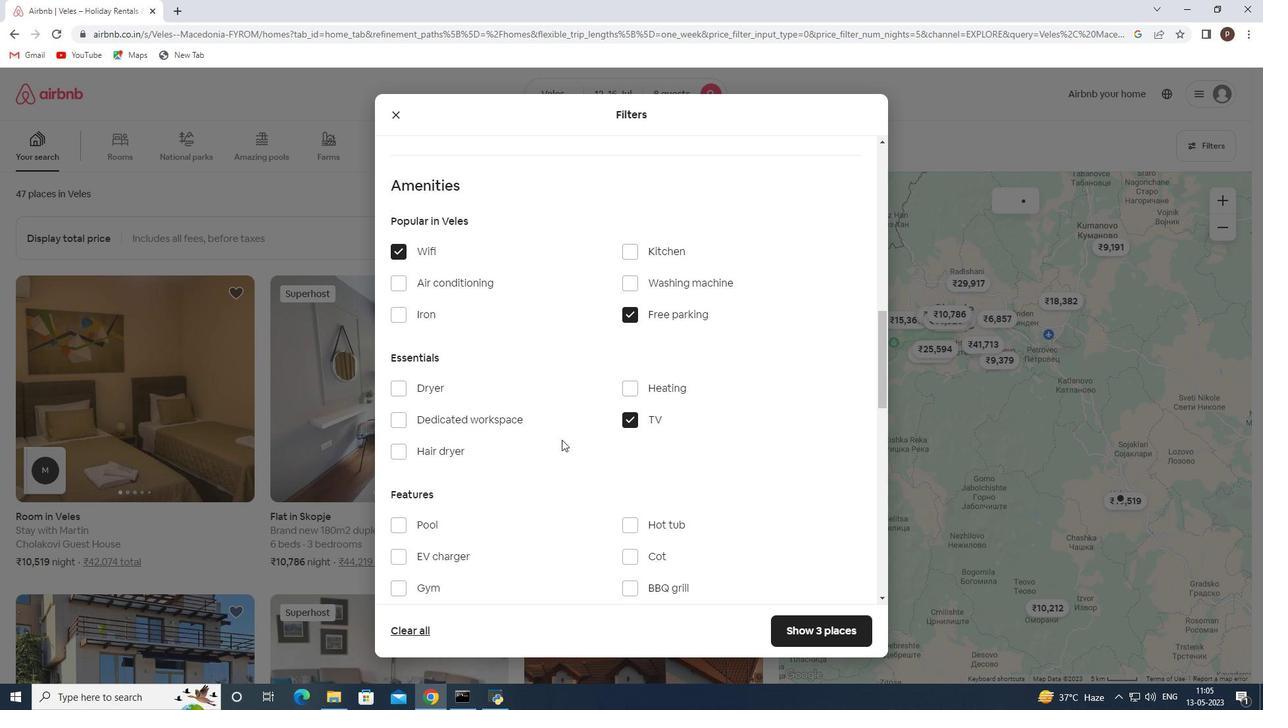 
Action: Mouse scrolled (561, 439) with delta (0, 0)
Screenshot: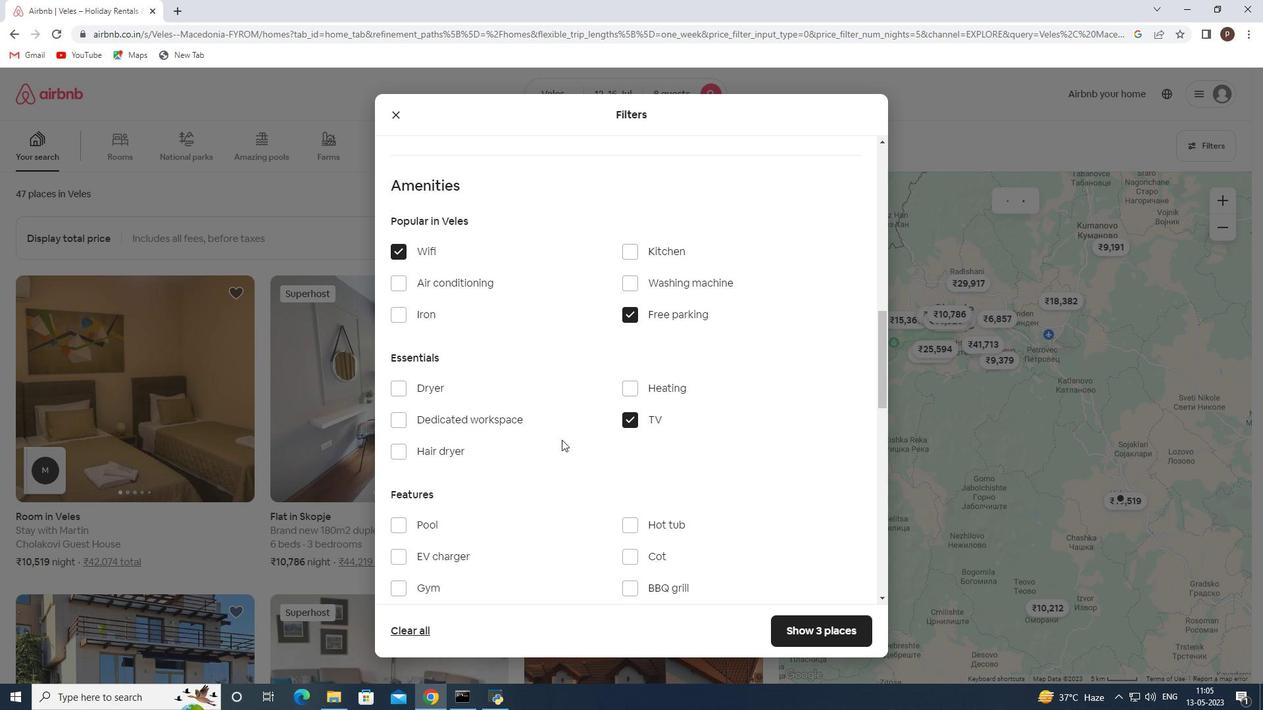 
Action: Mouse moved to (393, 451)
Screenshot: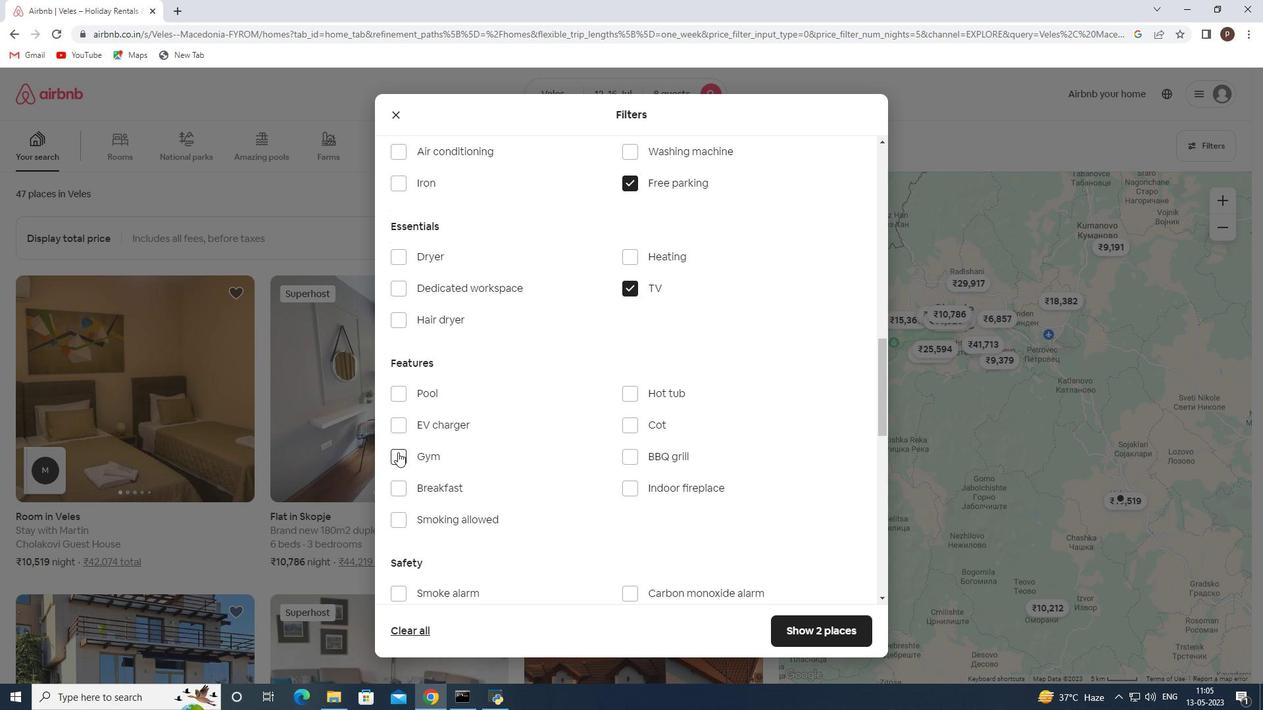 
Action: Mouse pressed left at (393, 451)
Screenshot: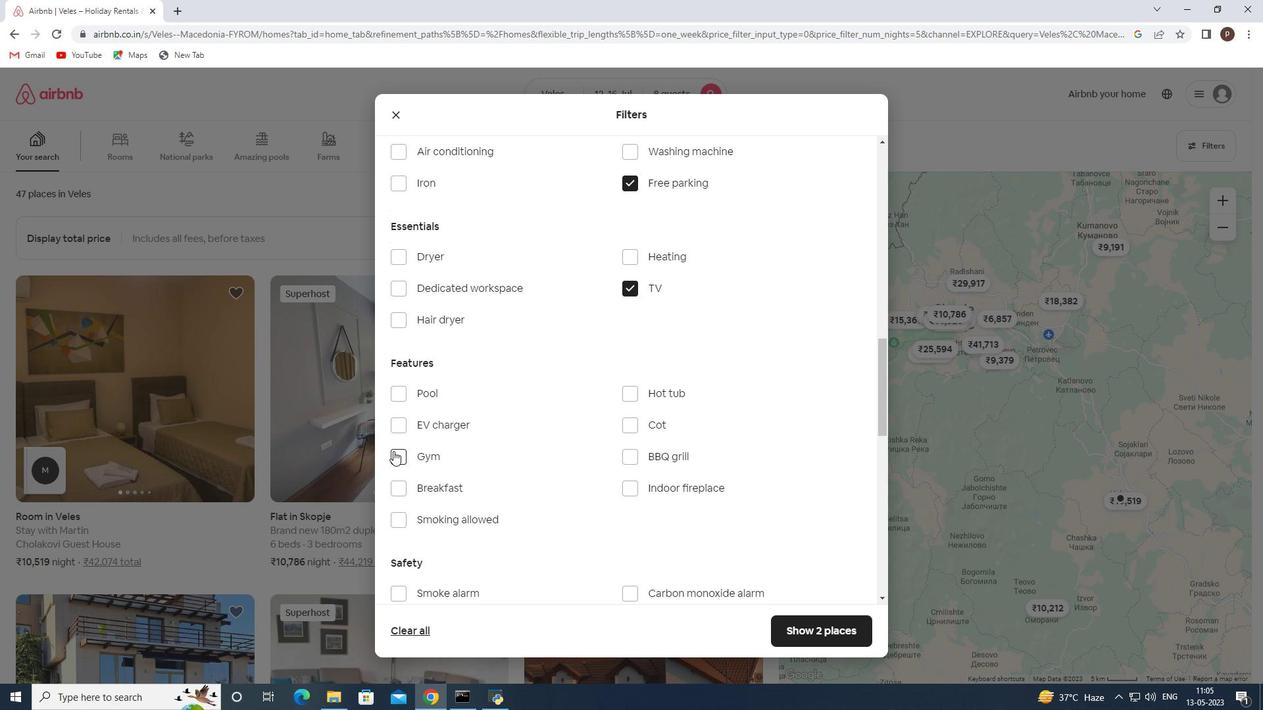 
Action: Mouse moved to (402, 489)
Screenshot: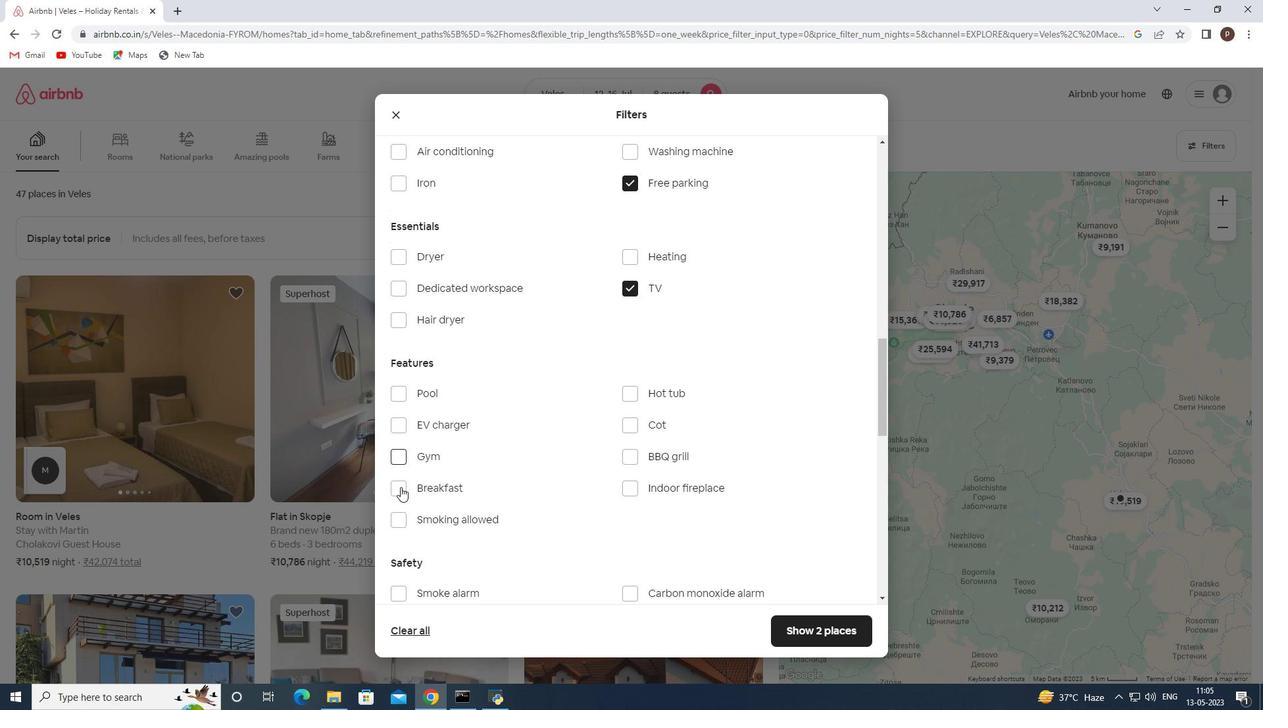 
Action: Mouse pressed left at (402, 489)
Screenshot: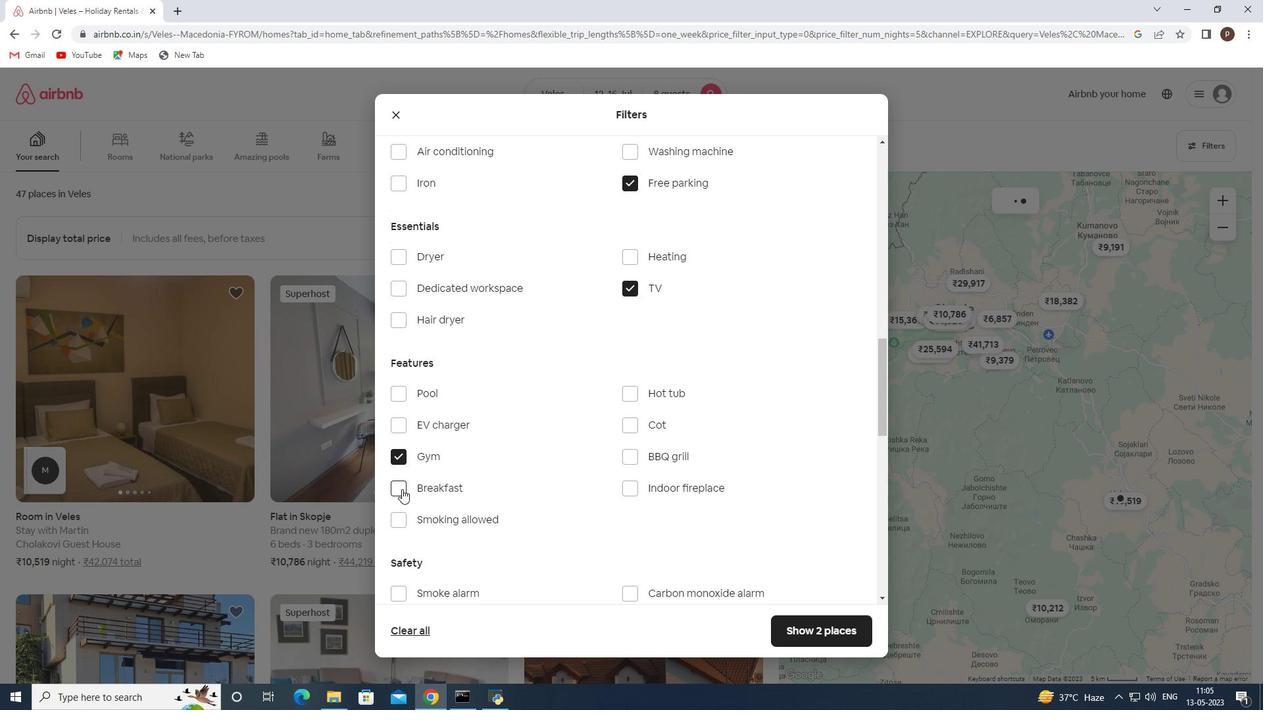 
Action: Mouse moved to (502, 487)
Screenshot: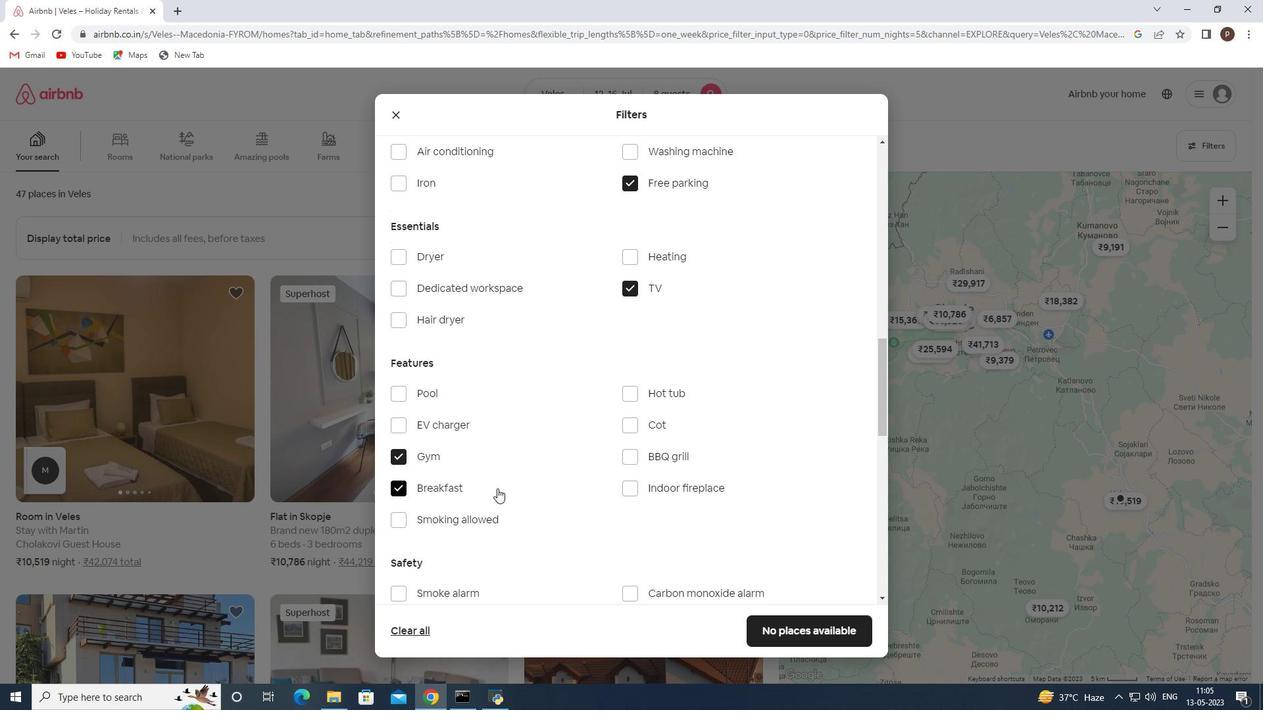 
Action: Mouse scrolled (502, 486) with delta (0, 0)
Screenshot: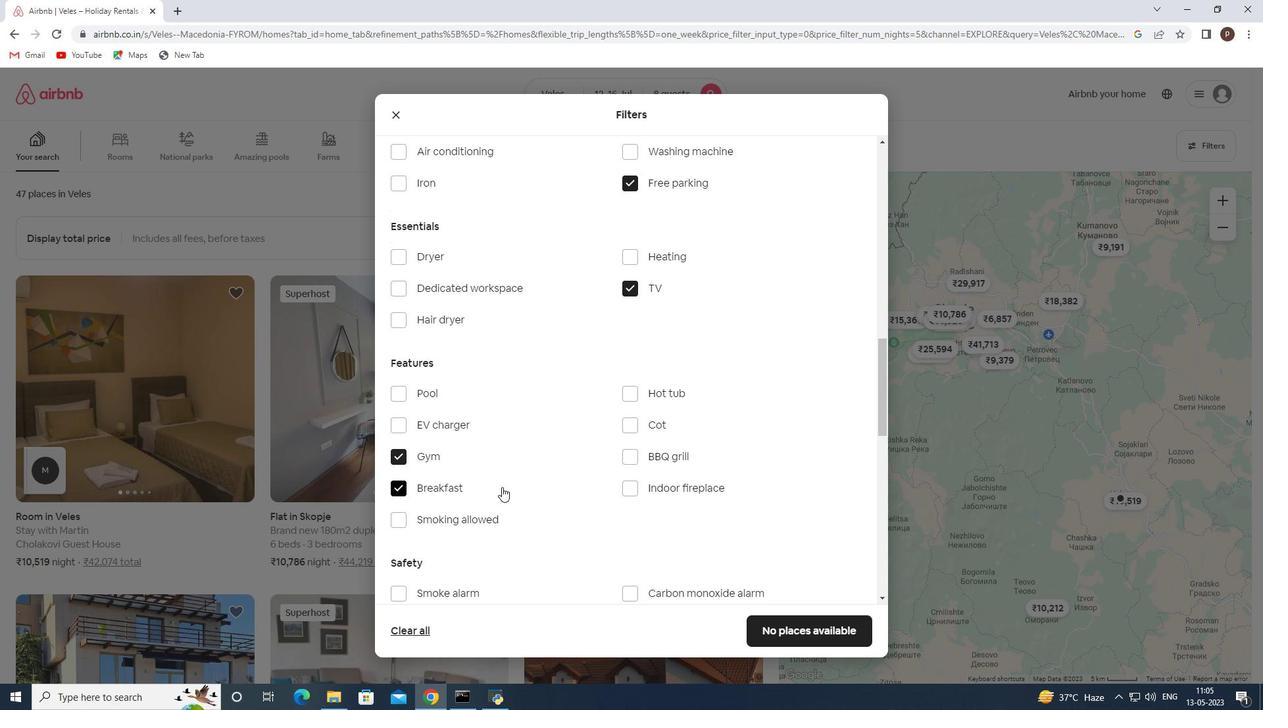 
Action: Mouse scrolled (502, 486) with delta (0, 0)
Screenshot: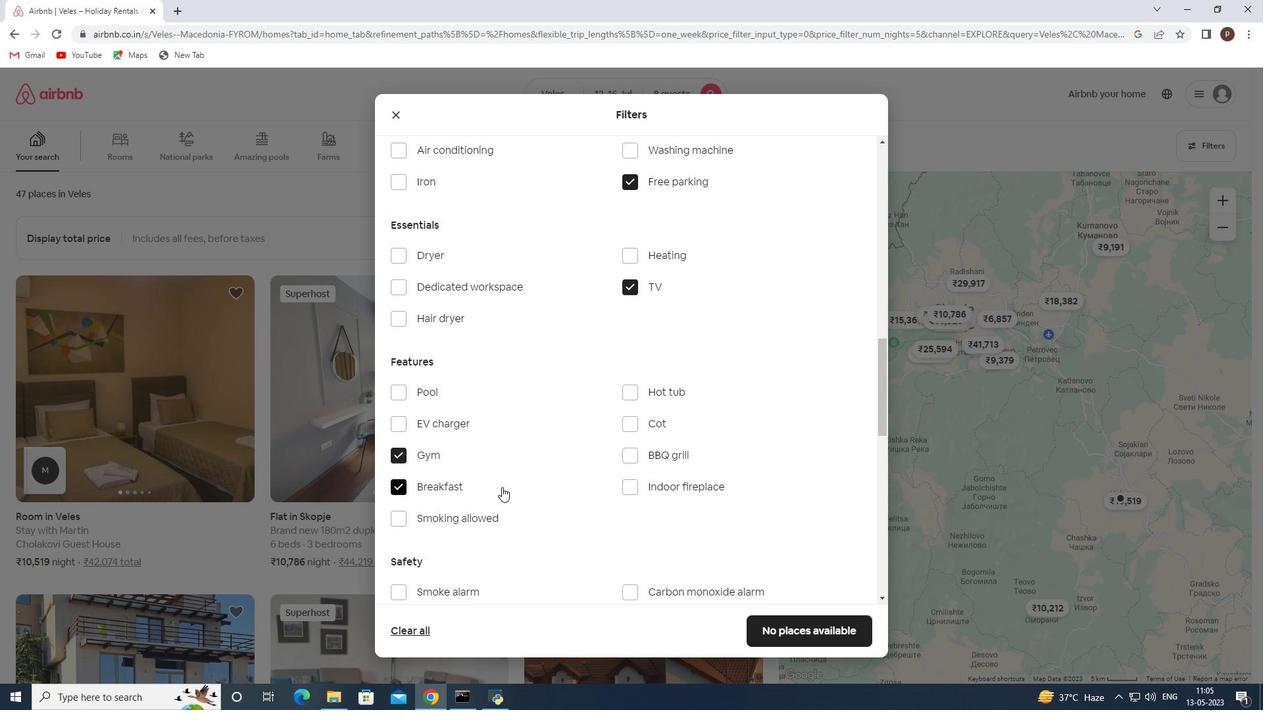 
Action: Mouse moved to (534, 467)
Screenshot: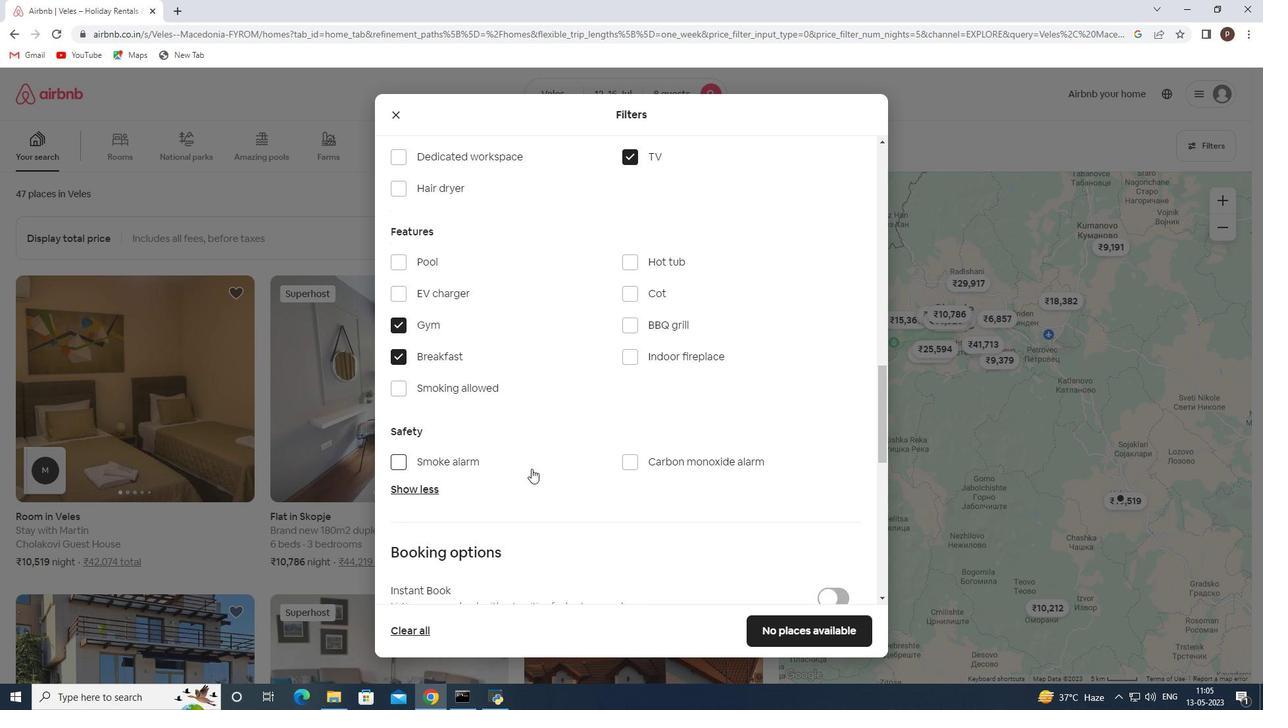
Action: Mouse scrolled (534, 467) with delta (0, 0)
Screenshot: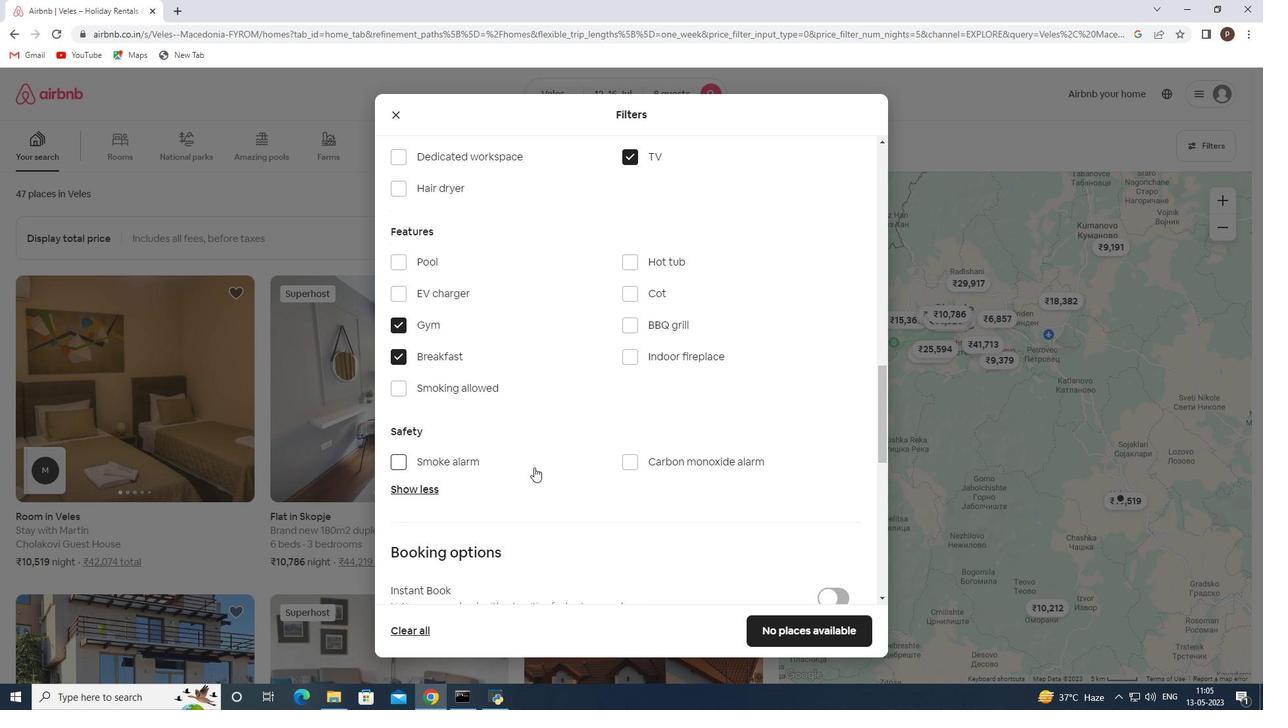 
Action: Mouse moved to (537, 465)
Screenshot: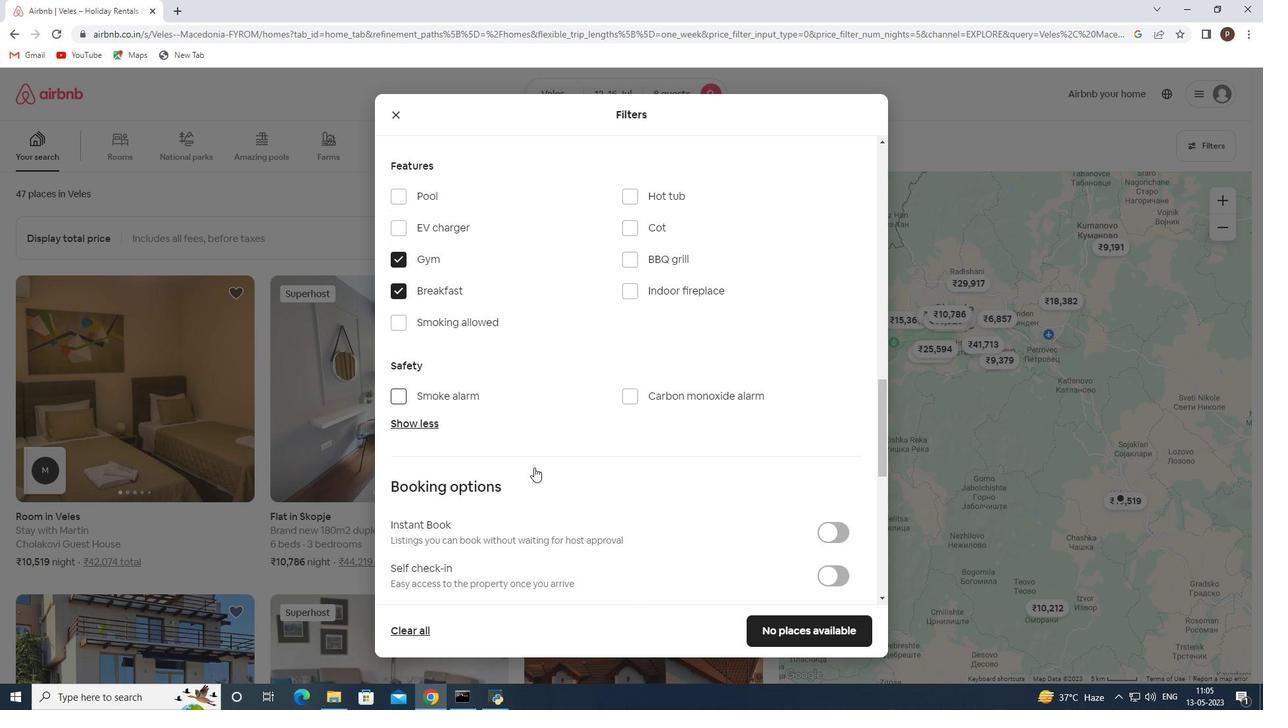 
Action: Mouse scrolled (537, 465) with delta (0, 0)
Screenshot: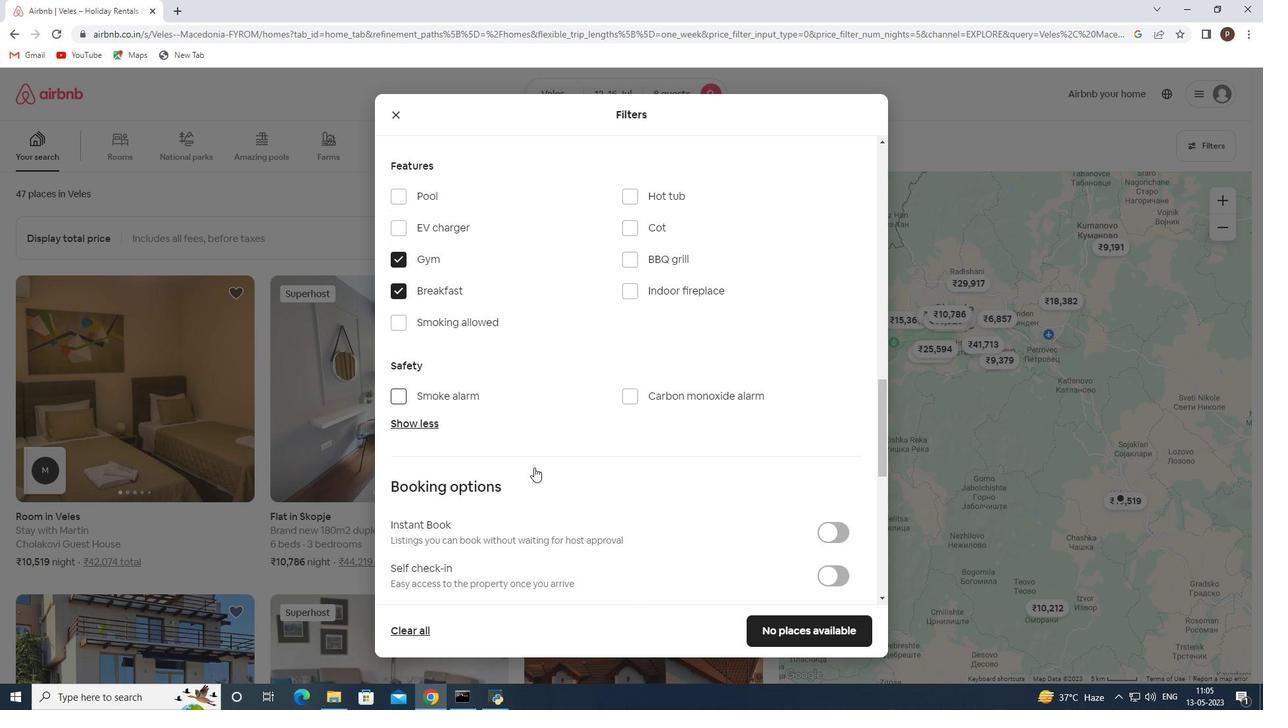 
Action: Mouse moved to (538, 465)
Screenshot: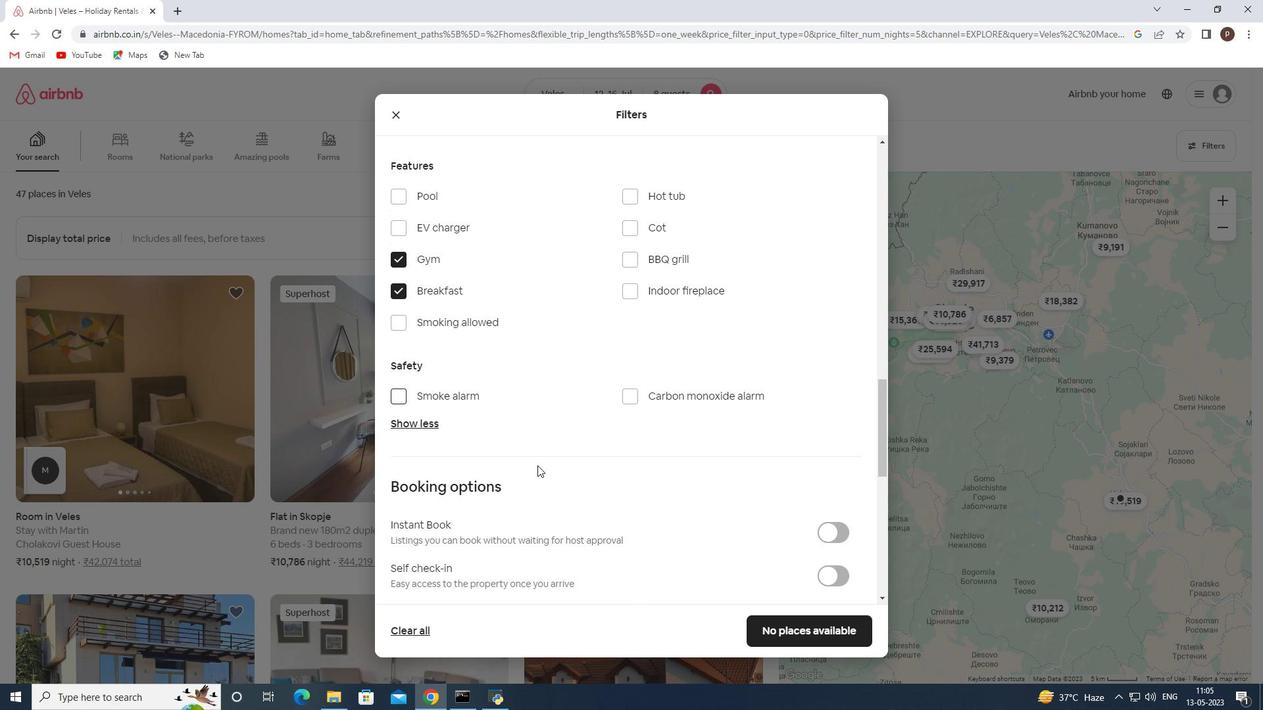 
Action: Mouse scrolled (538, 465) with delta (0, 0)
Screenshot: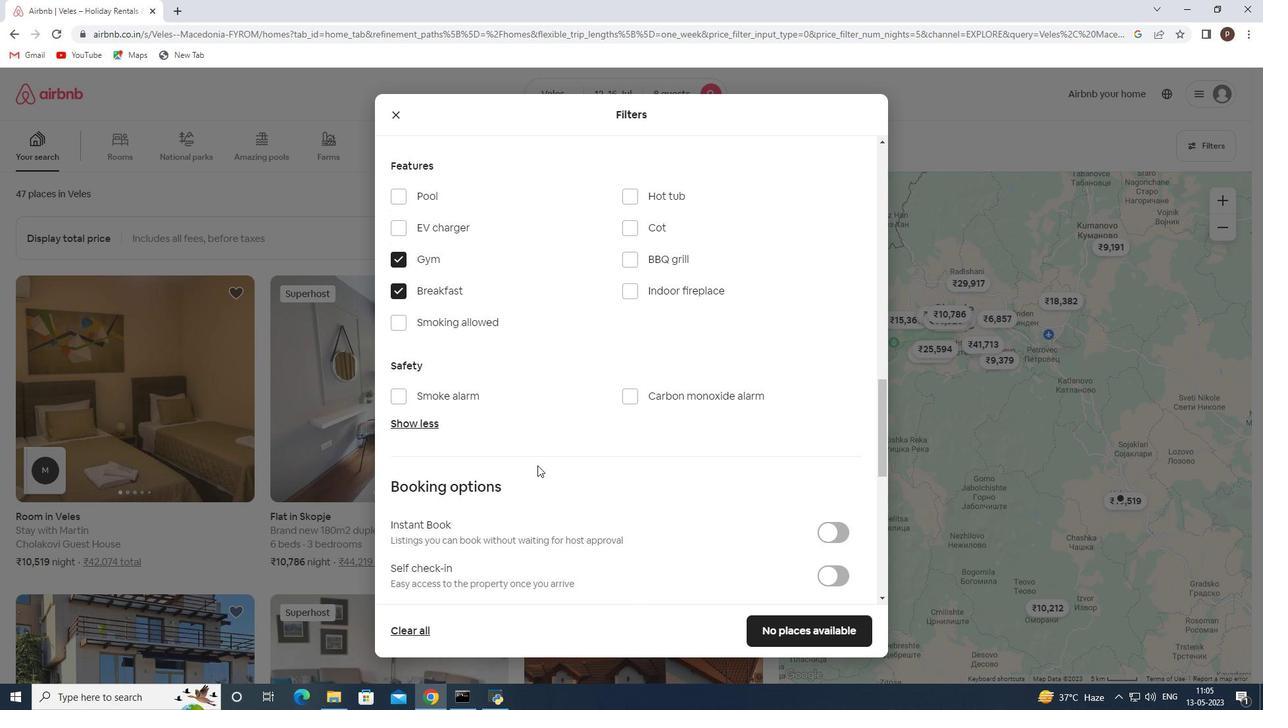 
Action: Mouse moved to (821, 438)
Screenshot: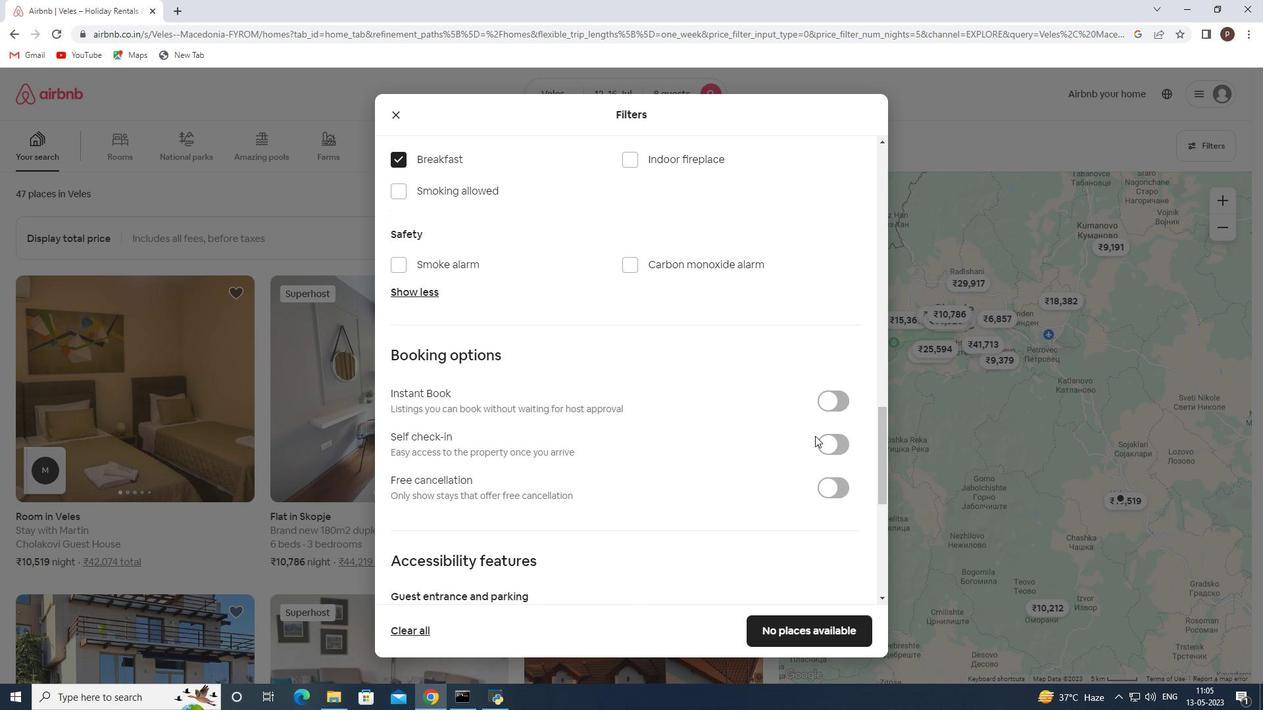
Action: Mouse pressed left at (821, 438)
Screenshot: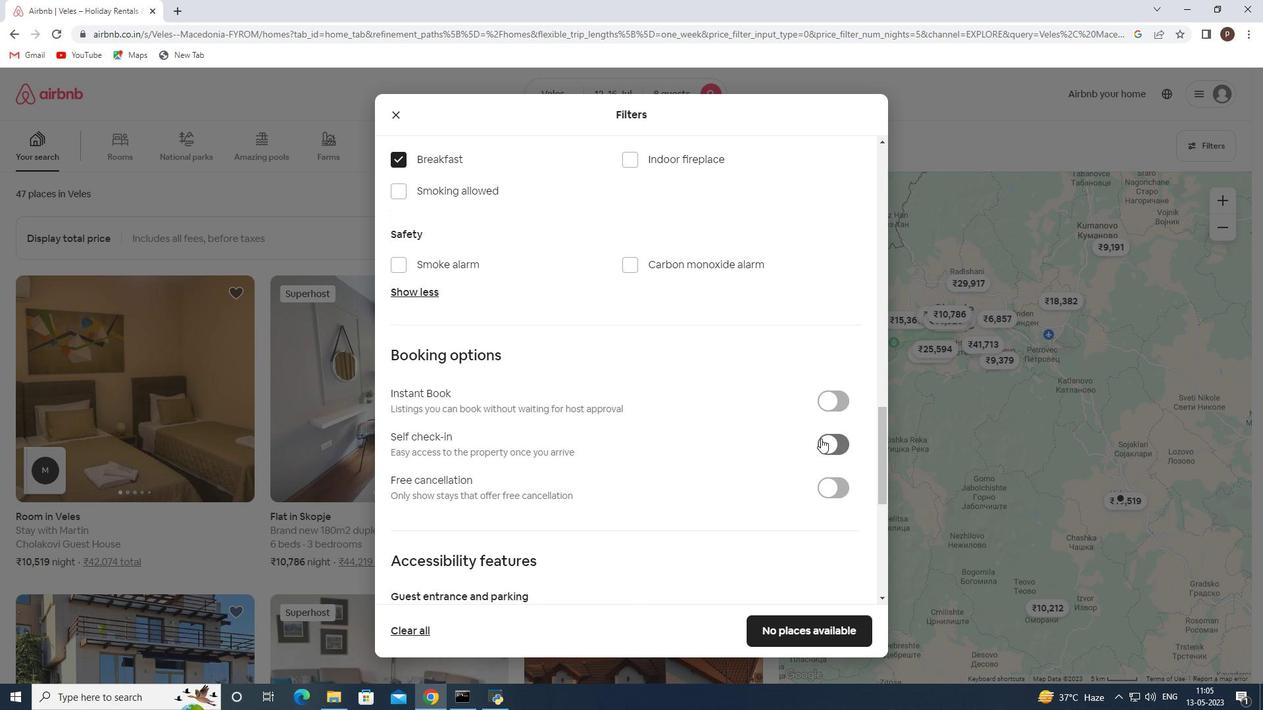 
Action: Mouse moved to (614, 451)
Screenshot: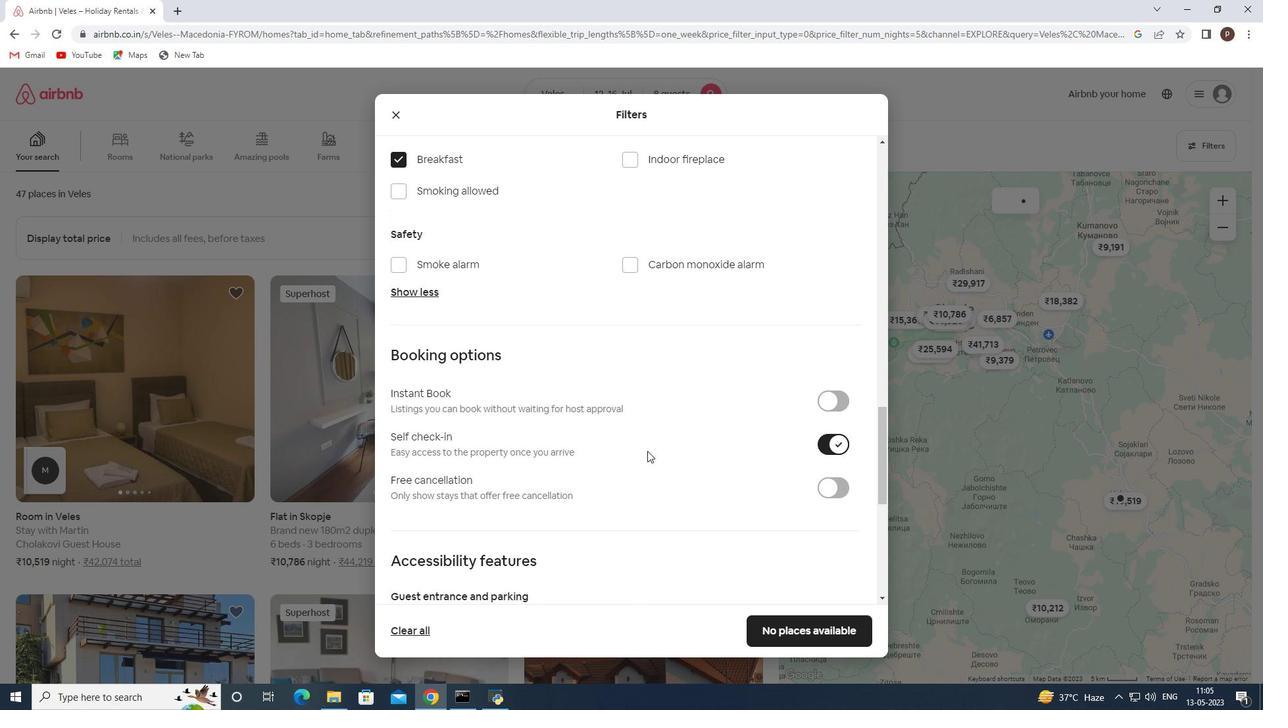 
Action: Mouse scrolled (614, 450) with delta (0, 0)
Screenshot: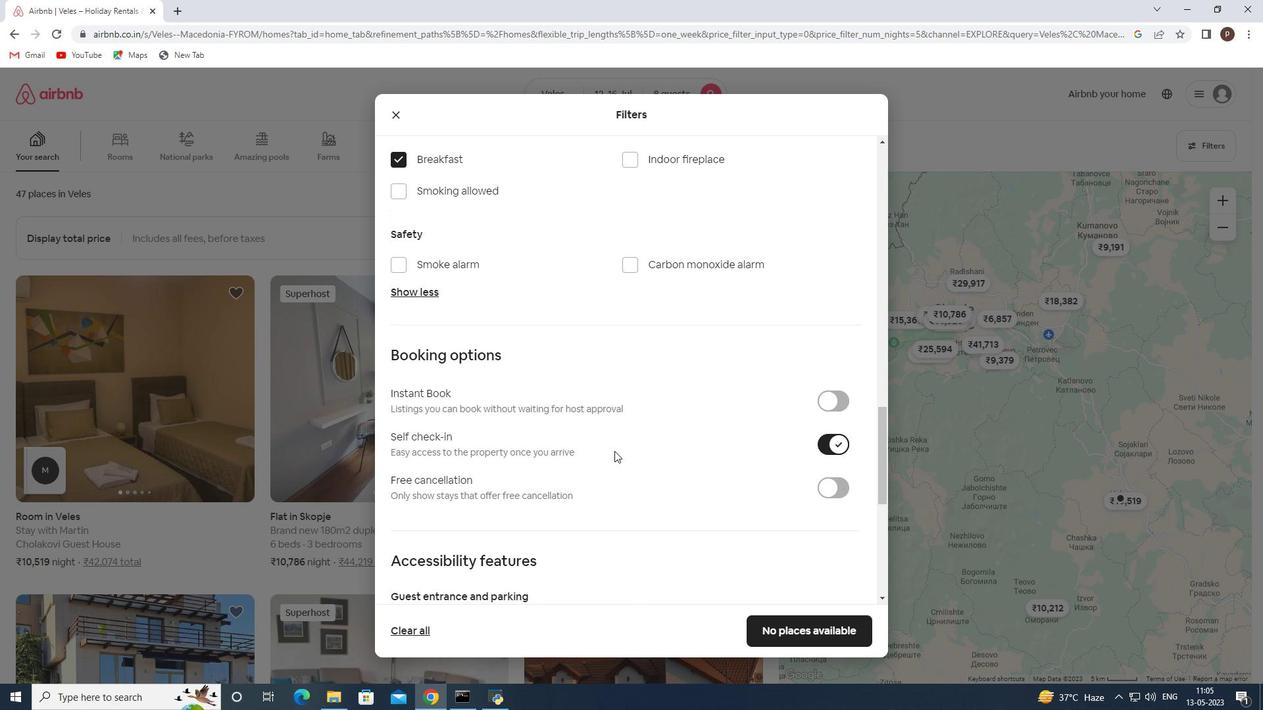 
Action: Mouse scrolled (614, 450) with delta (0, 0)
Screenshot: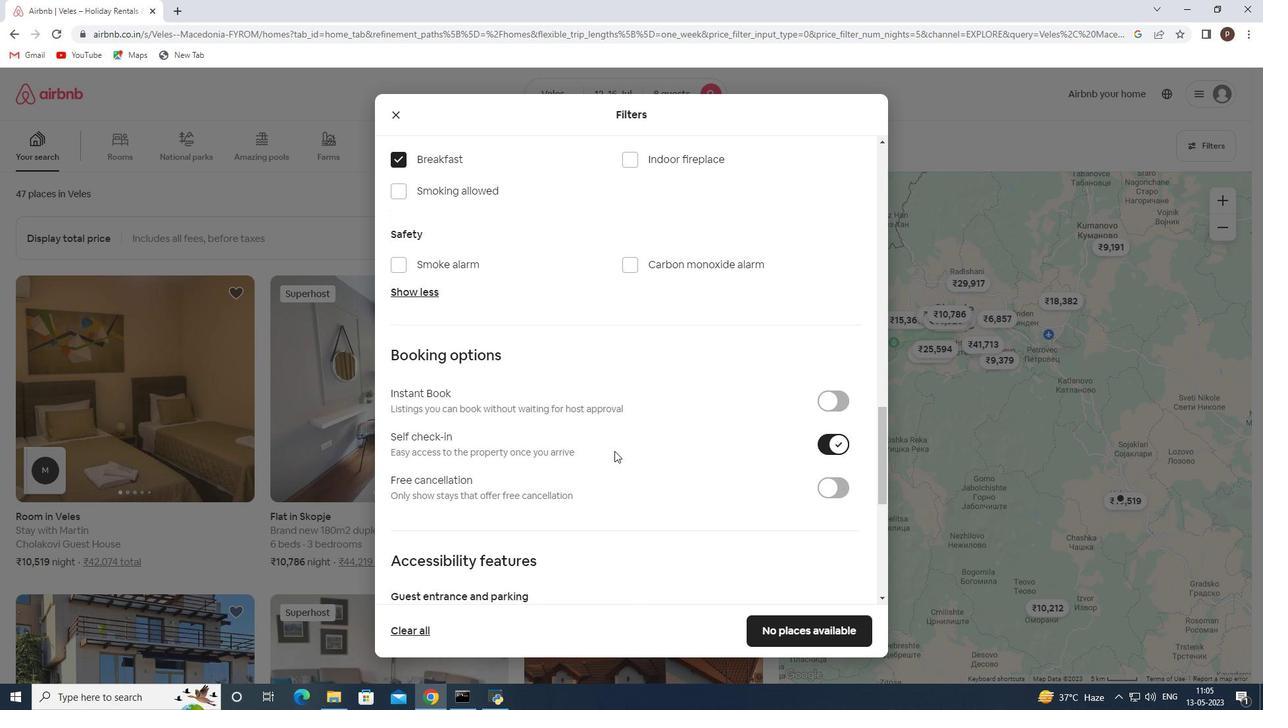 
Action: Mouse scrolled (614, 450) with delta (0, 0)
Screenshot: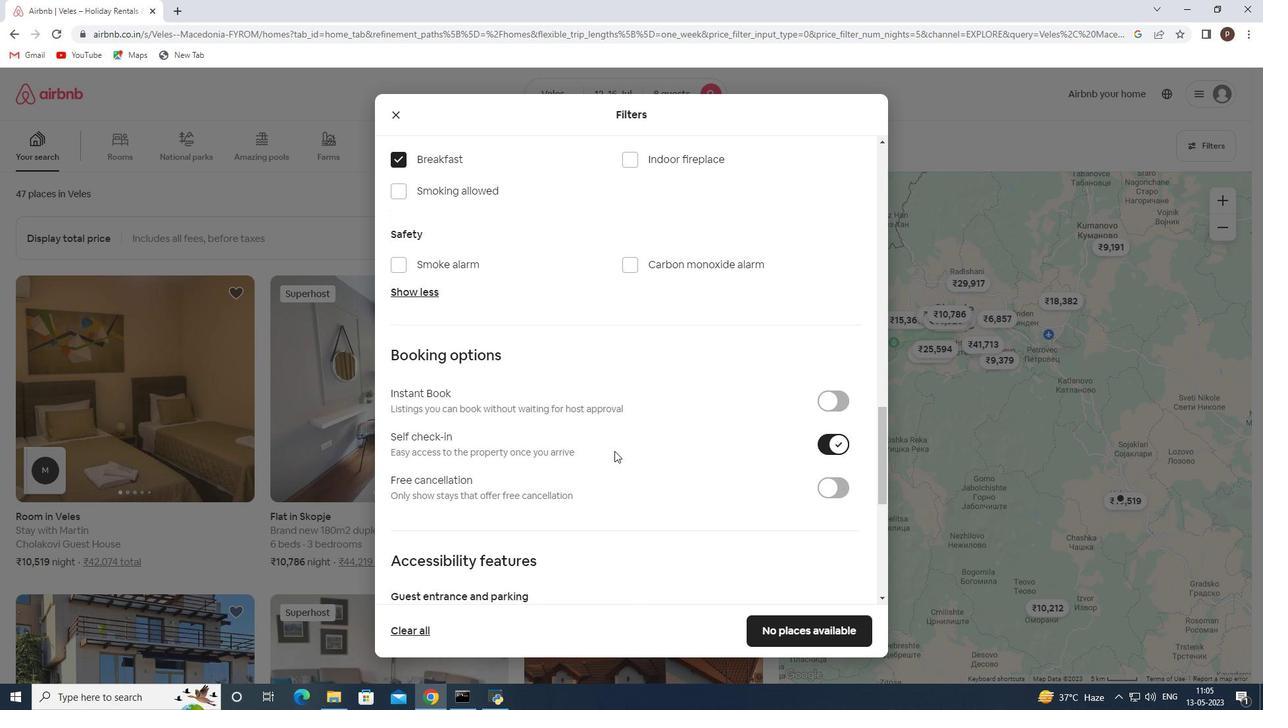 
Action: Mouse scrolled (614, 450) with delta (0, 0)
Screenshot: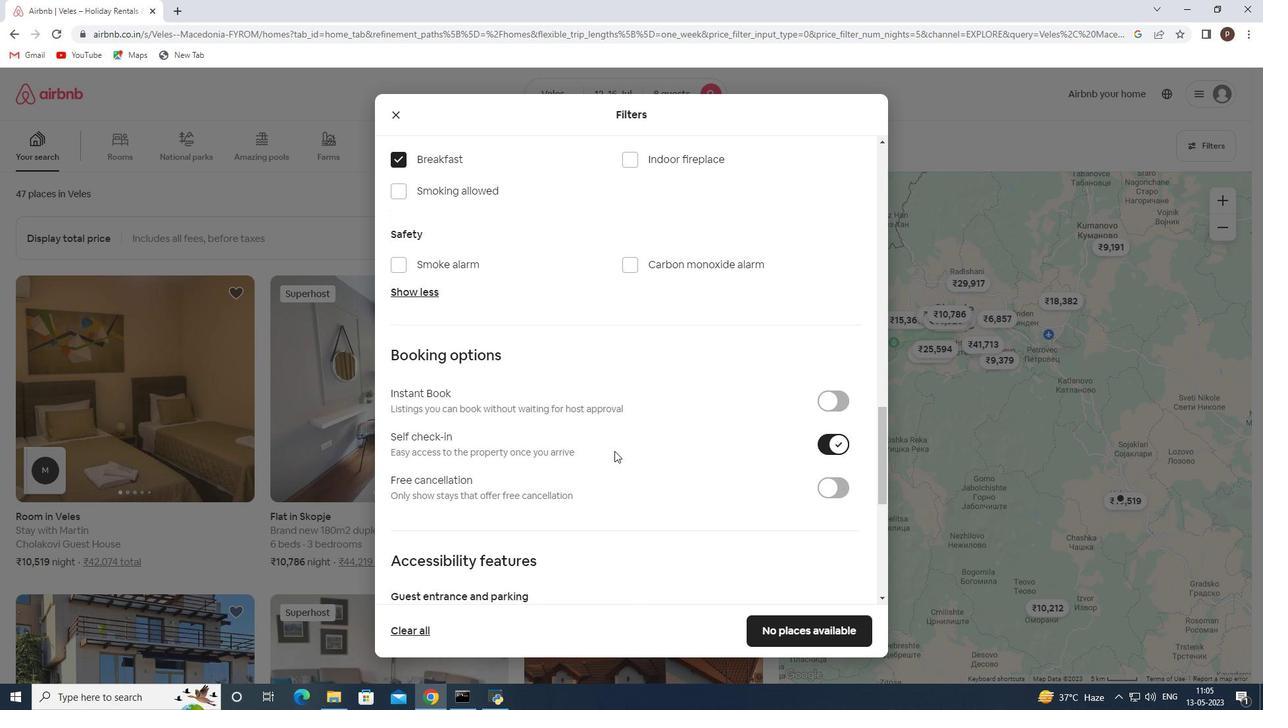 
Action: Mouse scrolled (614, 450) with delta (0, 0)
Screenshot: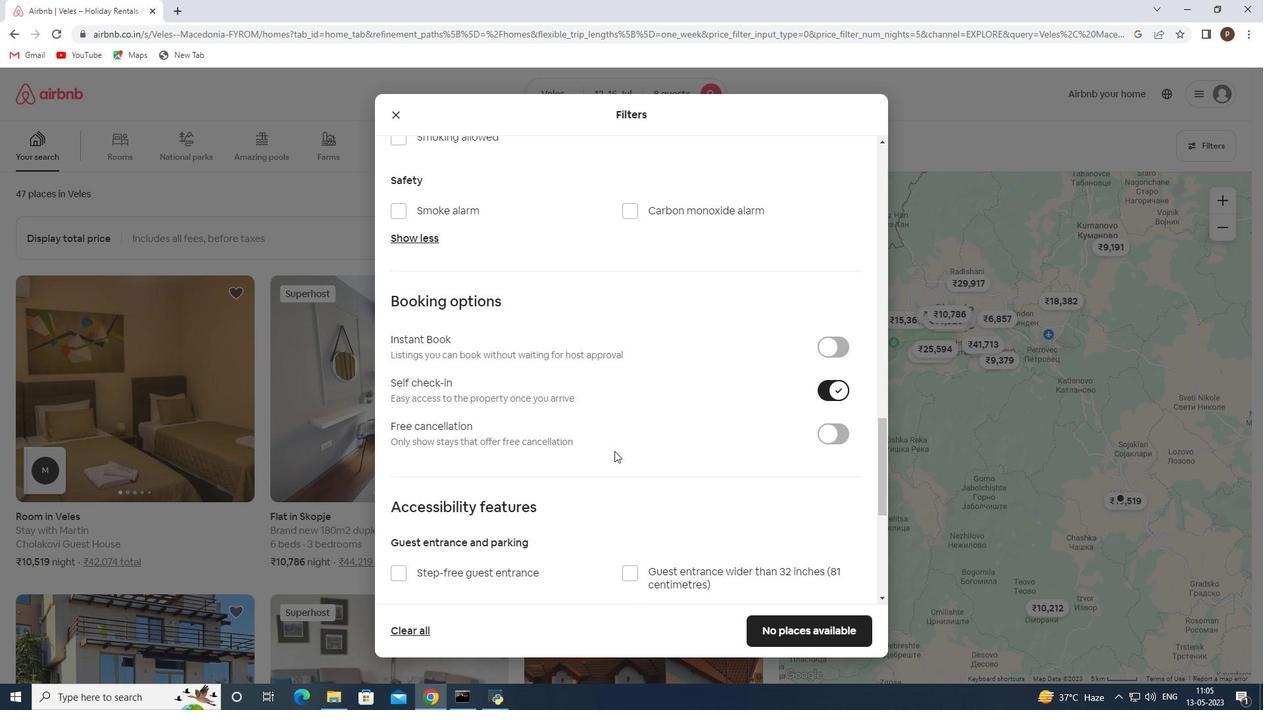 
Action: Mouse scrolled (614, 450) with delta (0, 0)
Screenshot: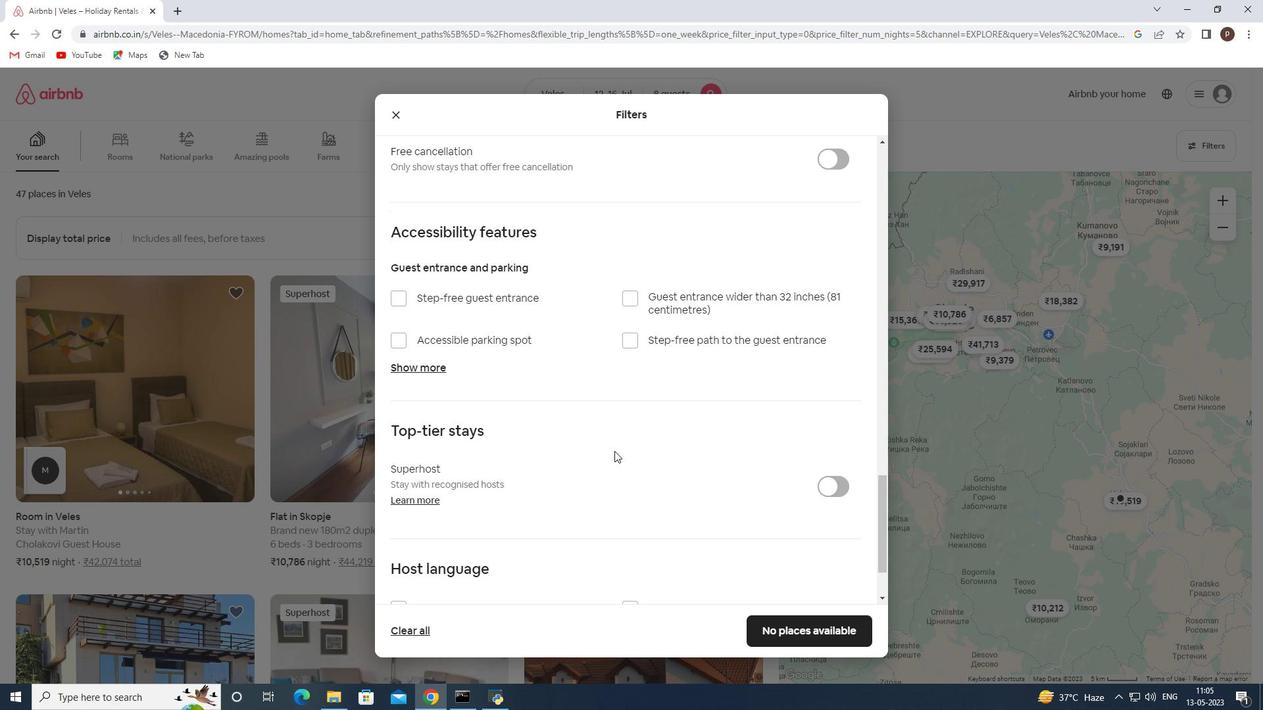 
Action: Mouse scrolled (614, 450) with delta (0, 0)
Screenshot: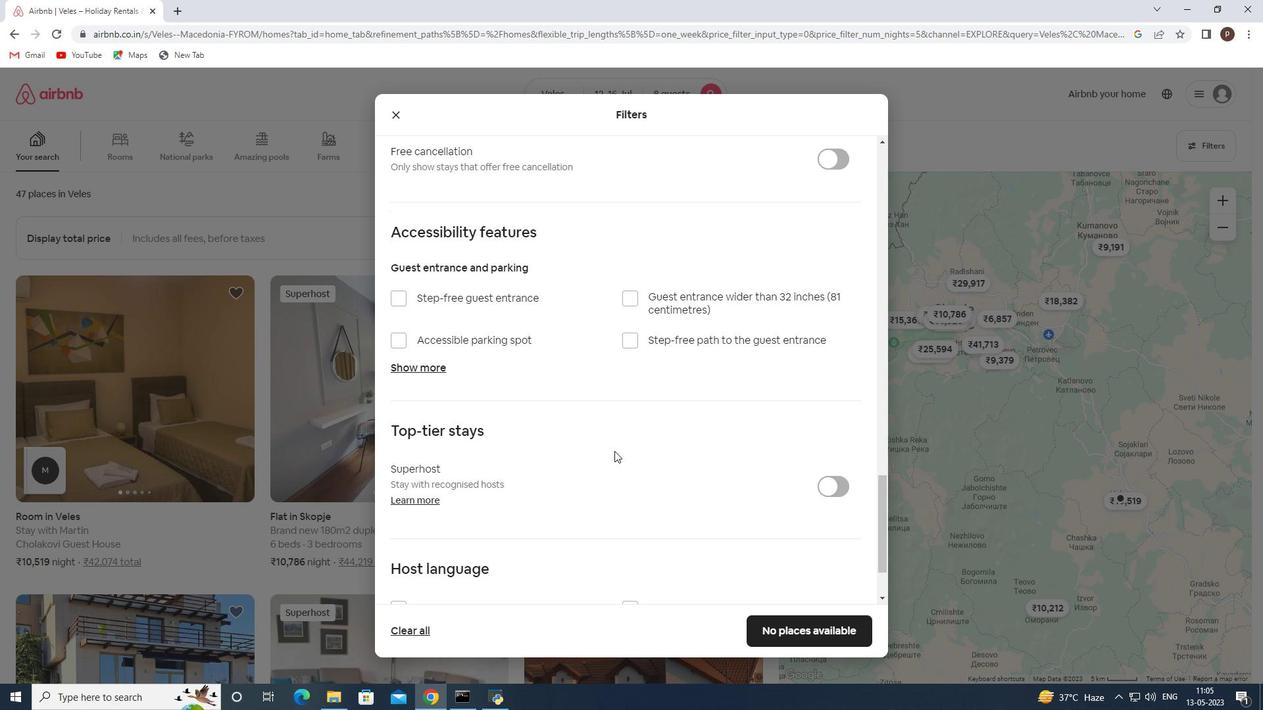
Action: Mouse scrolled (614, 450) with delta (0, 0)
Screenshot: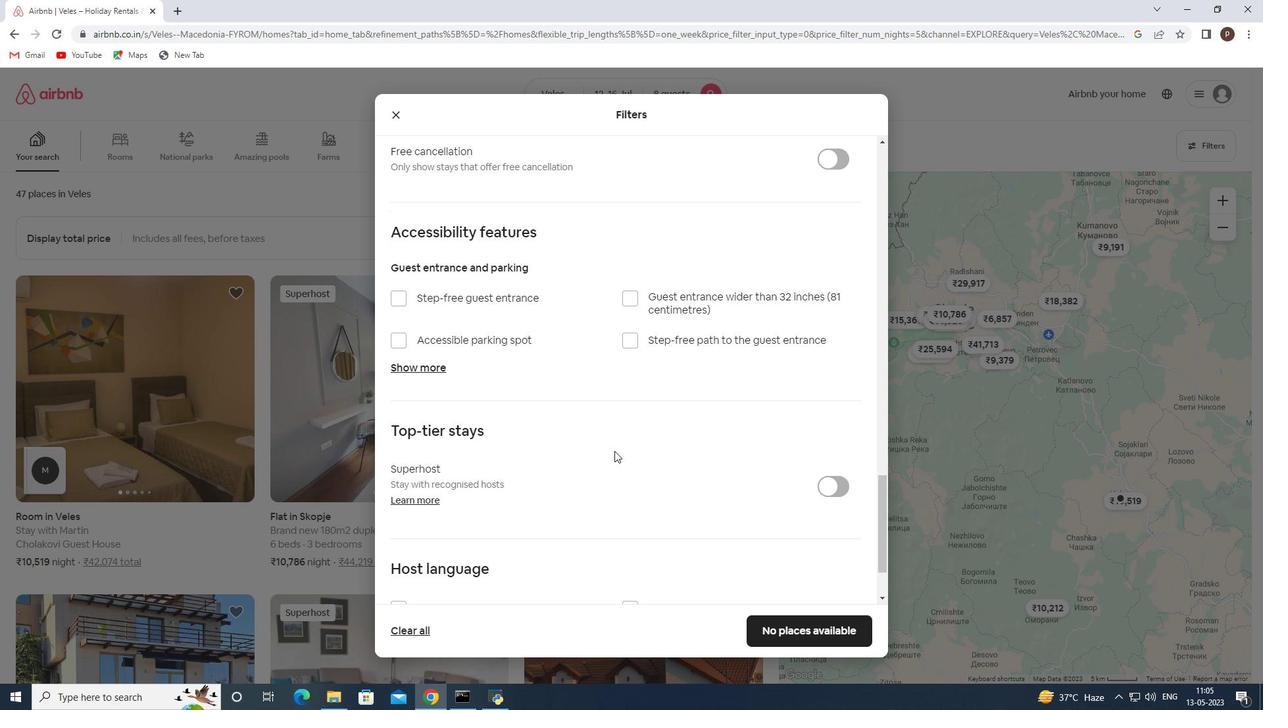 
Action: Mouse scrolled (614, 450) with delta (0, 0)
Screenshot: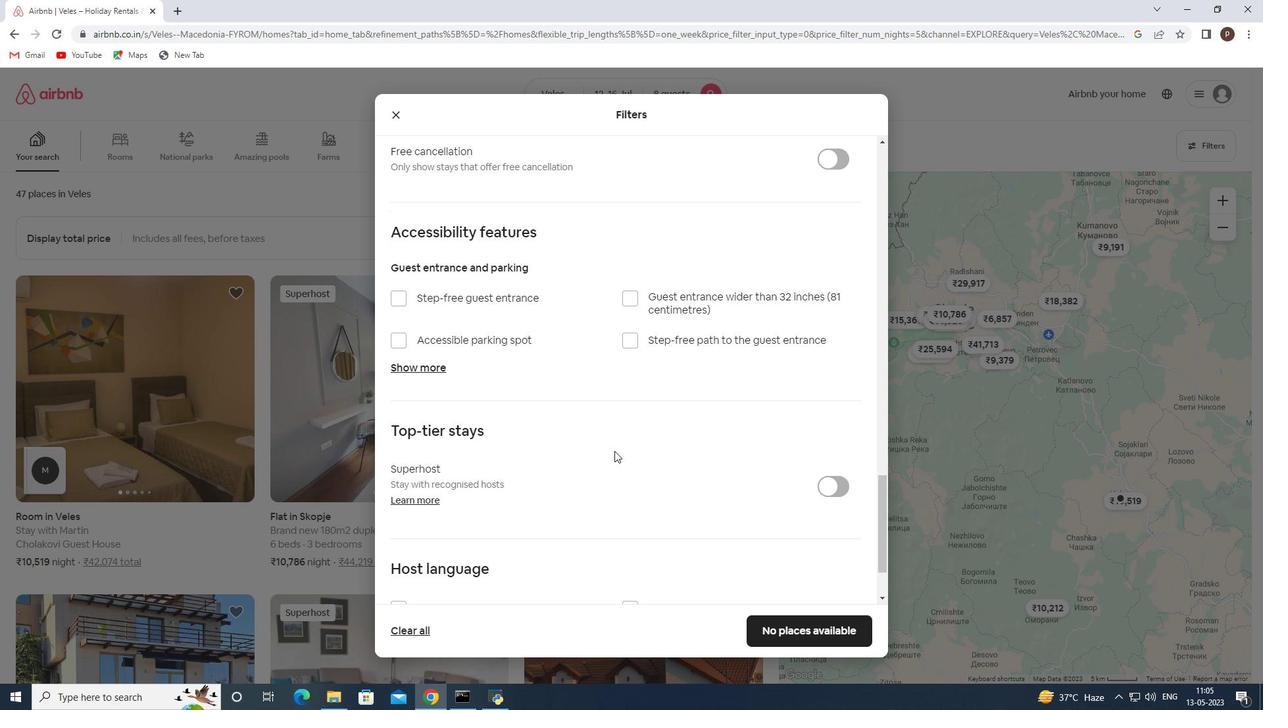 
Action: Mouse scrolled (614, 450) with delta (0, 0)
Screenshot: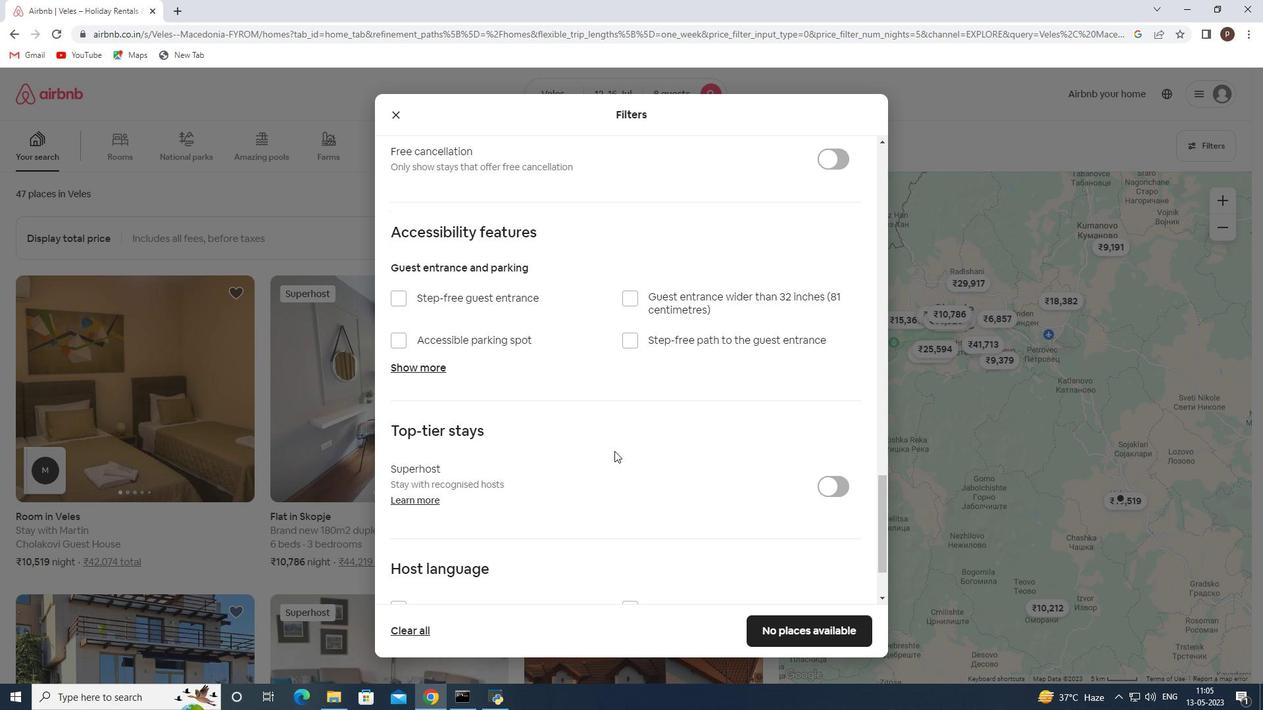 
Action: Mouse scrolled (614, 450) with delta (0, 0)
Screenshot: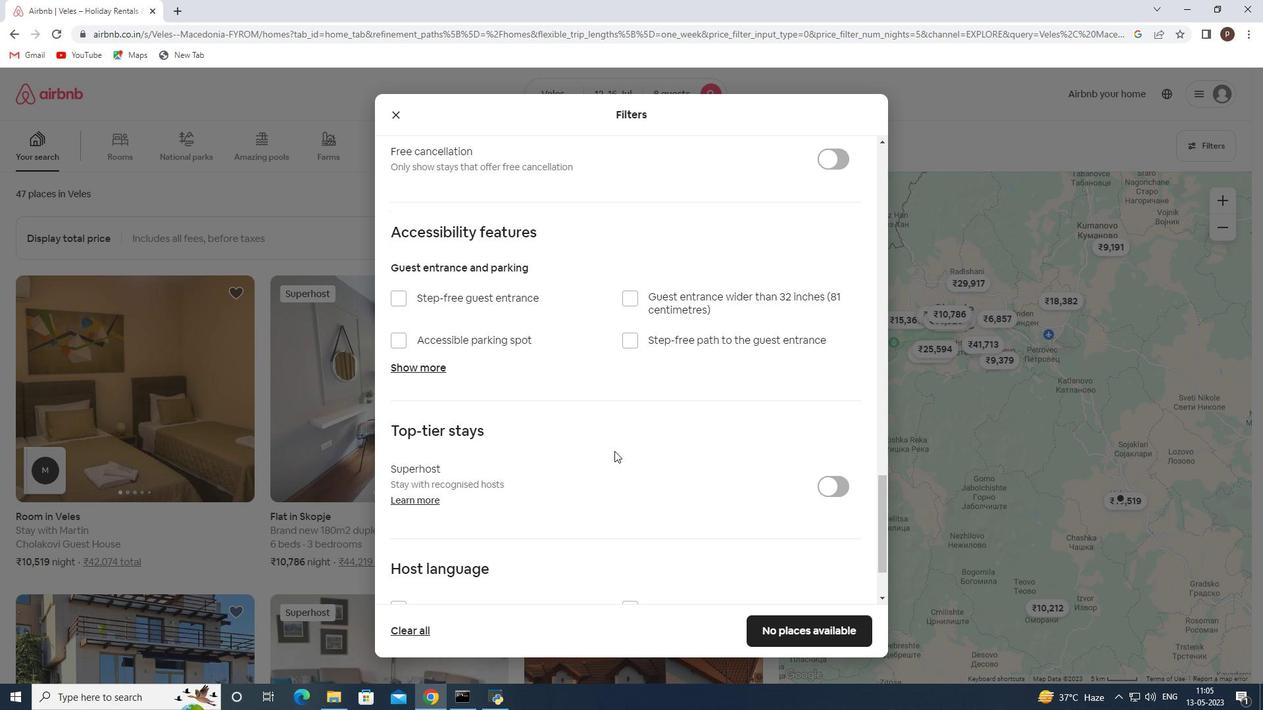 
Action: Mouse moved to (398, 510)
Screenshot: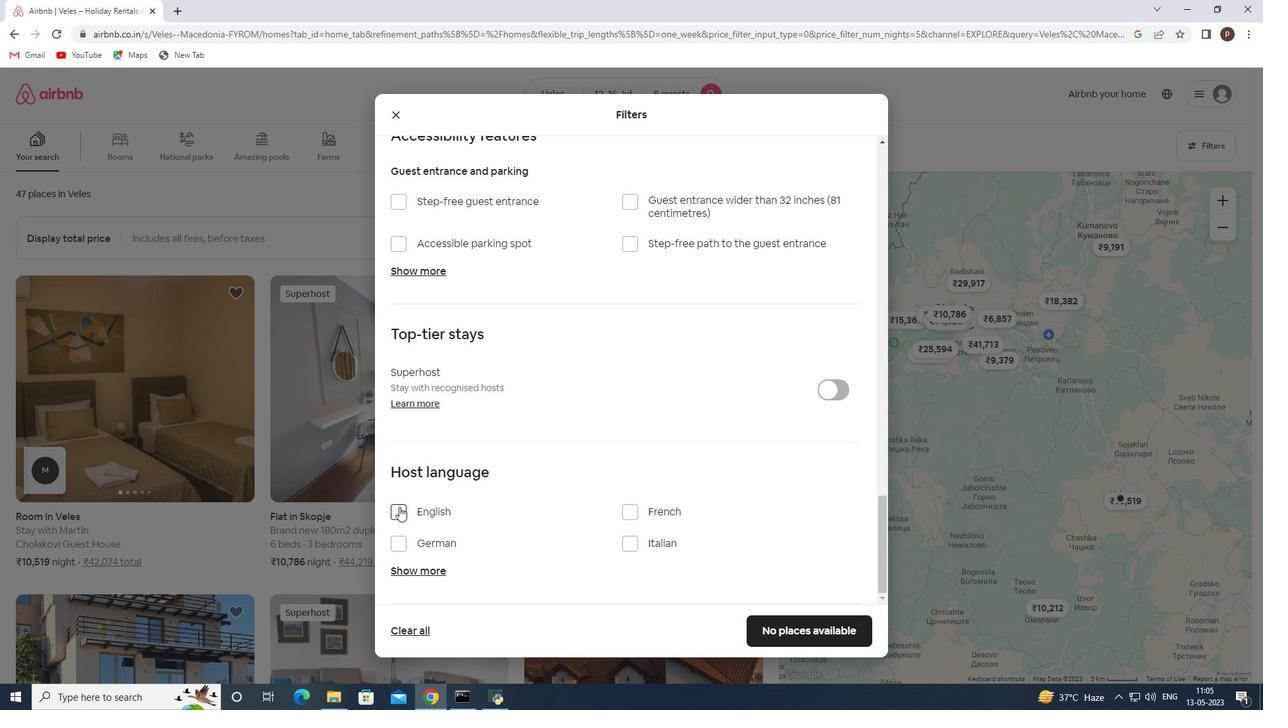 
Action: Mouse pressed left at (398, 510)
Screenshot: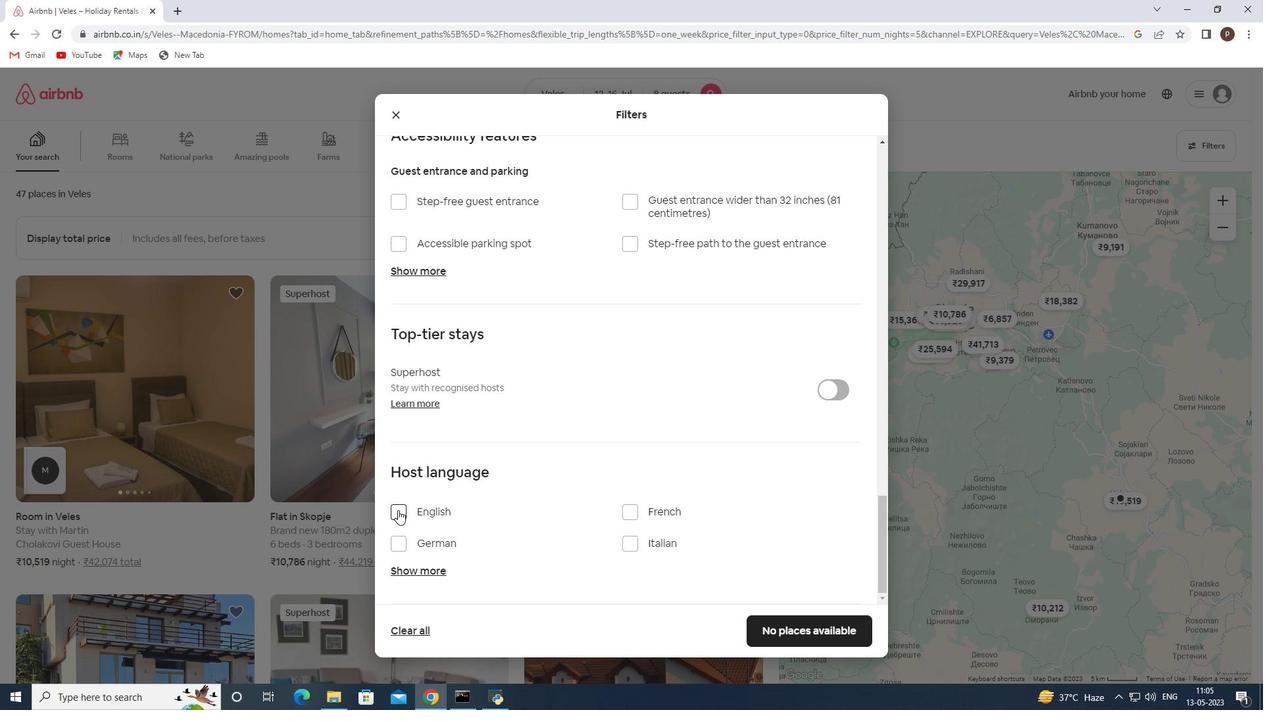 
Action: Mouse moved to (801, 618)
Screenshot: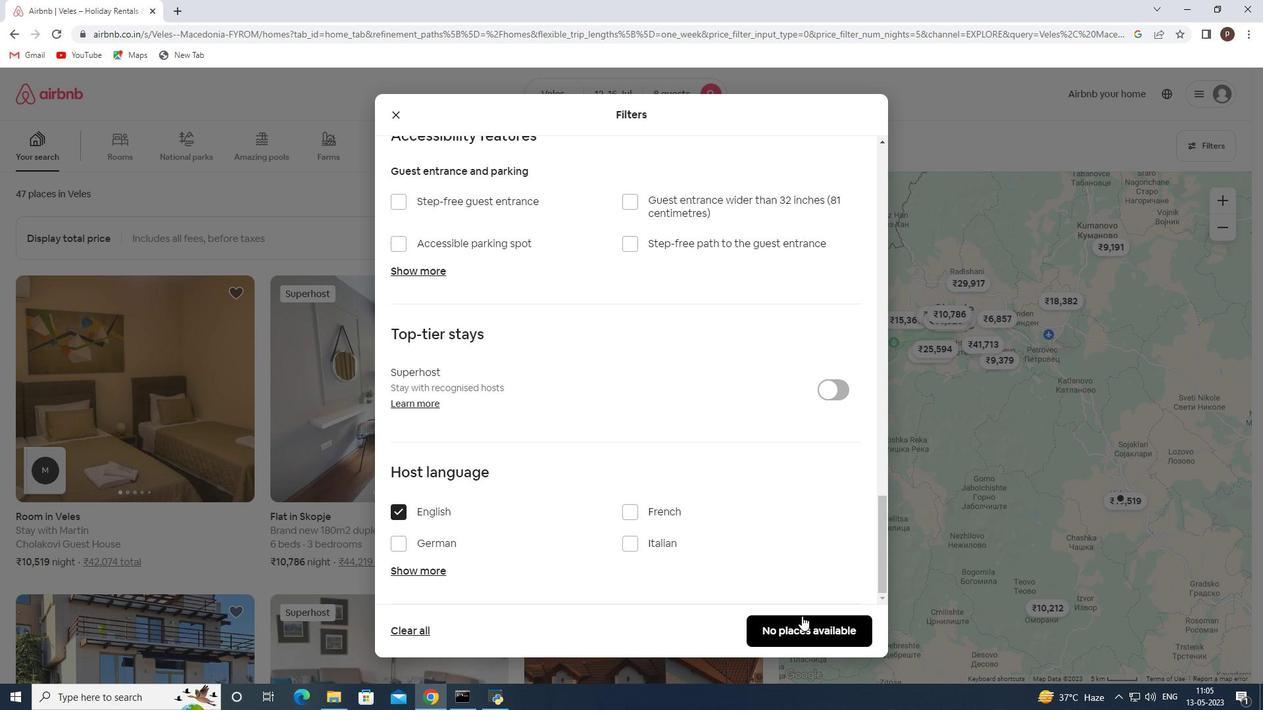 
Action: Mouse pressed left at (801, 618)
Screenshot: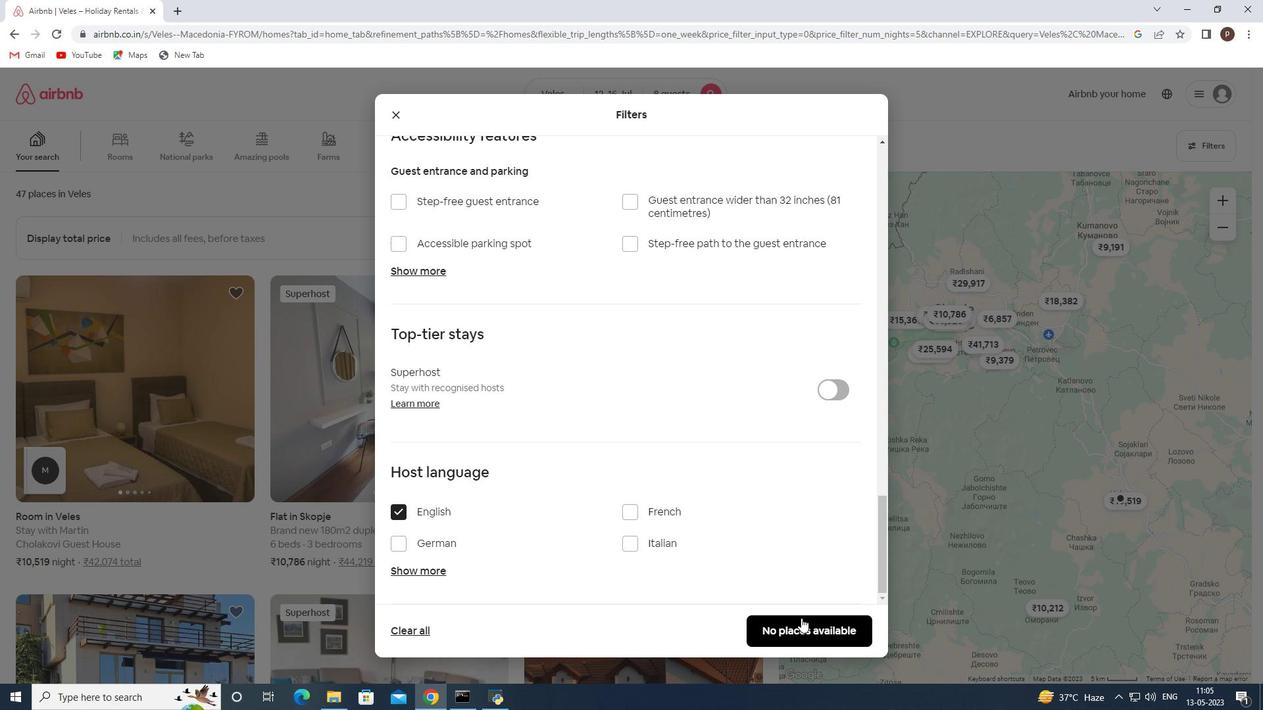 
